 Task: Look for space in Rakovski, Bulgaria from 9th June, 2023 to 16th June, 2023 for 2 adults in price range Rs.8000 to Rs.16000. Place can be entire place with 2 bedrooms having 2 beds and 1 bathroom. Property type can be house, flat, guest house. Booking option can be shelf check-in. Required host language is English.
Action: Mouse moved to (780, 111)
Screenshot: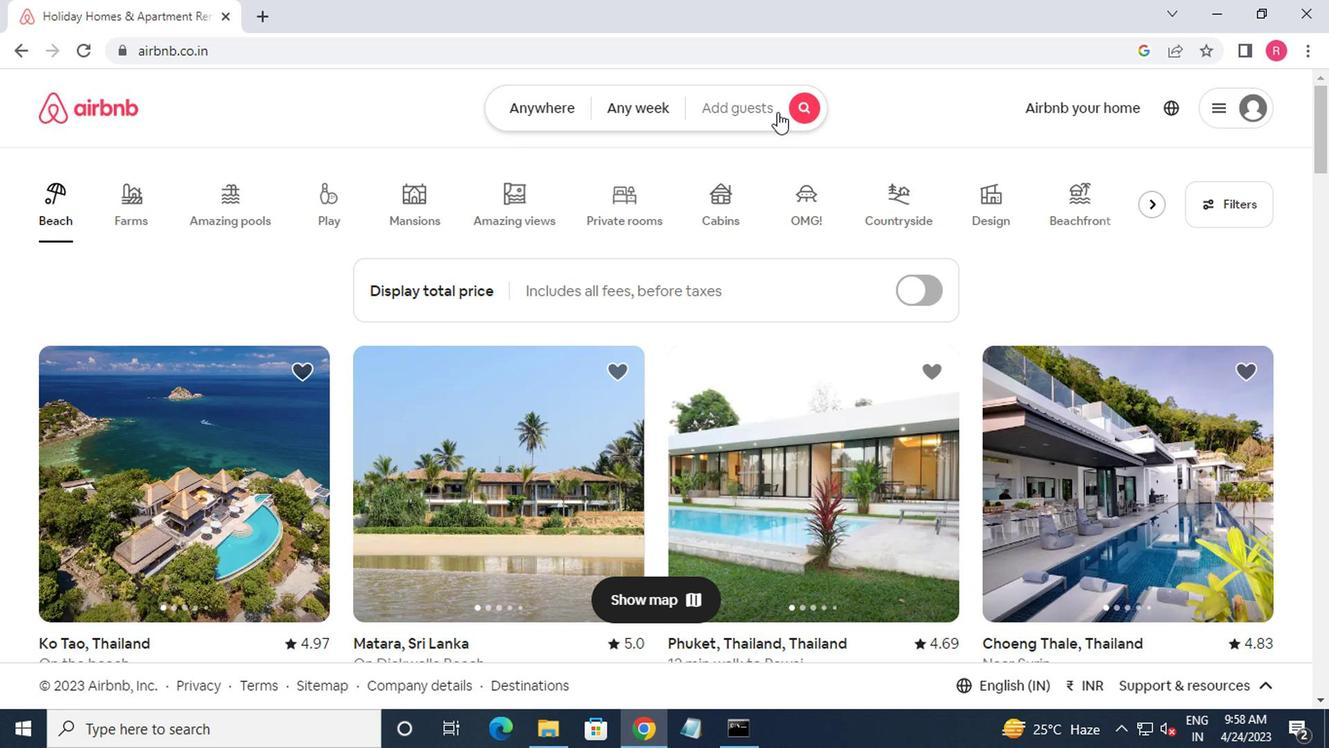 
Action: Mouse pressed left at (780, 111)
Screenshot: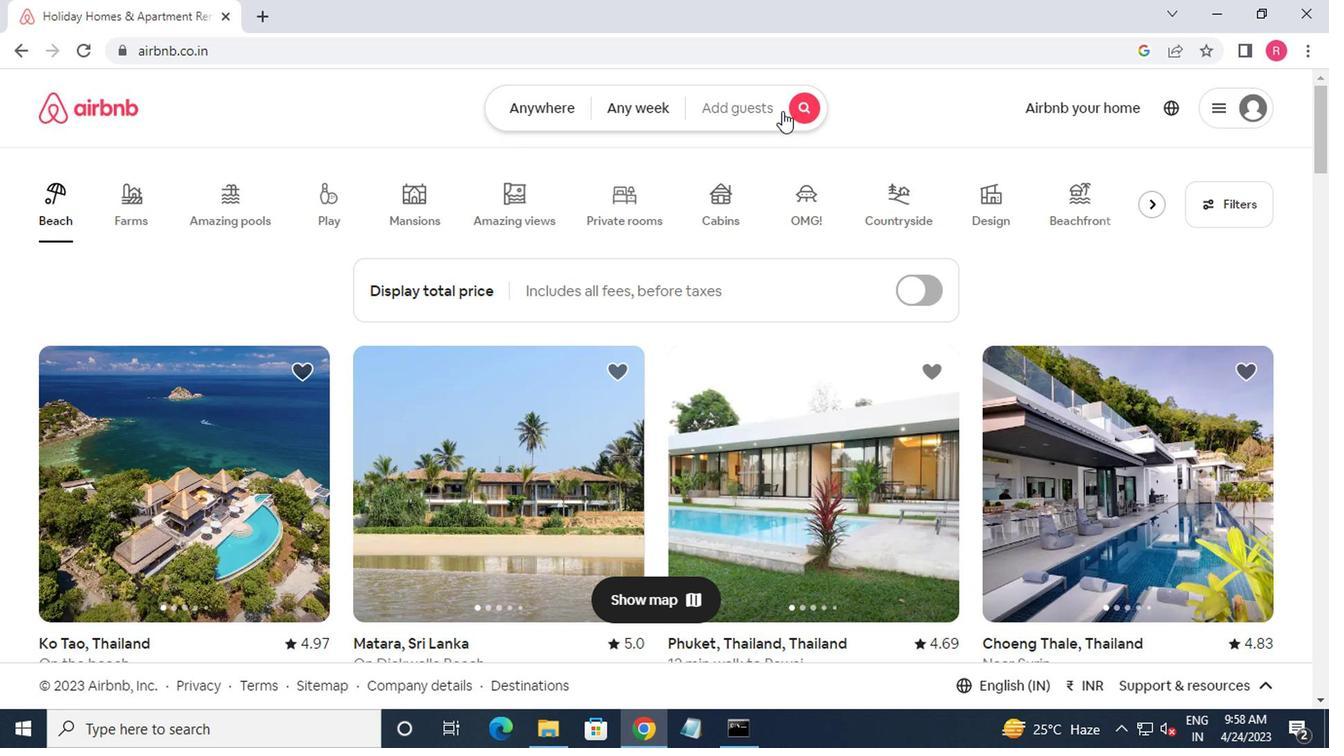 
Action: Mouse moved to (259, 175)
Screenshot: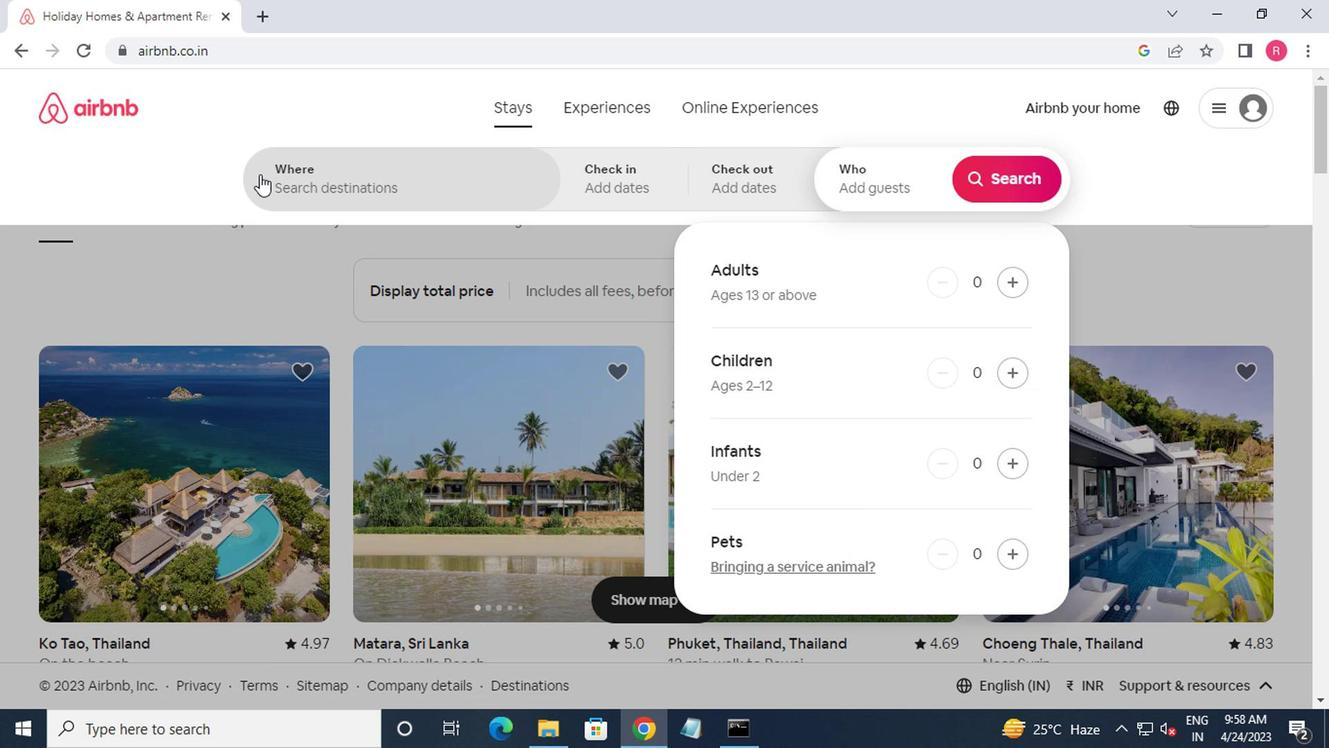 
Action: Mouse pressed left at (259, 175)
Screenshot: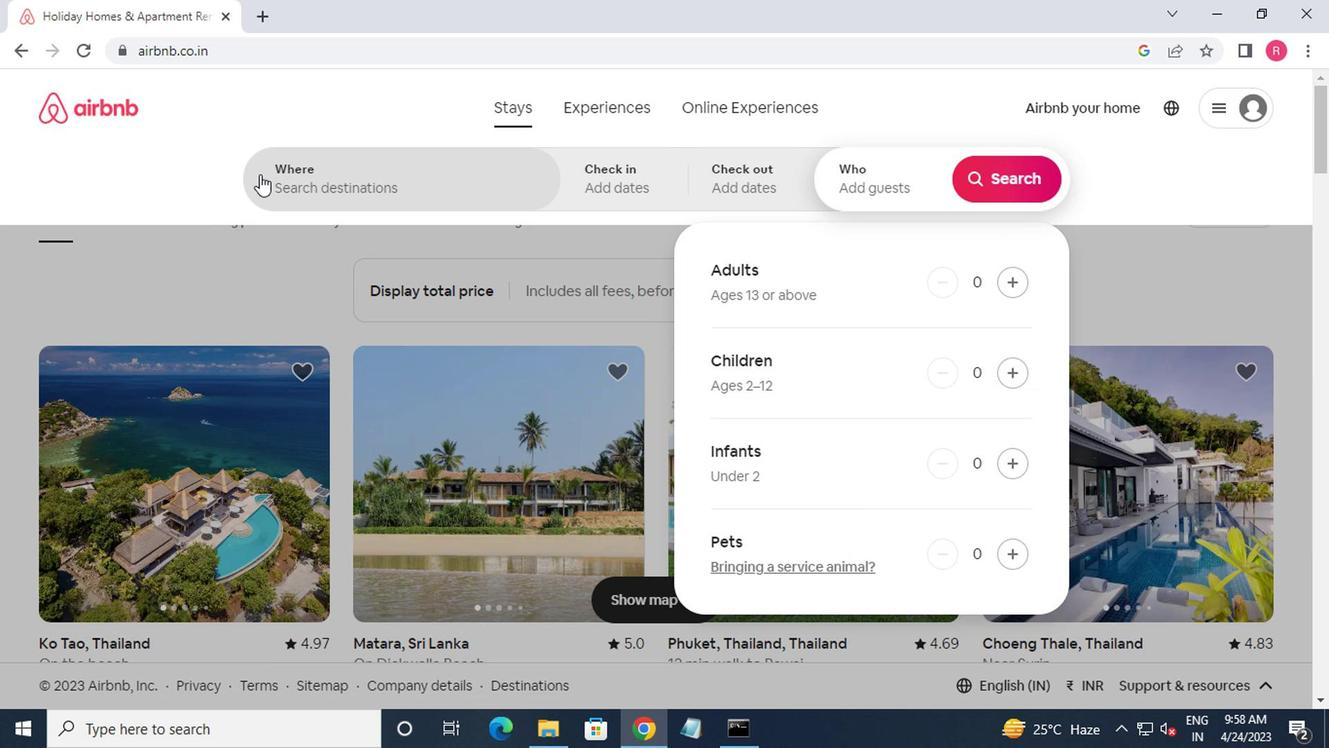 
Action: Mouse moved to (268, 178)
Screenshot: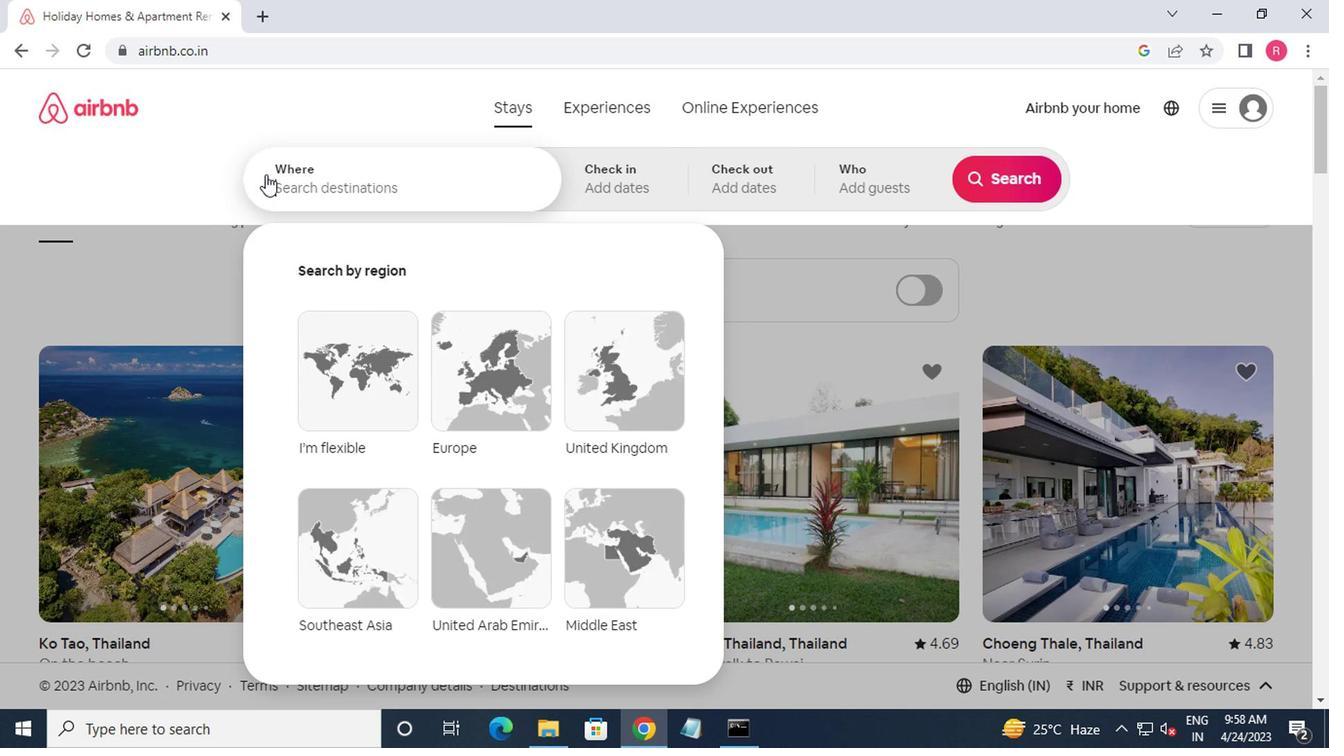 
Action: Key pressed rakovs
Screenshot: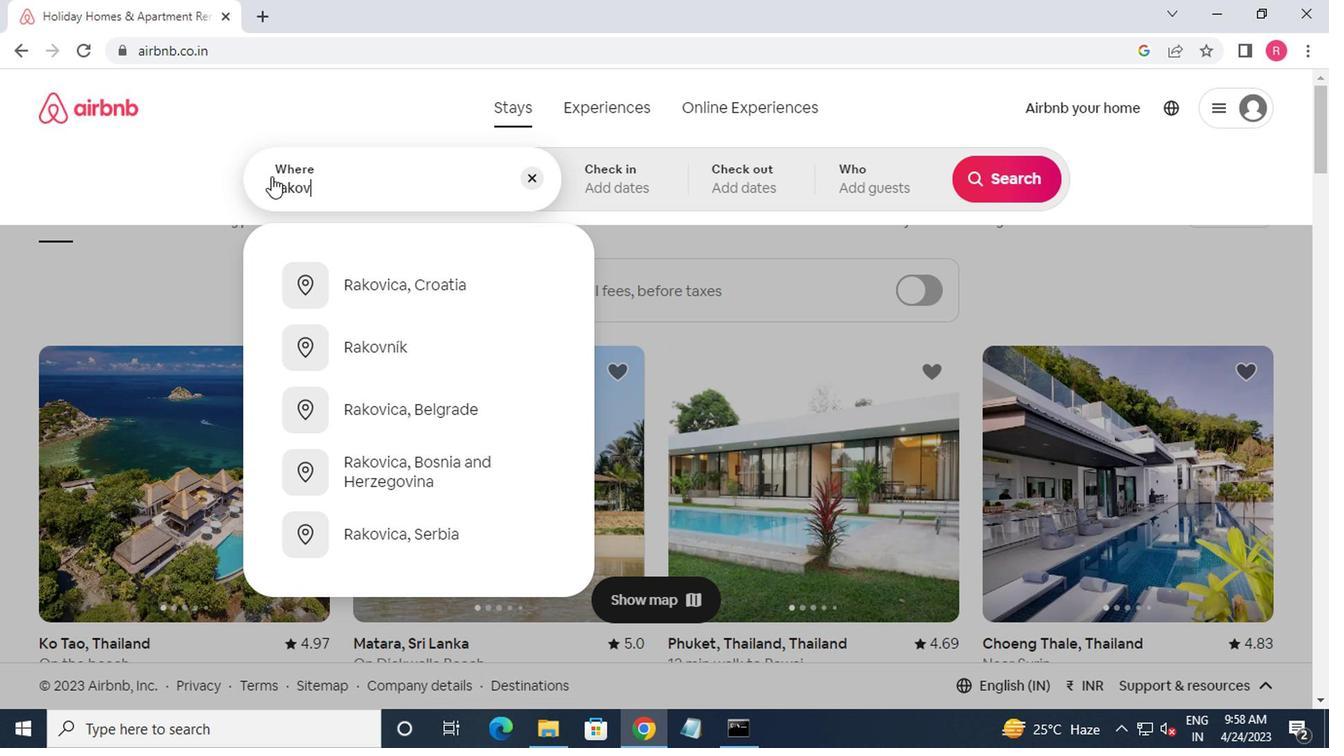 
Action: Mouse moved to (385, 271)
Screenshot: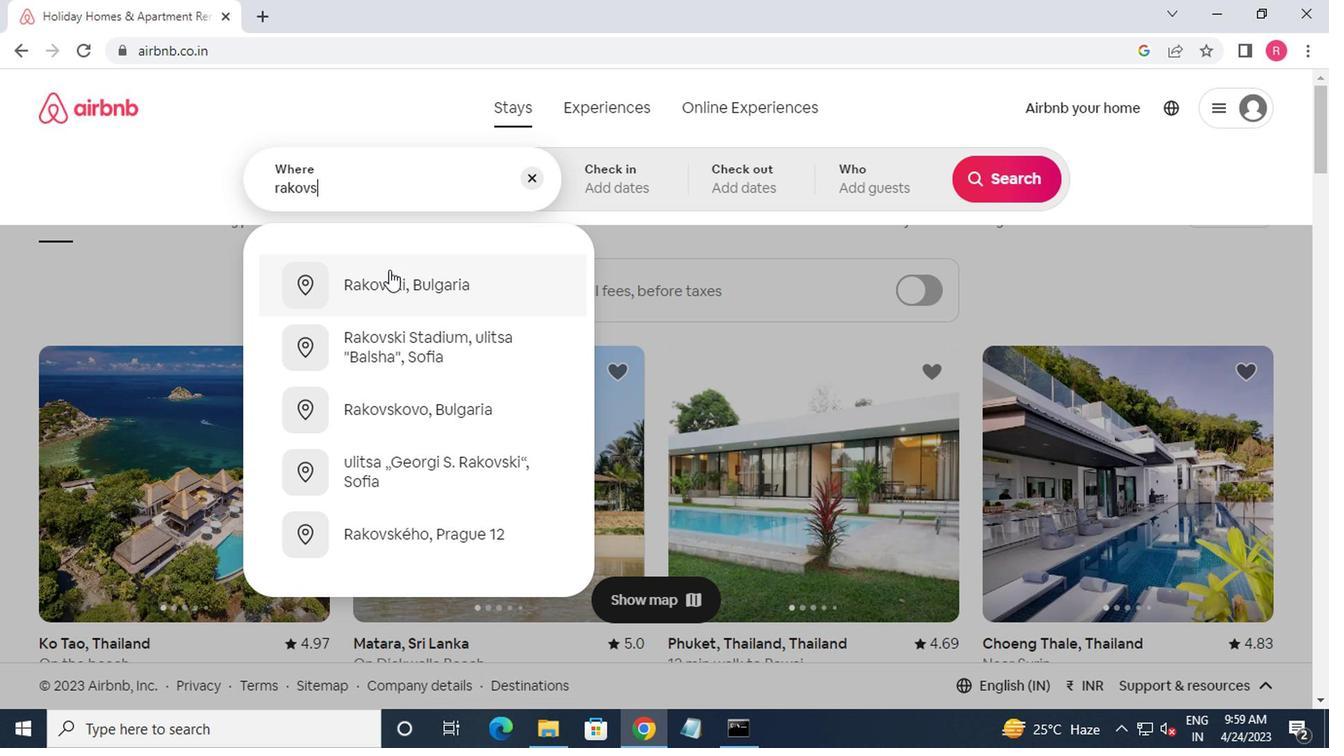 
Action: Mouse pressed left at (385, 271)
Screenshot: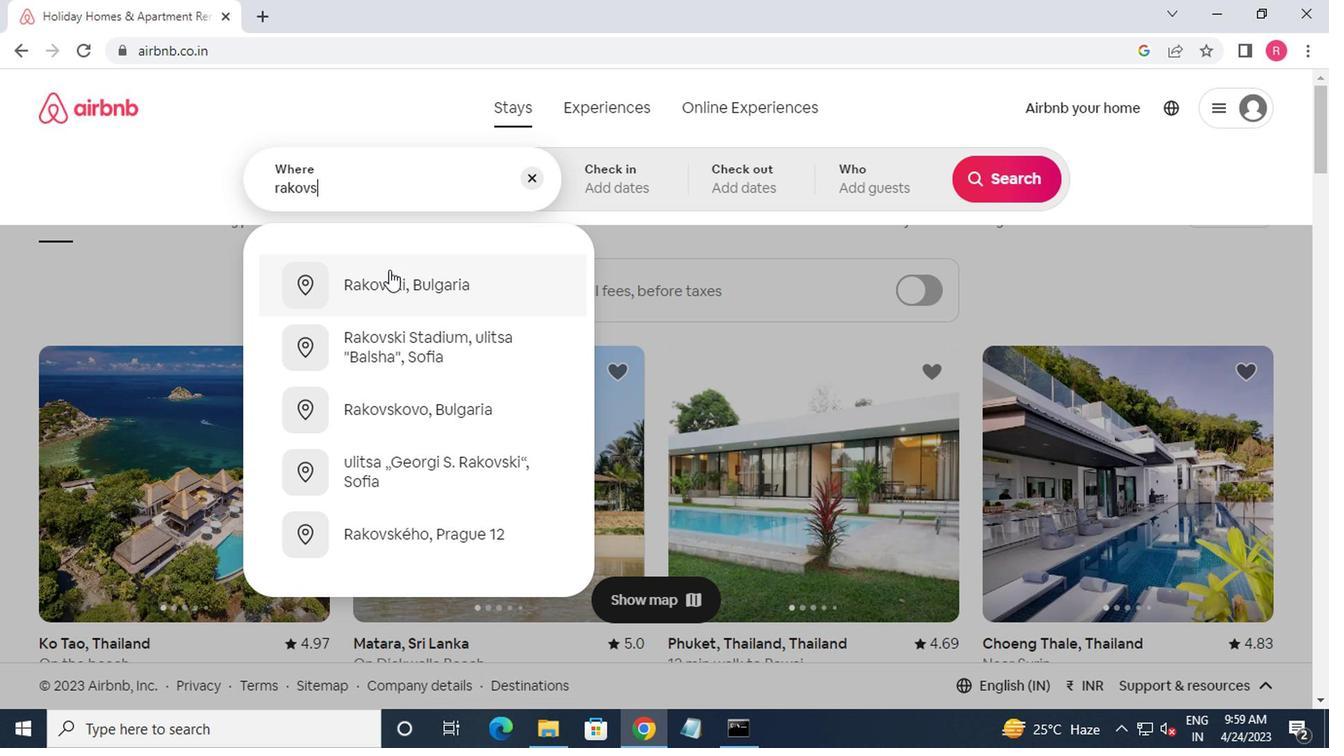 
Action: Mouse moved to (993, 327)
Screenshot: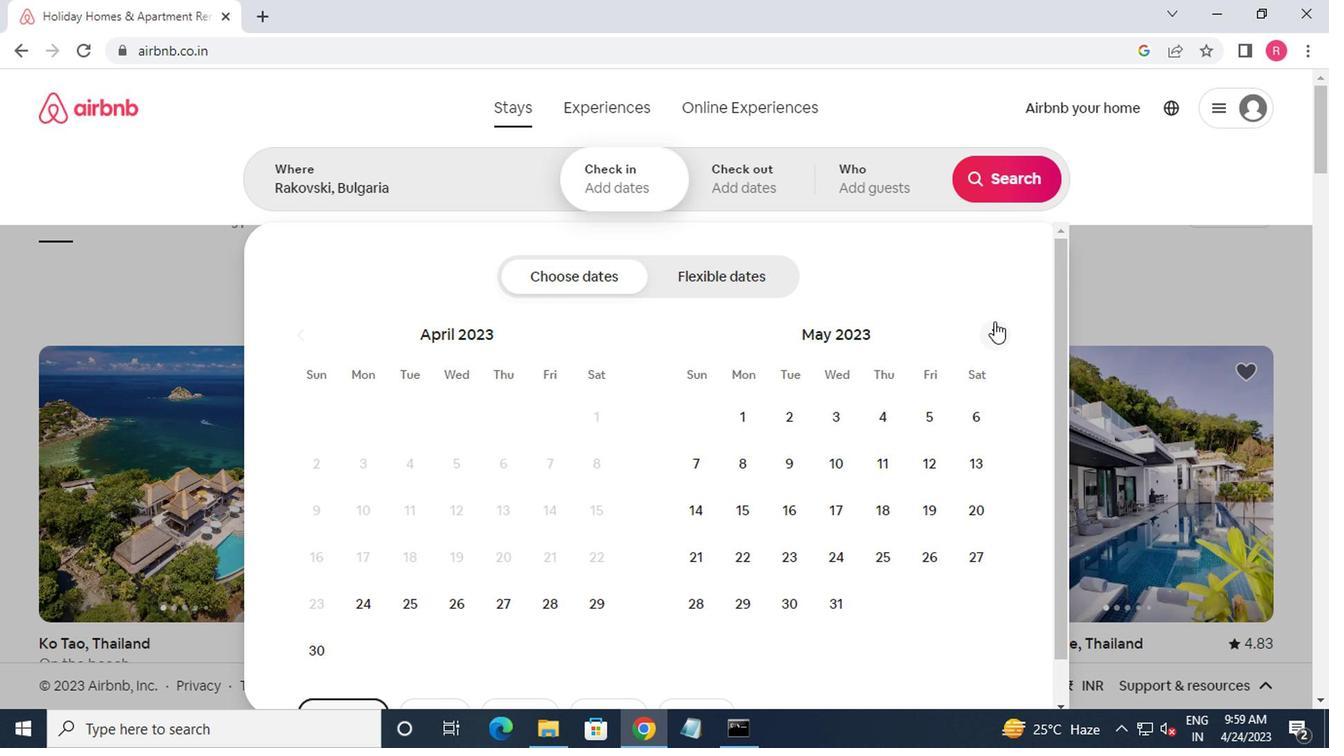 
Action: Mouse pressed left at (993, 327)
Screenshot: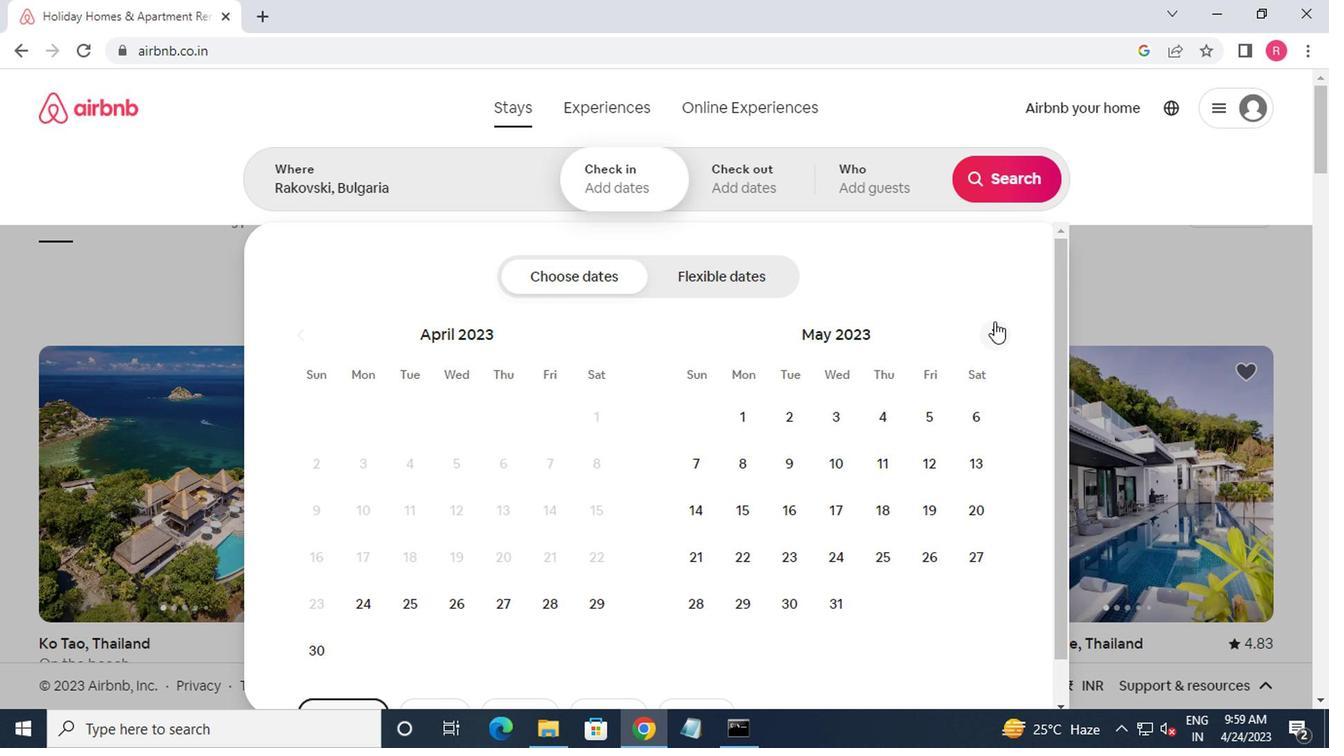 
Action: Mouse moved to (932, 478)
Screenshot: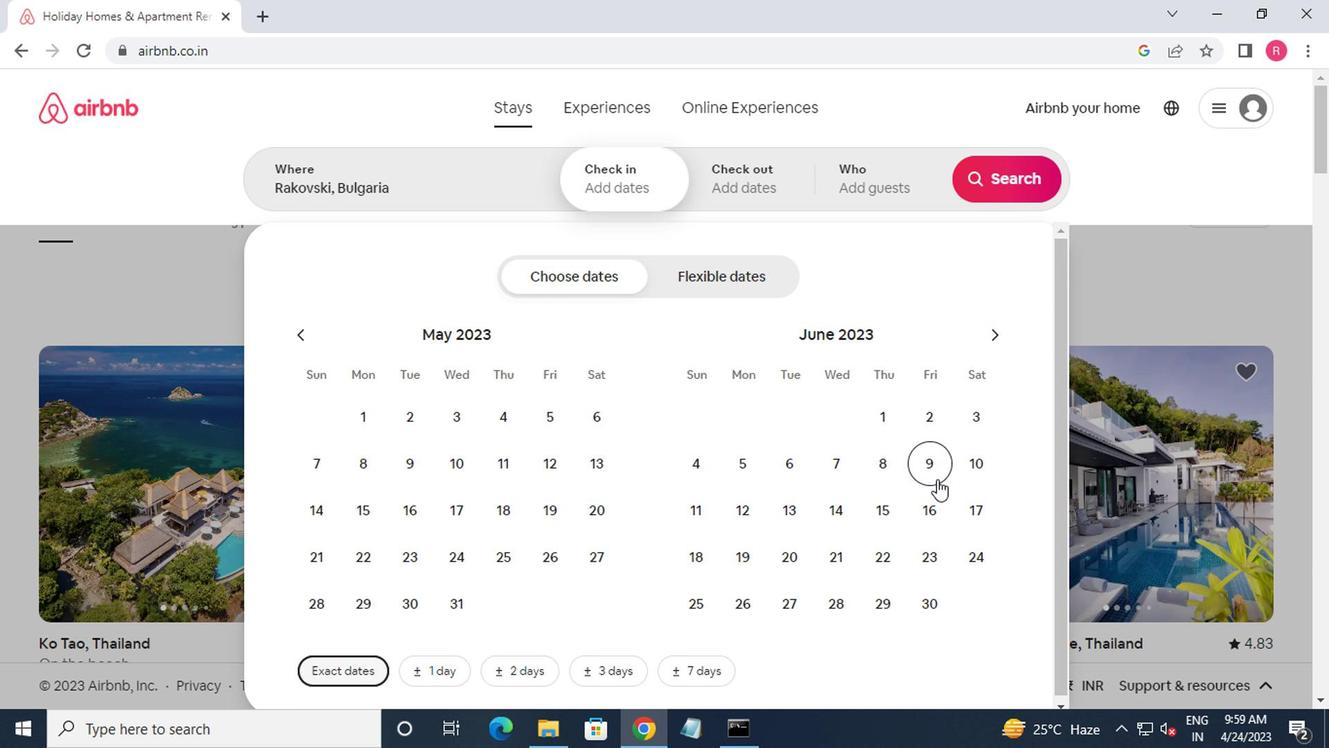 
Action: Mouse pressed left at (932, 478)
Screenshot: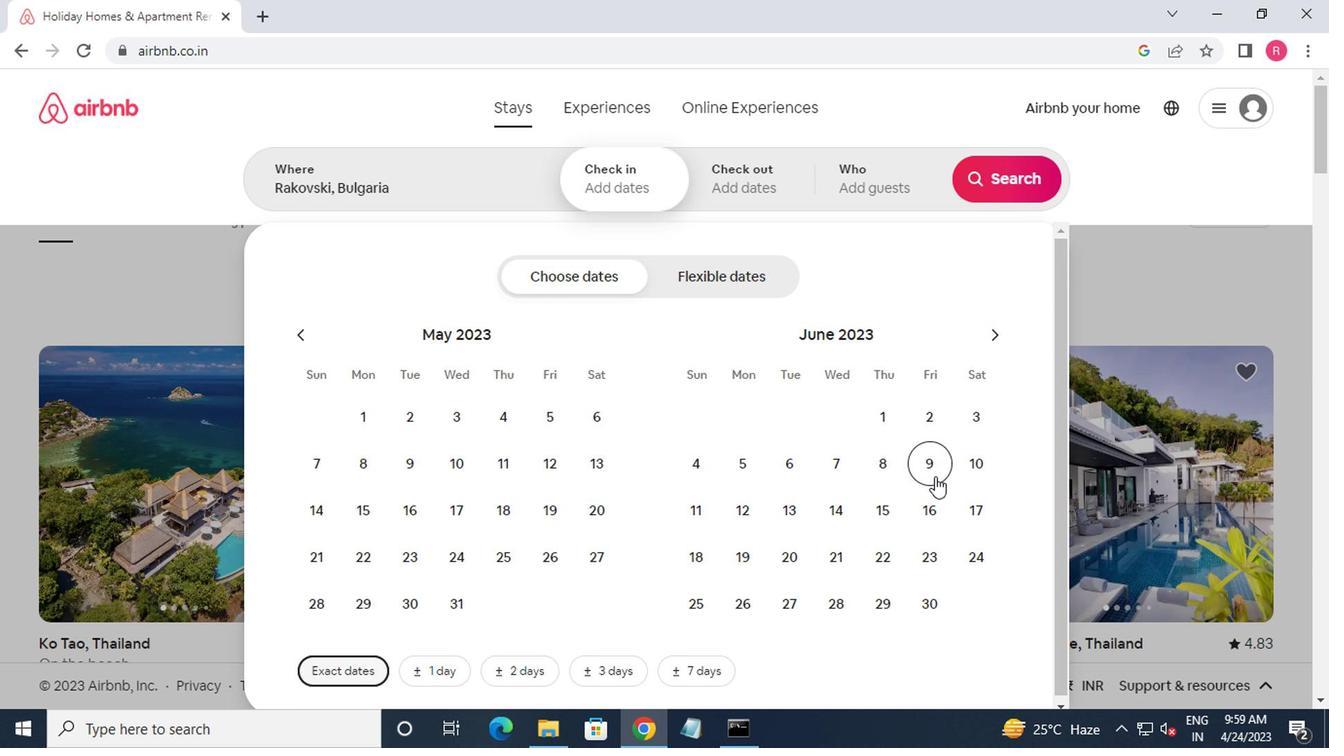 
Action: Mouse moved to (939, 520)
Screenshot: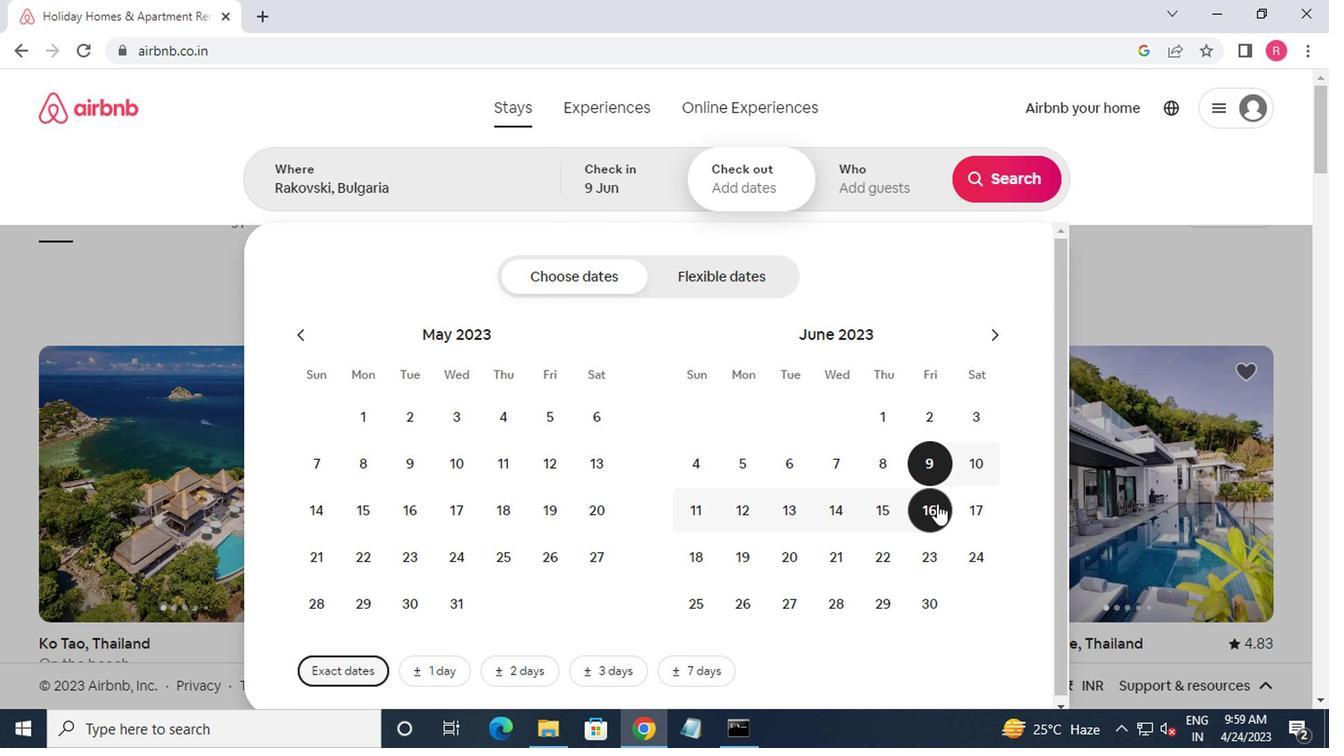 
Action: Mouse pressed left at (939, 520)
Screenshot: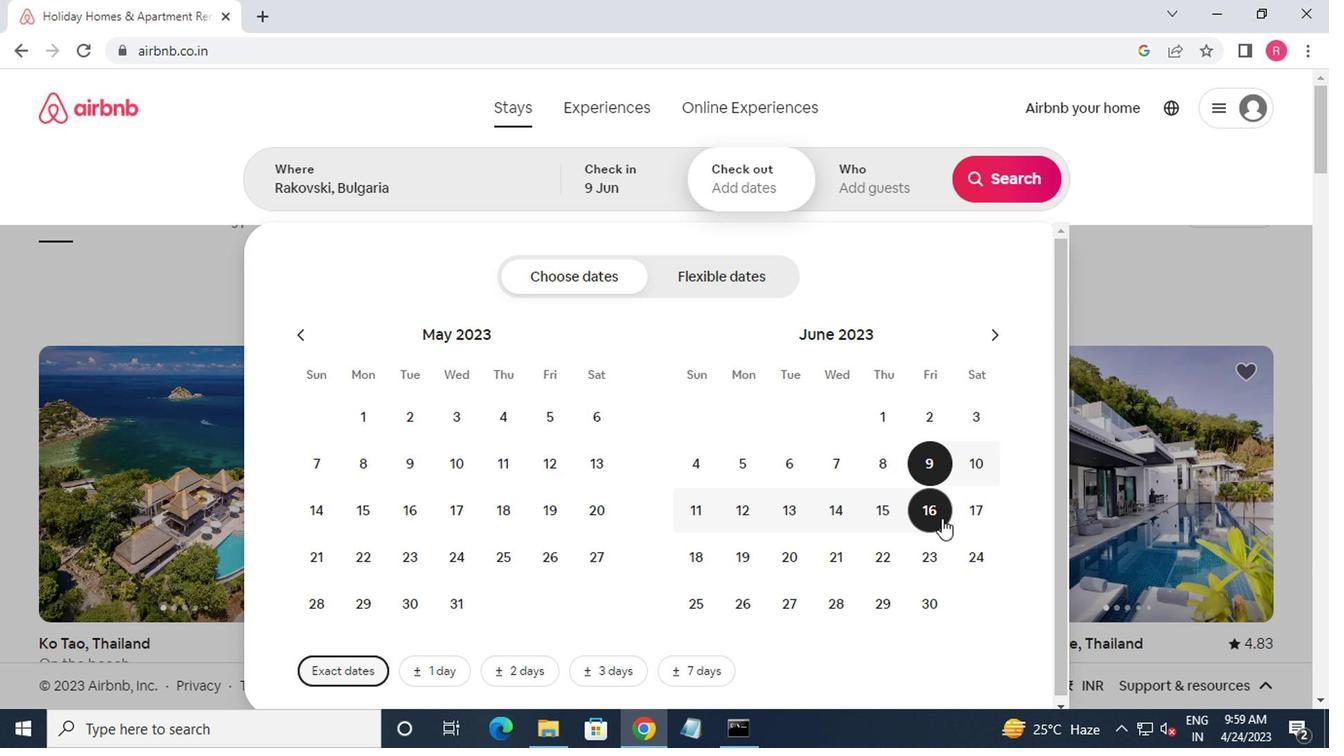 
Action: Mouse moved to (858, 198)
Screenshot: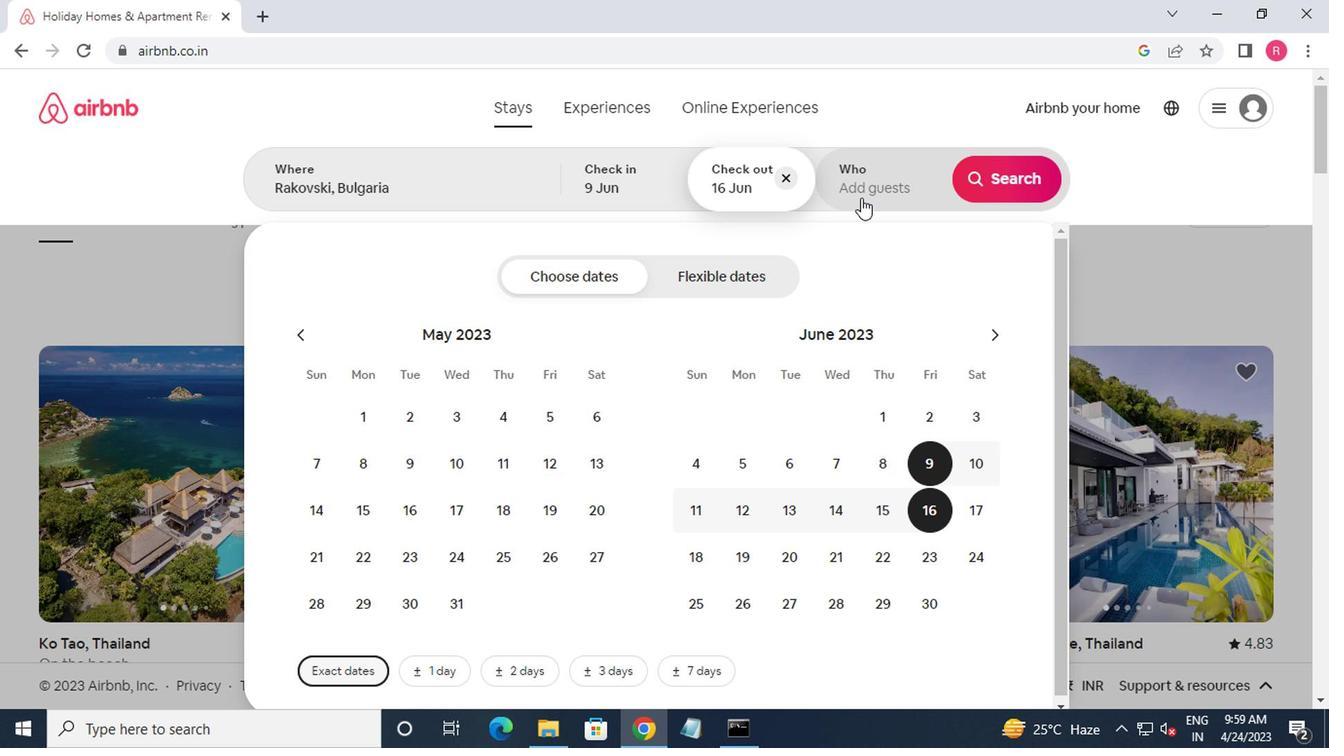 
Action: Mouse pressed left at (858, 198)
Screenshot: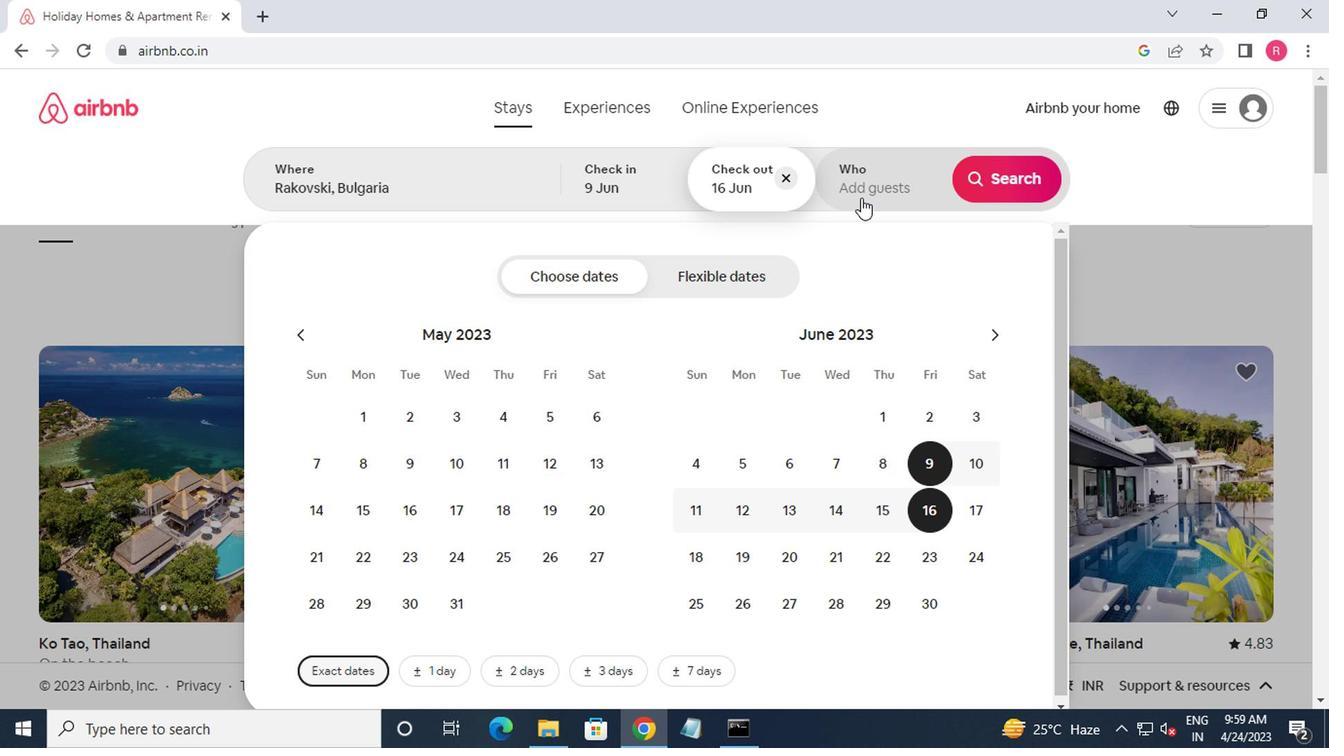 
Action: Mouse moved to (1003, 291)
Screenshot: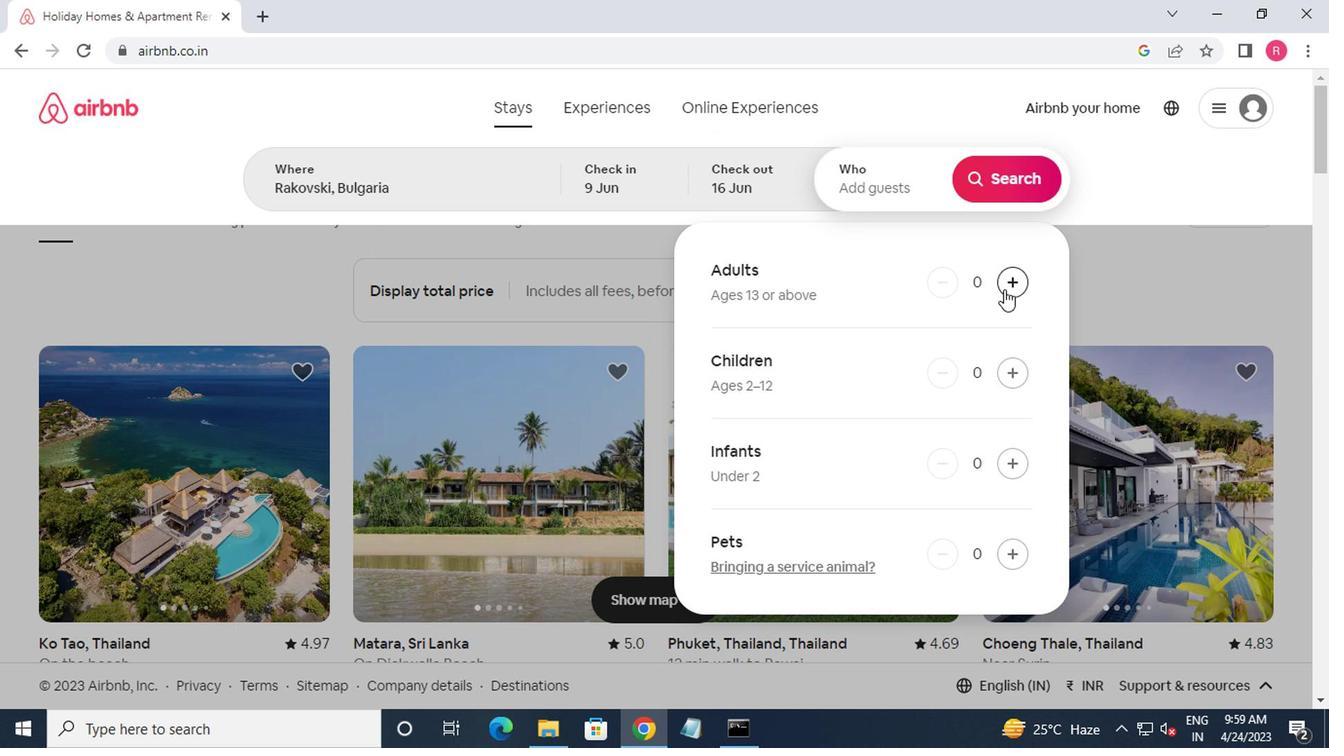 
Action: Mouse pressed left at (1003, 291)
Screenshot: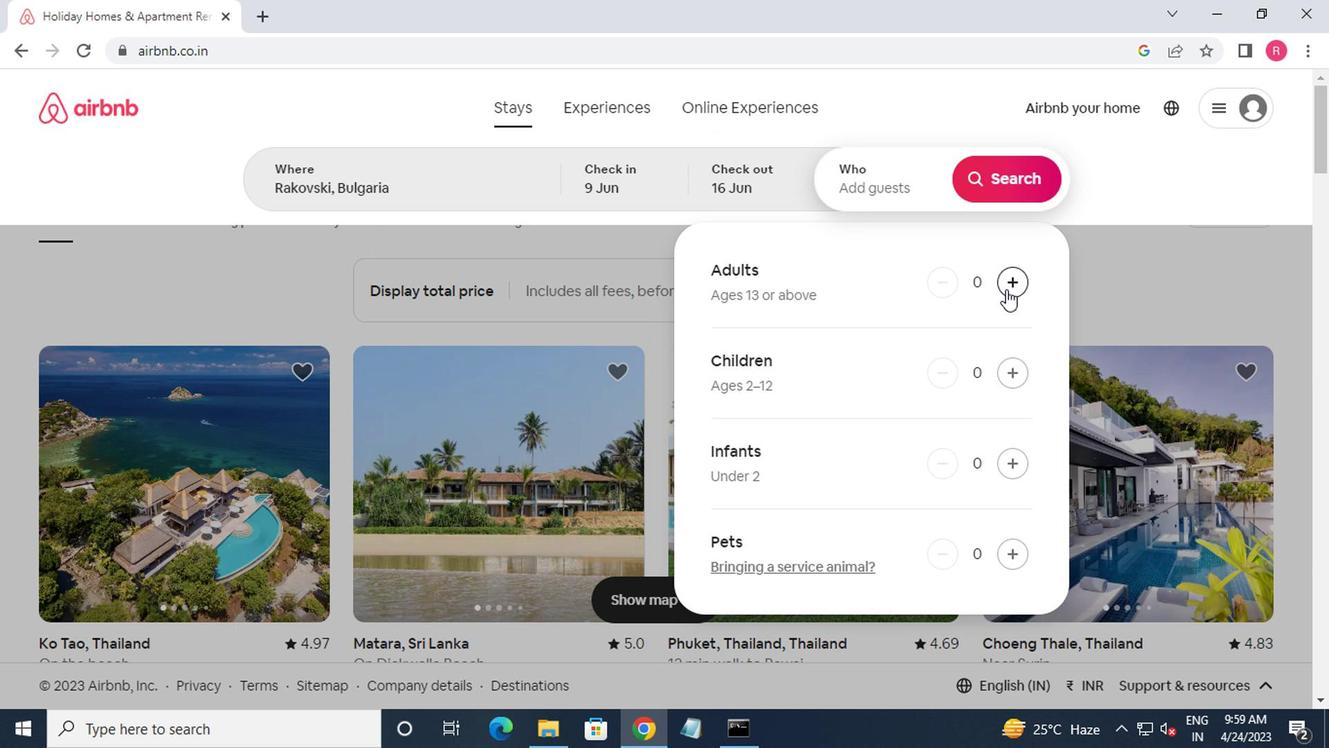 
Action: Mouse moved to (1005, 291)
Screenshot: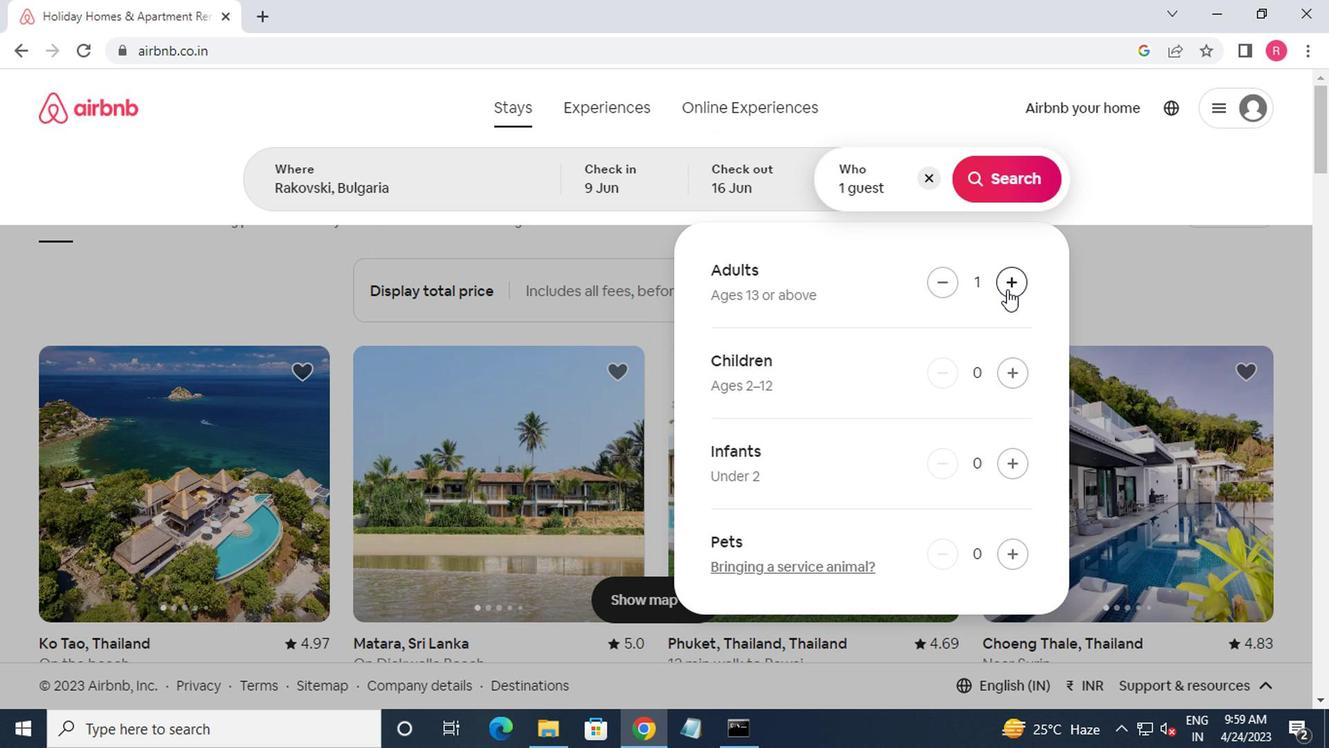 
Action: Mouse pressed left at (1005, 291)
Screenshot: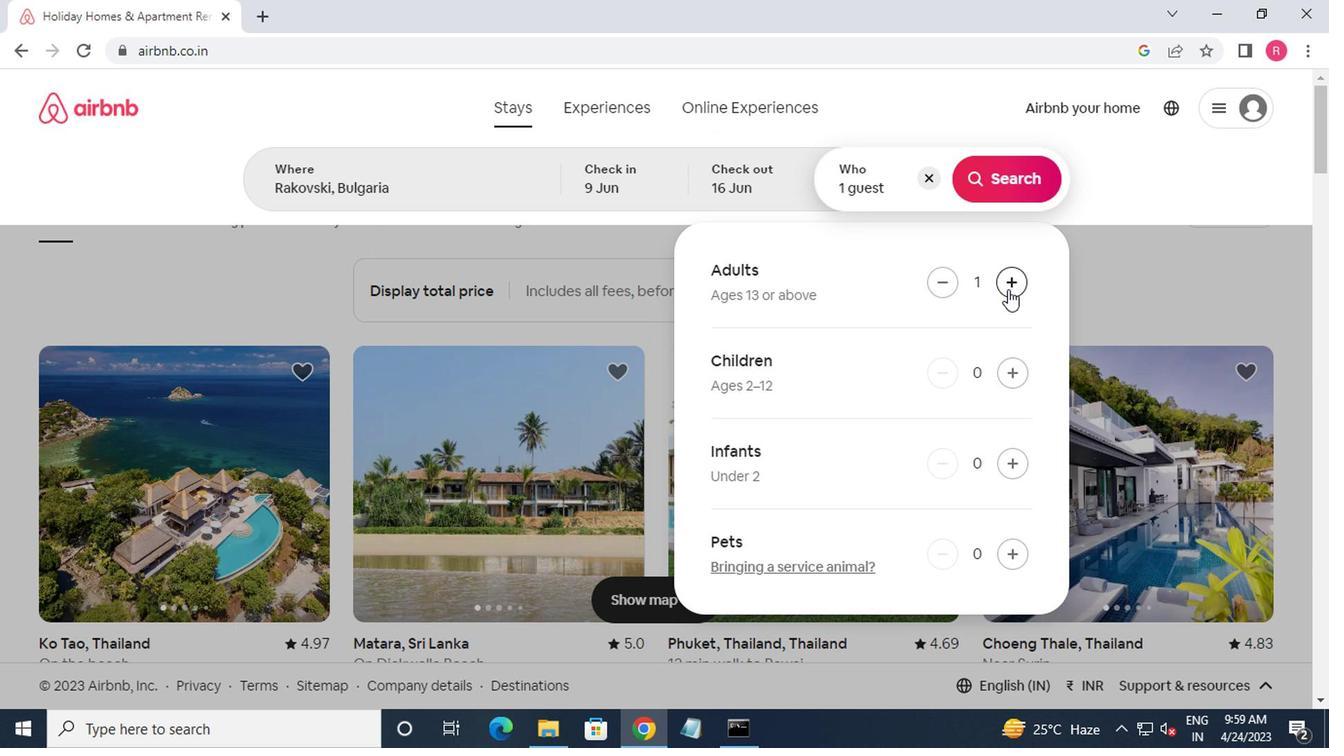 
Action: Mouse moved to (1012, 171)
Screenshot: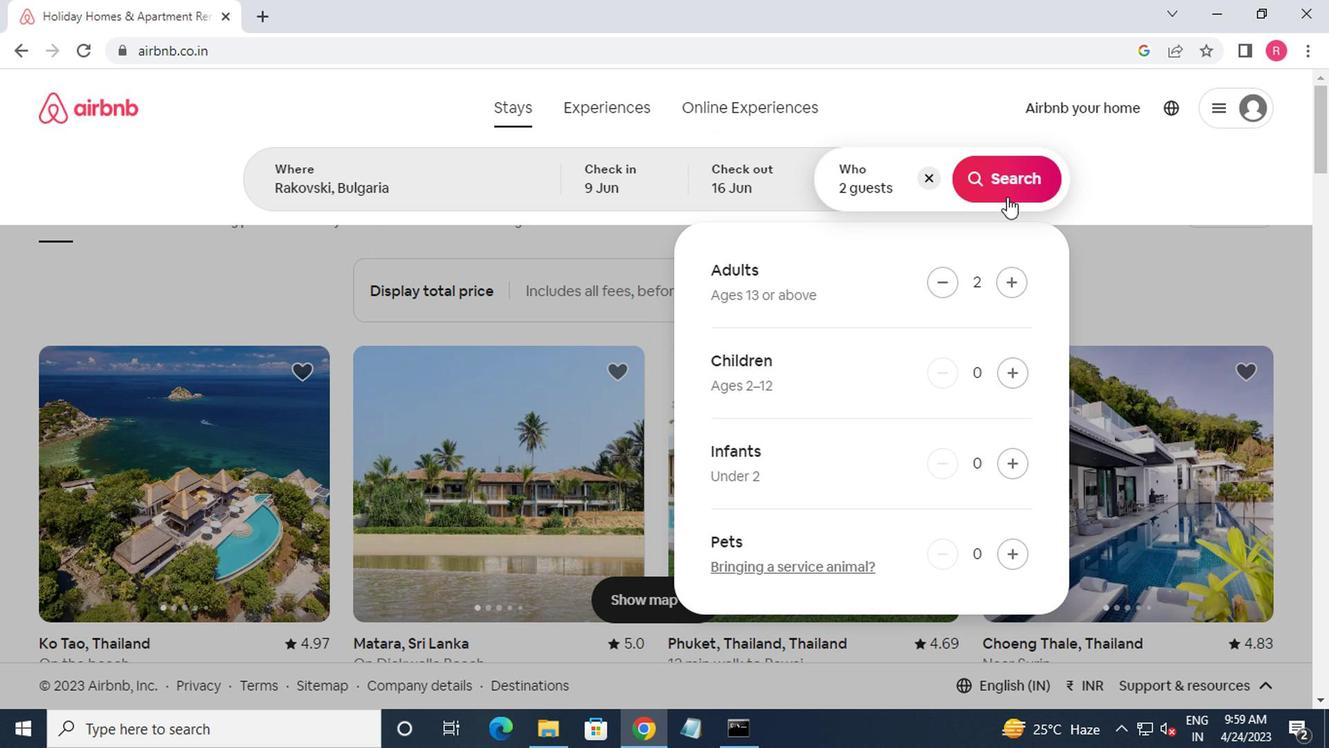 
Action: Mouse pressed left at (1012, 171)
Screenshot: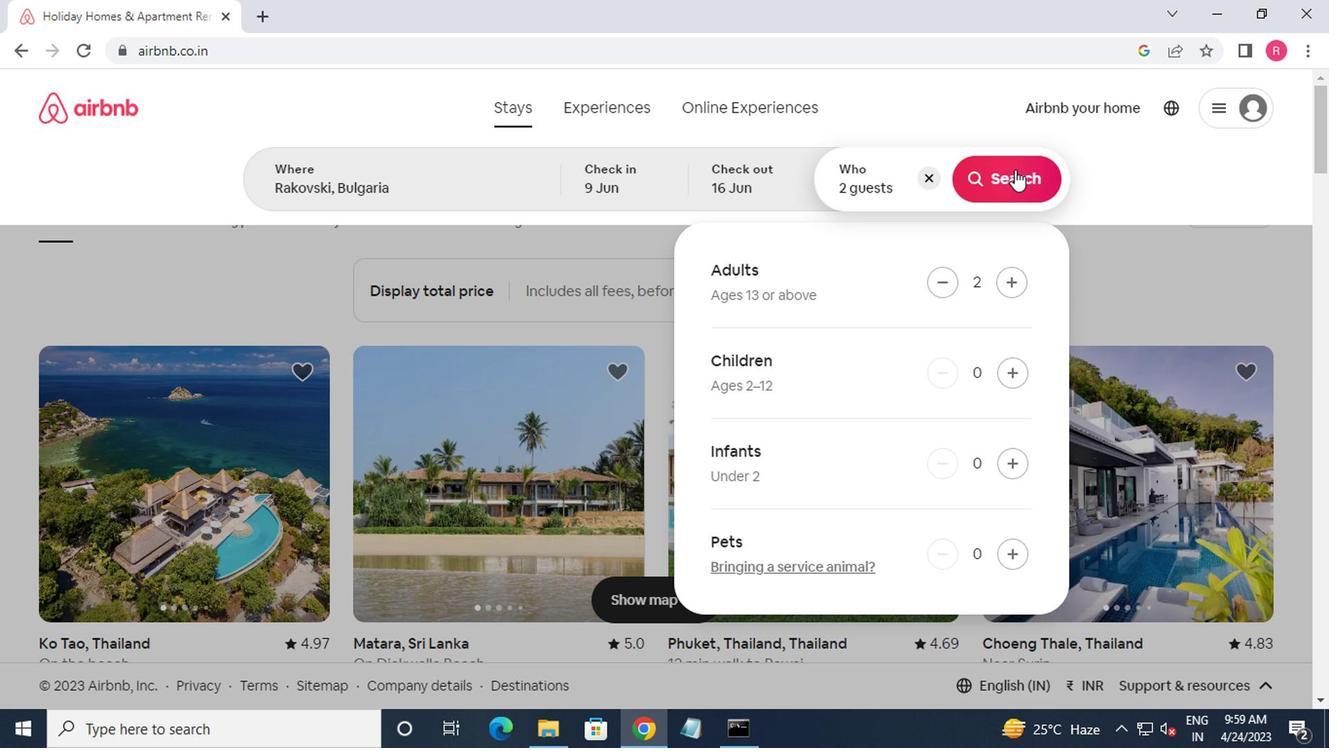 
Action: Mouse moved to (1236, 192)
Screenshot: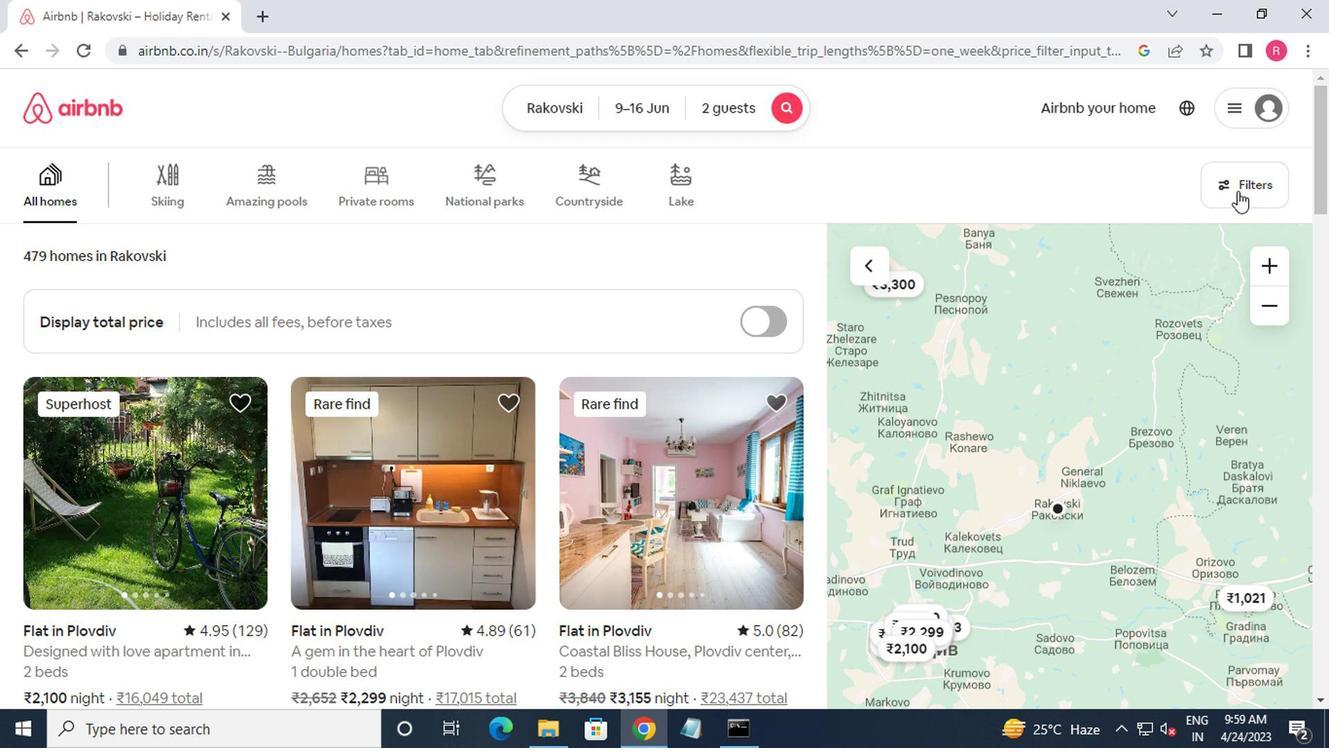 
Action: Mouse pressed left at (1236, 192)
Screenshot: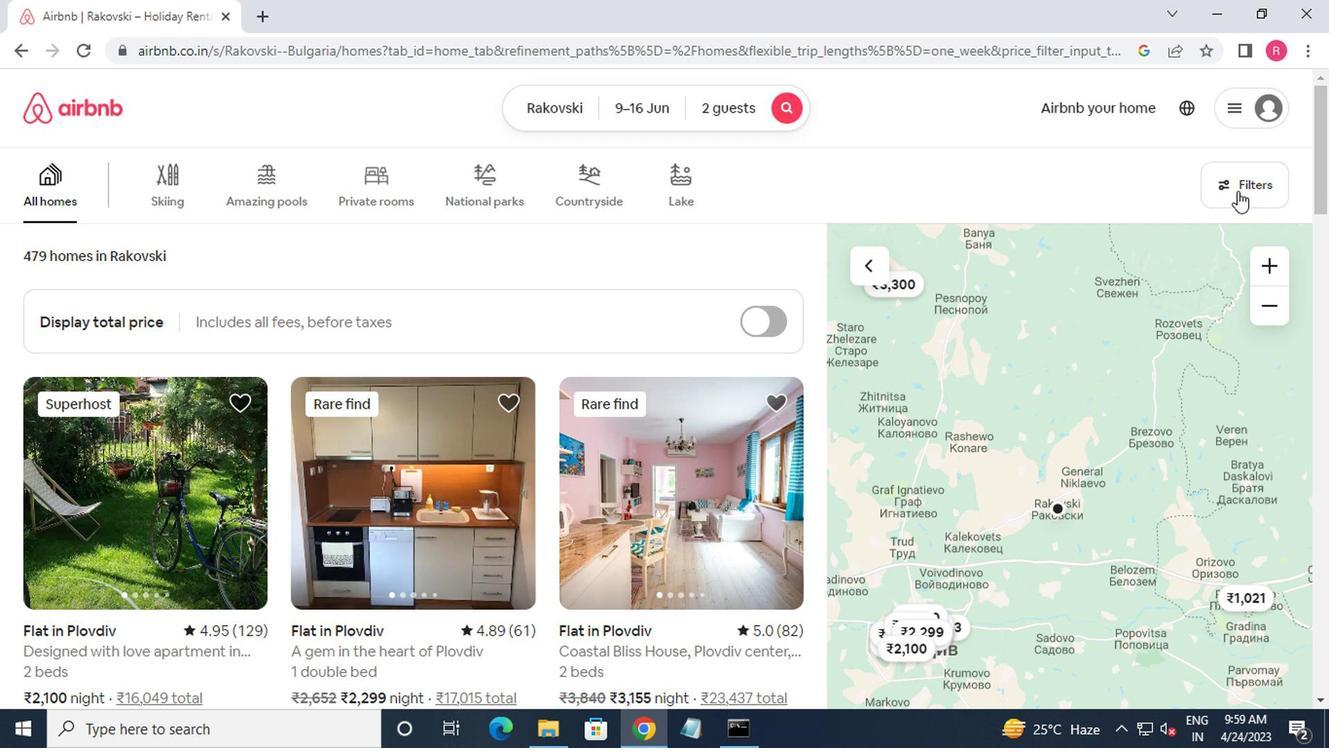 
Action: Mouse moved to (522, 430)
Screenshot: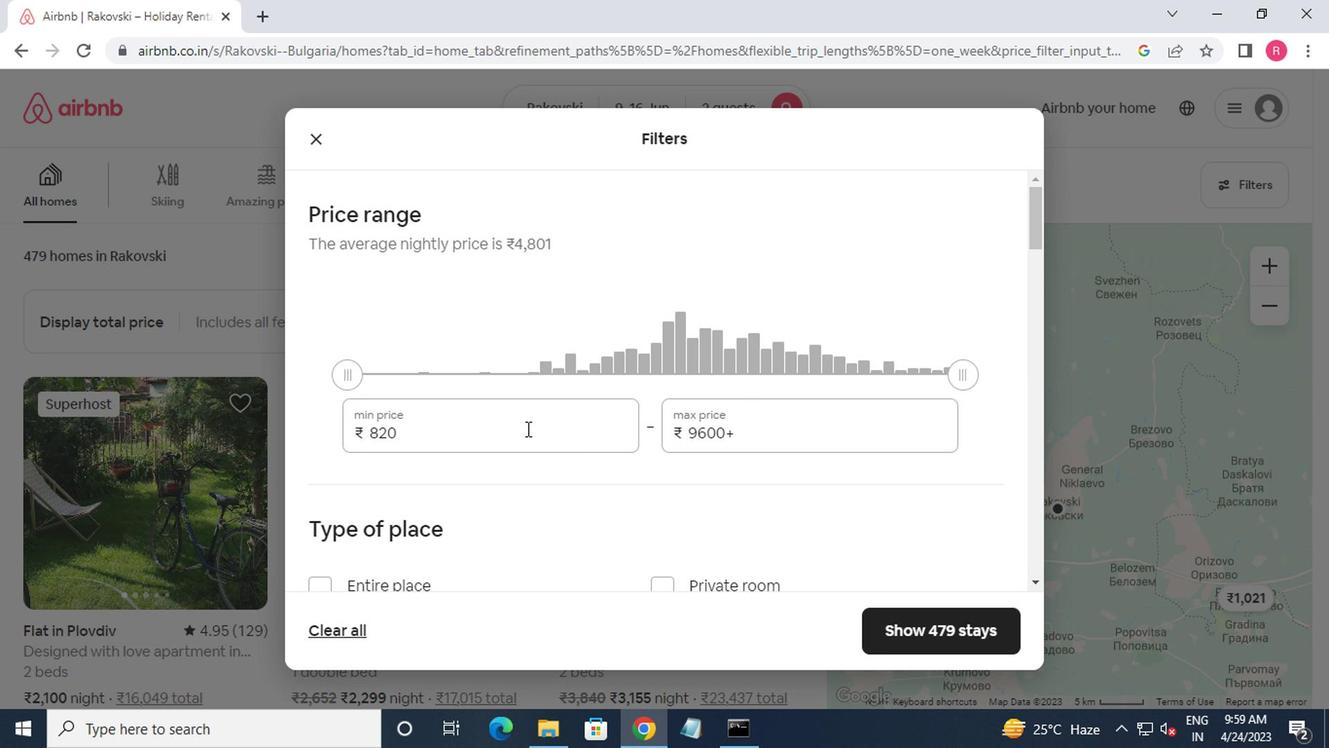 
Action: Mouse pressed left at (522, 430)
Screenshot: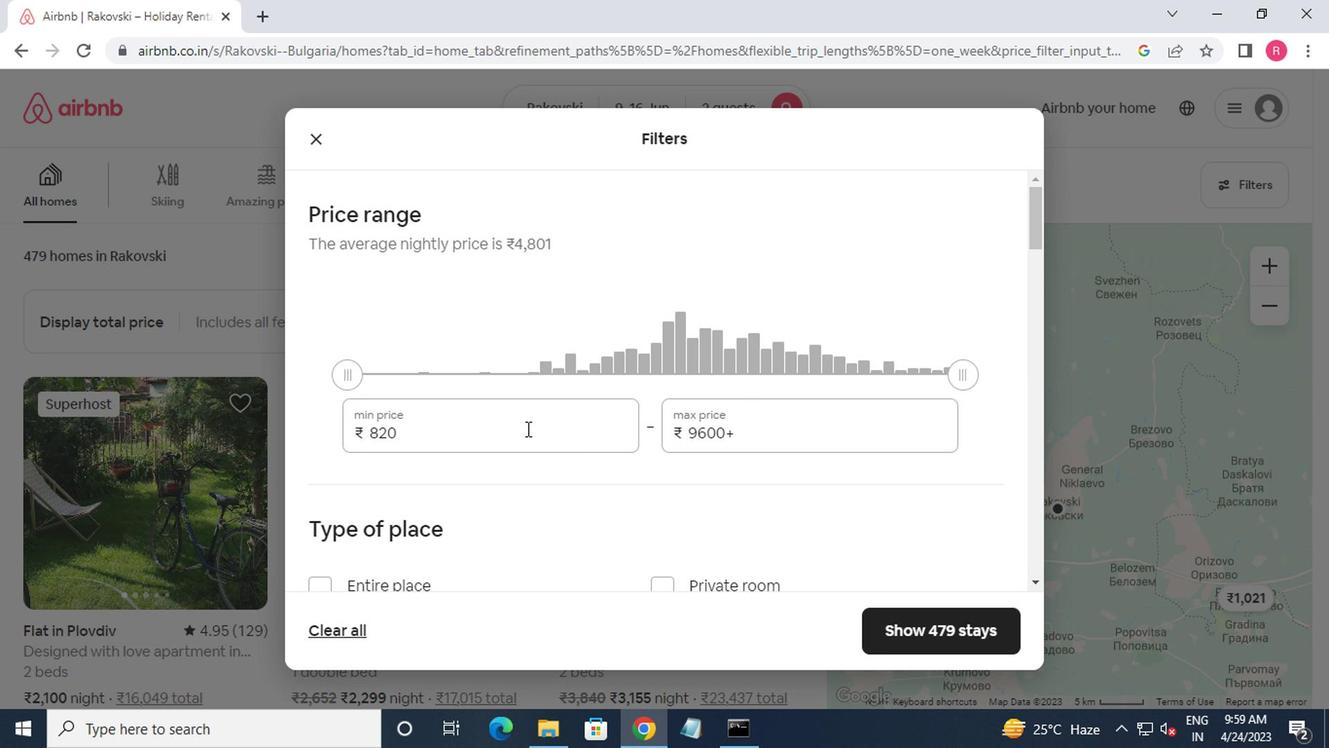 
Action: Mouse moved to (524, 428)
Screenshot: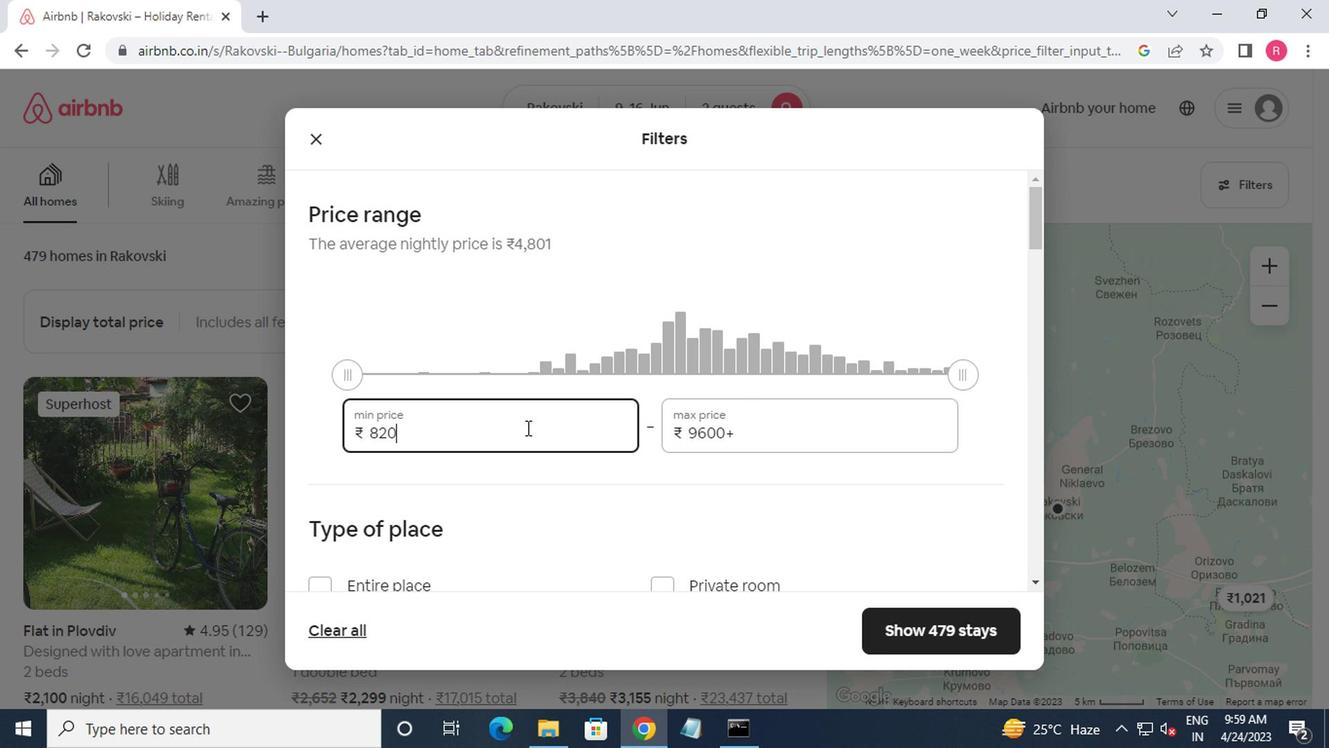 
Action: Key pressed <Key.backspace><Key.backspace><Key.backspace><Key.backspace><Key.backspace><Key.backspace><Key.backspace><Key.backspace><Key.backspace>8000<Key.tab>15<Key.backspace>6000
Screenshot: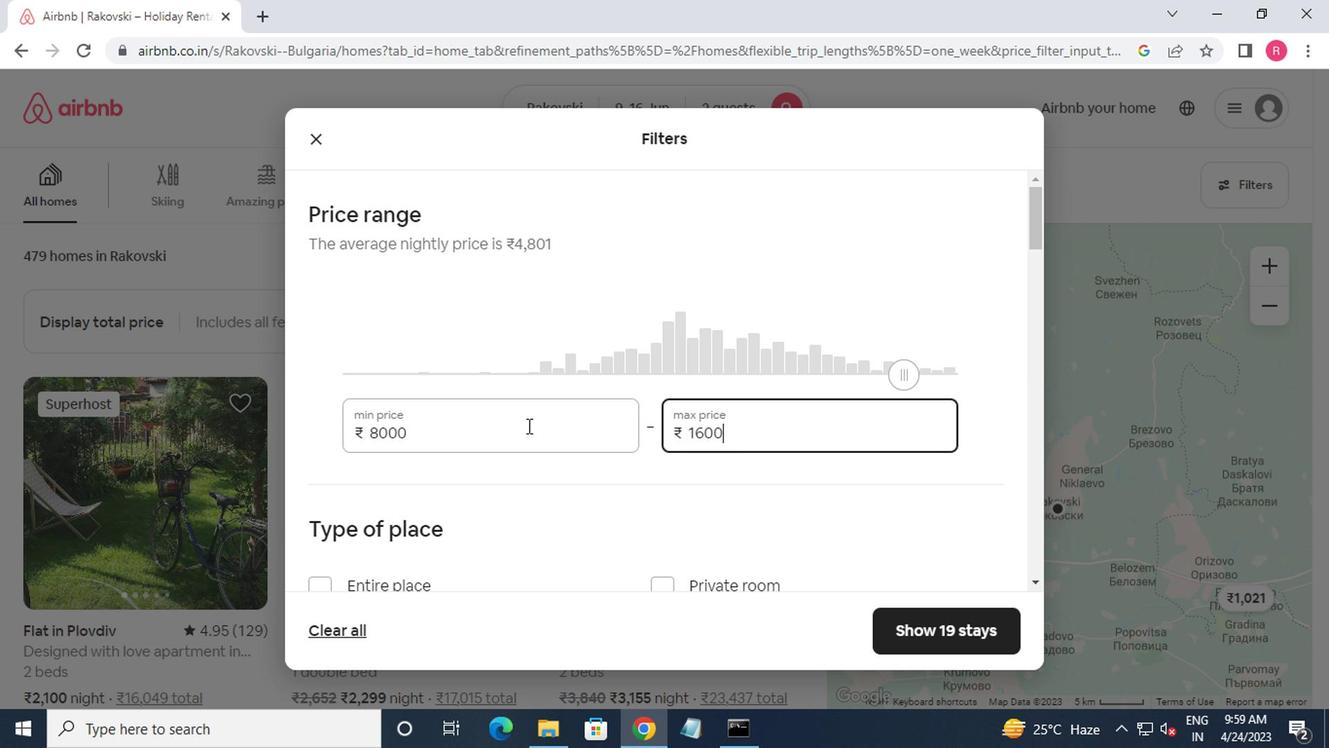 
Action: Mouse moved to (583, 473)
Screenshot: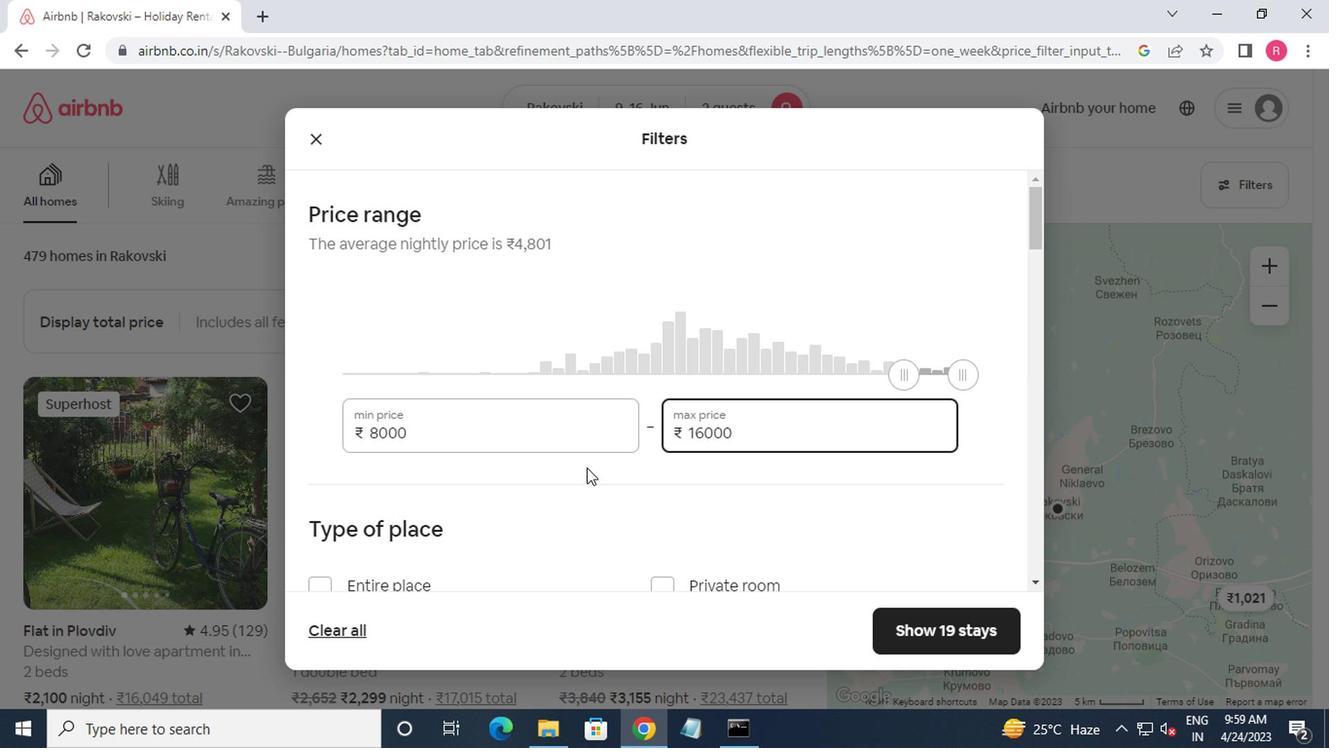 
Action: Mouse scrolled (583, 471) with delta (0, -1)
Screenshot: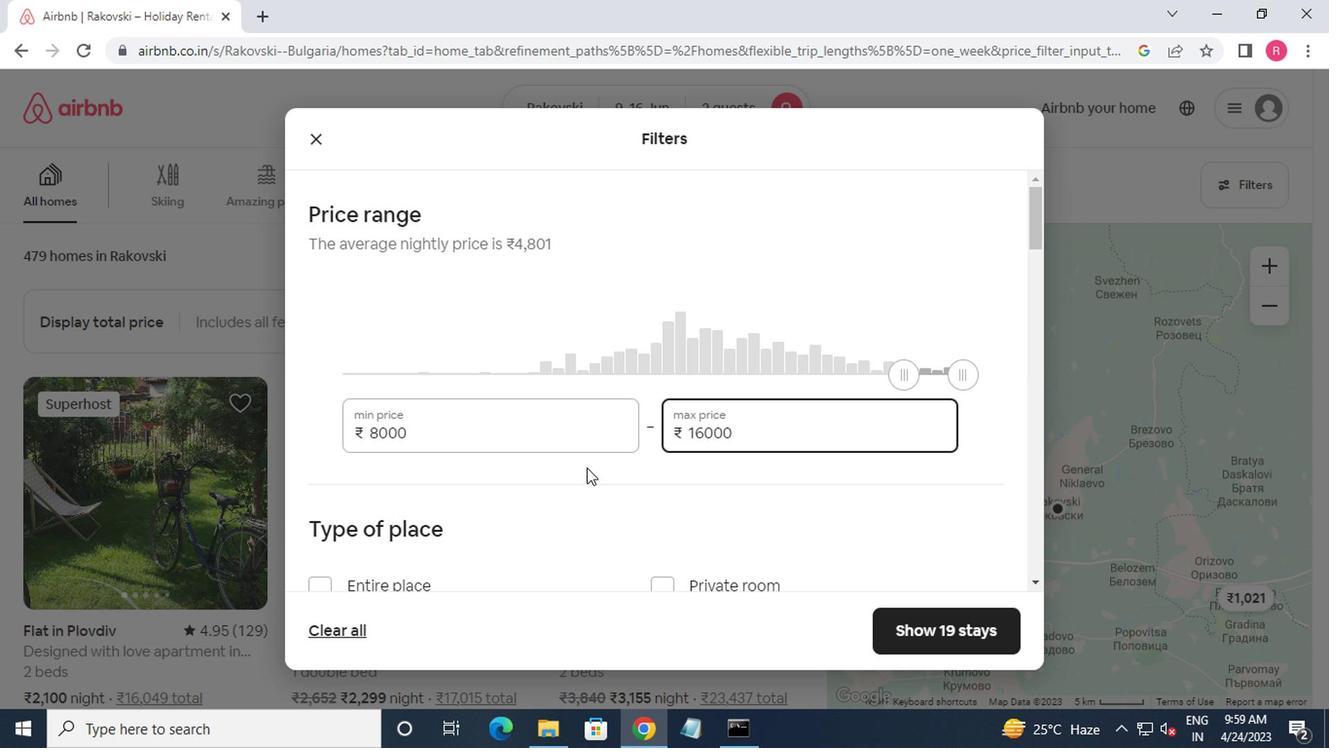 
Action: Mouse moved to (577, 484)
Screenshot: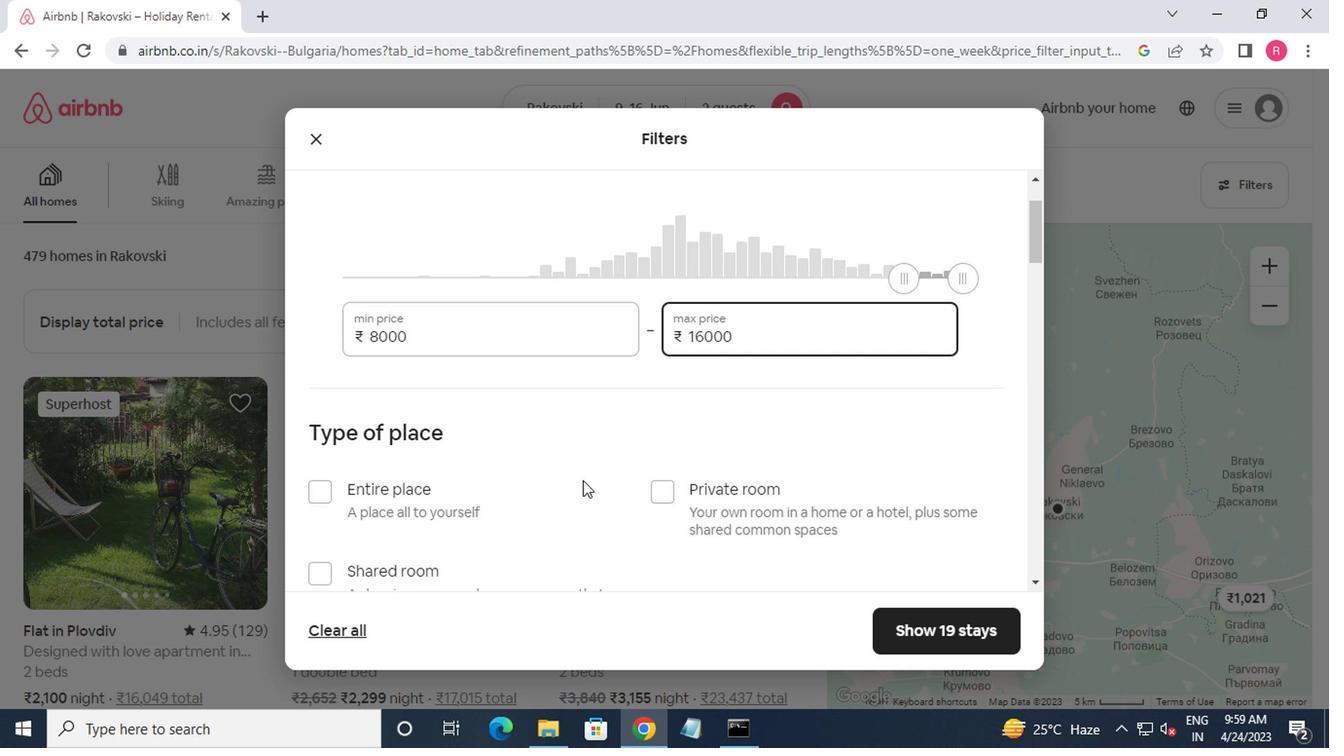 
Action: Mouse scrolled (577, 483) with delta (0, -1)
Screenshot: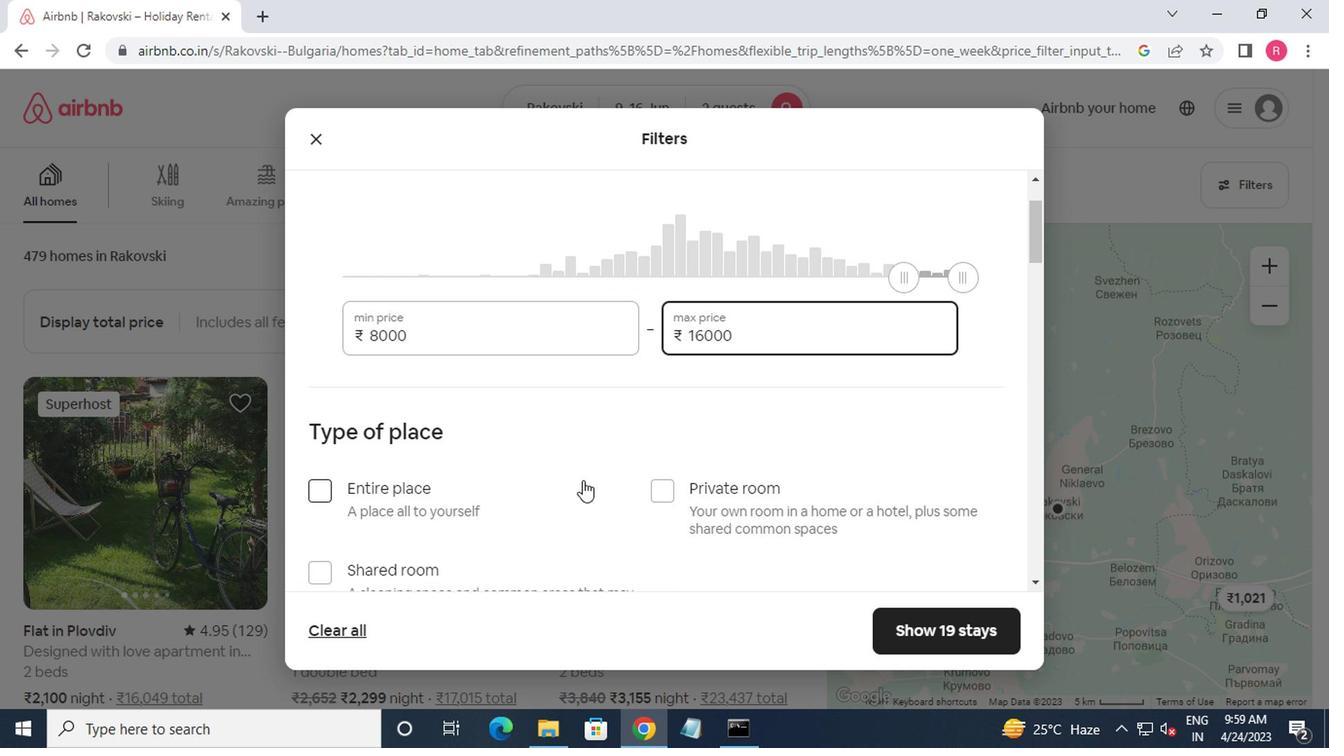 
Action: Mouse moved to (574, 494)
Screenshot: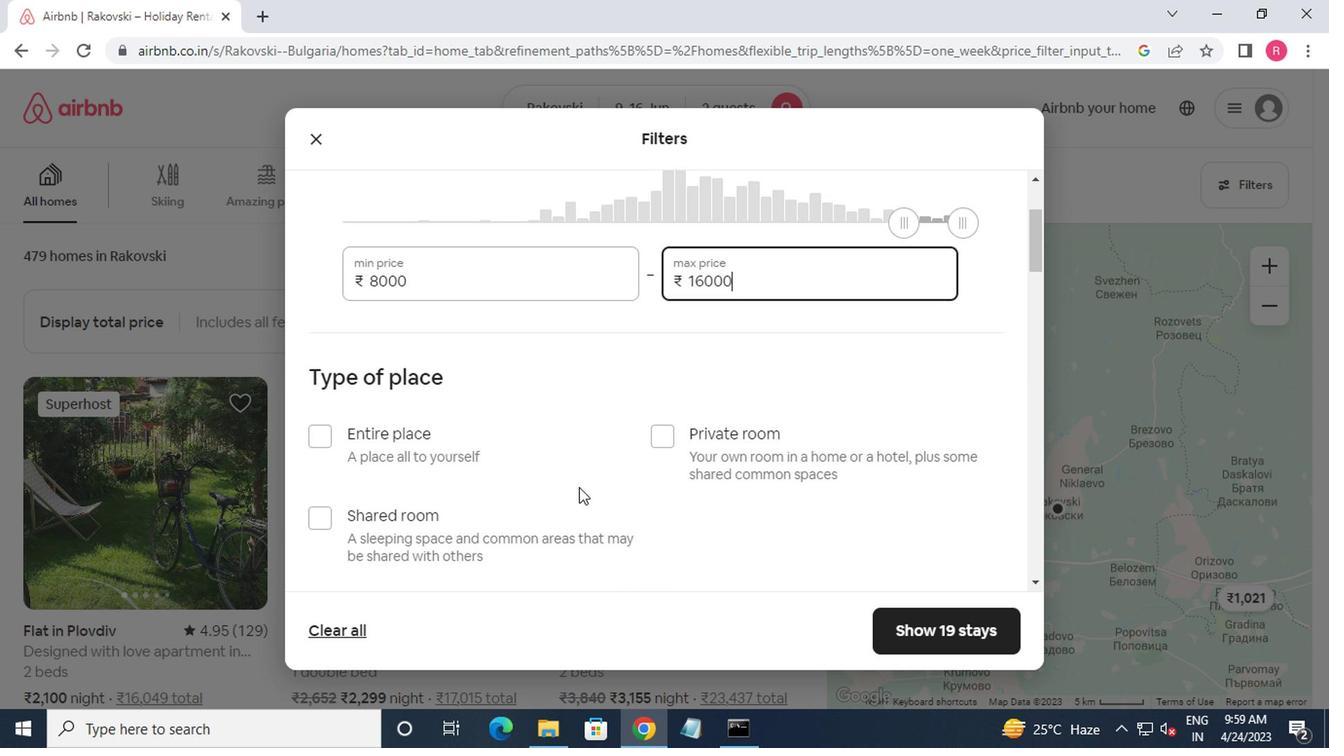 
Action: Mouse scrolled (574, 493) with delta (0, -1)
Screenshot: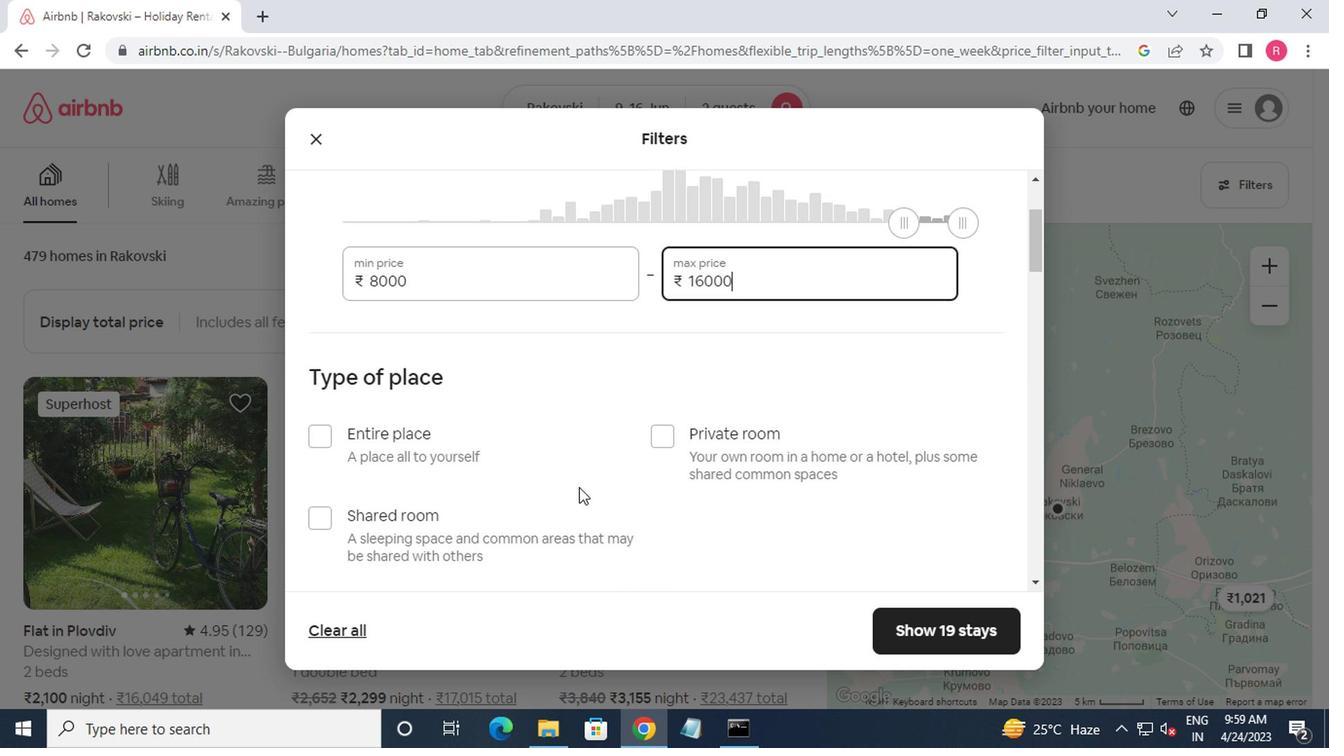 
Action: Mouse moved to (322, 311)
Screenshot: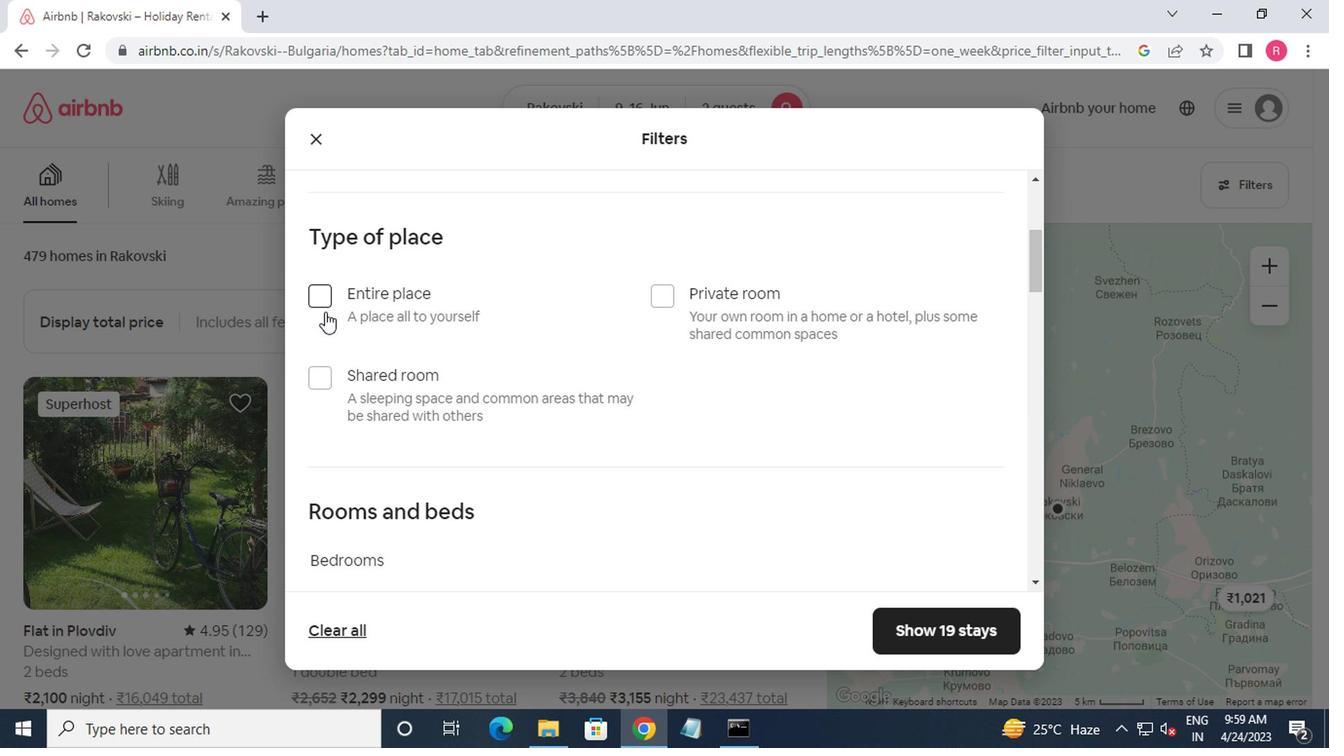 
Action: Mouse pressed left at (322, 311)
Screenshot: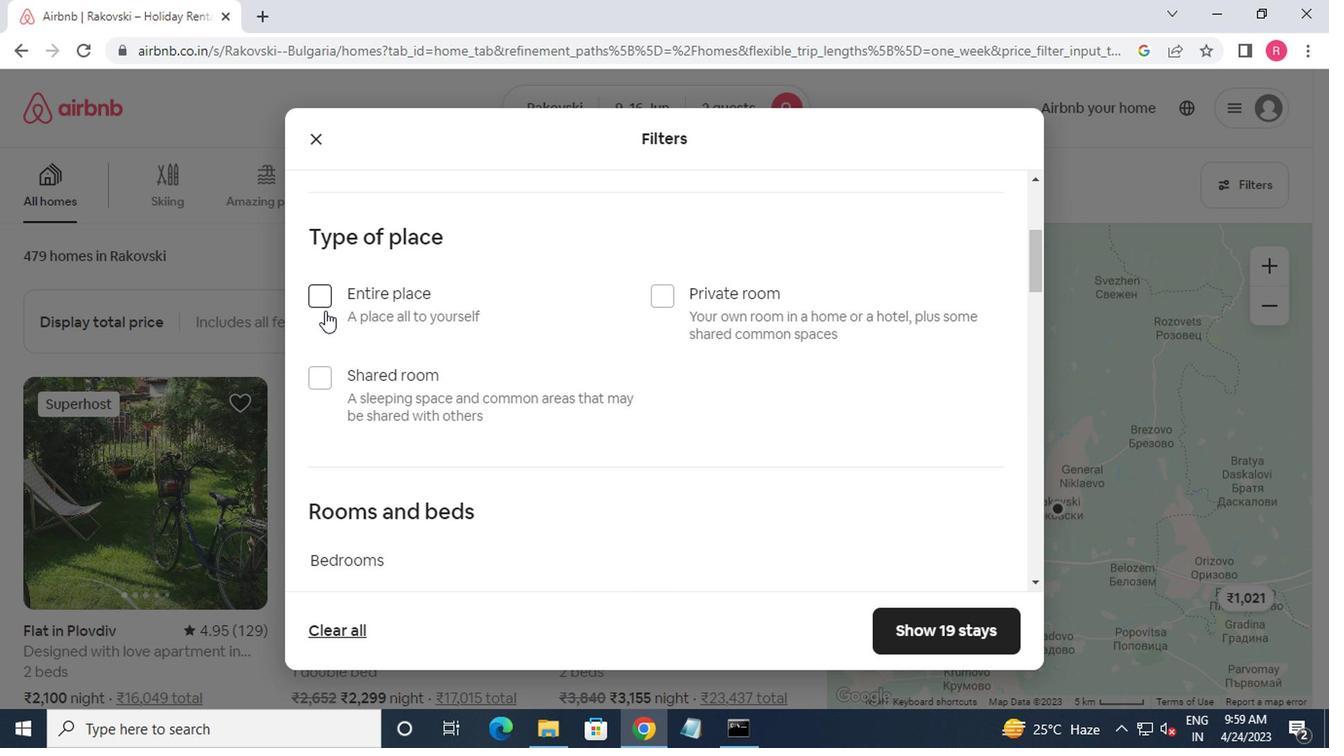 
Action: Mouse moved to (565, 468)
Screenshot: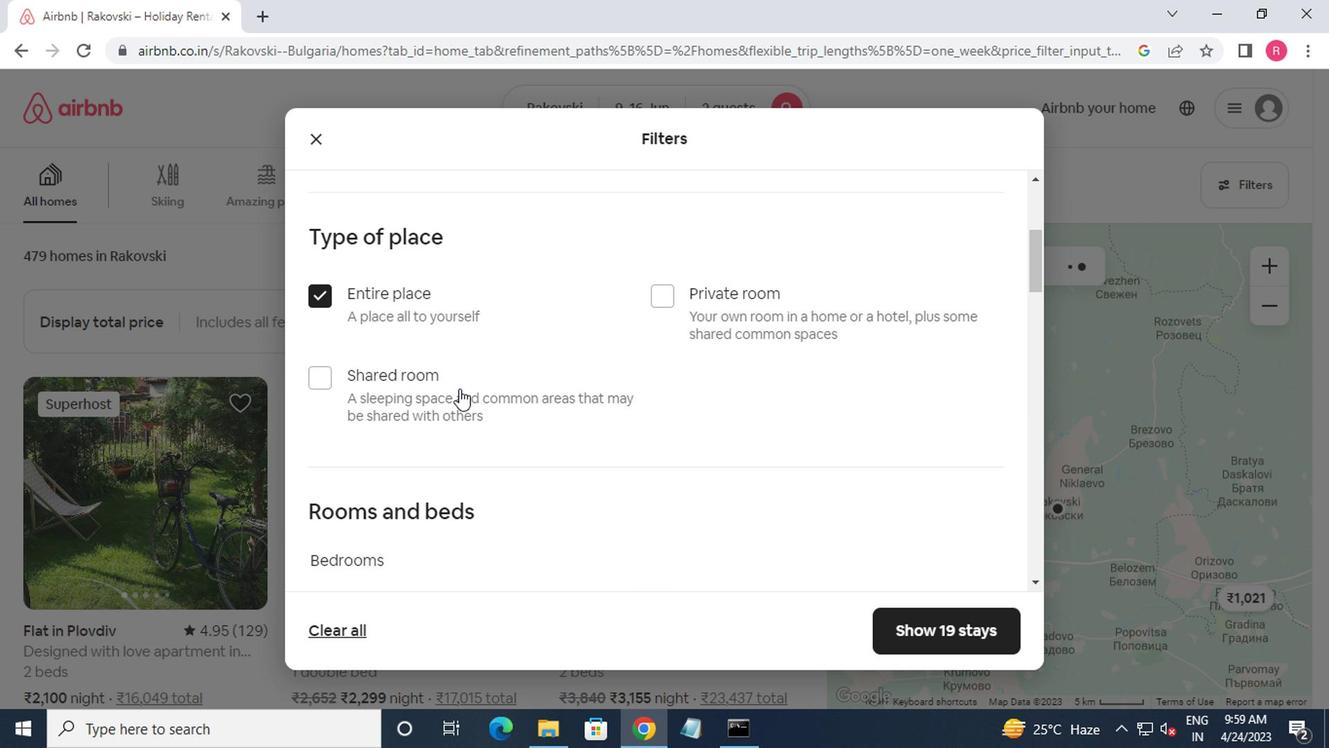
Action: Mouse scrolled (565, 466) with delta (0, -1)
Screenshot: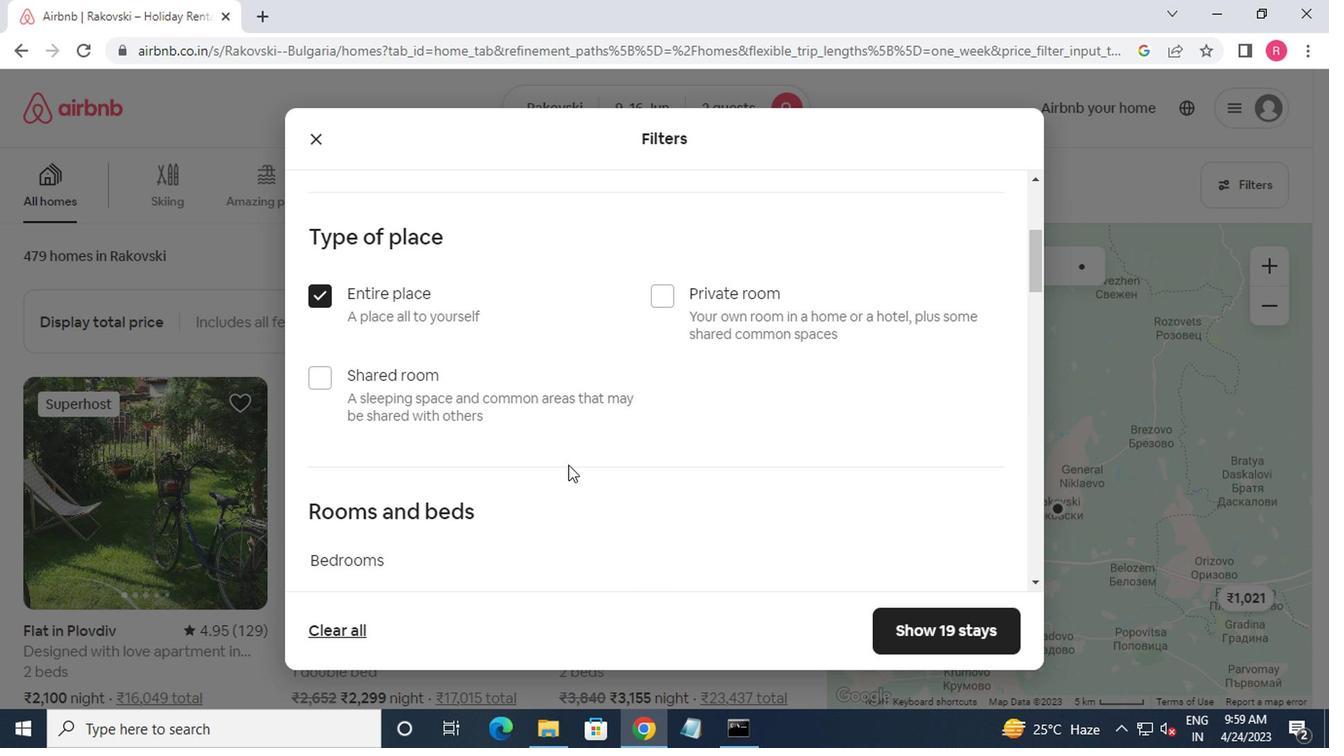 
Action: Mouse scrolled (565, 466) with delta (0, -1)
Screenshot: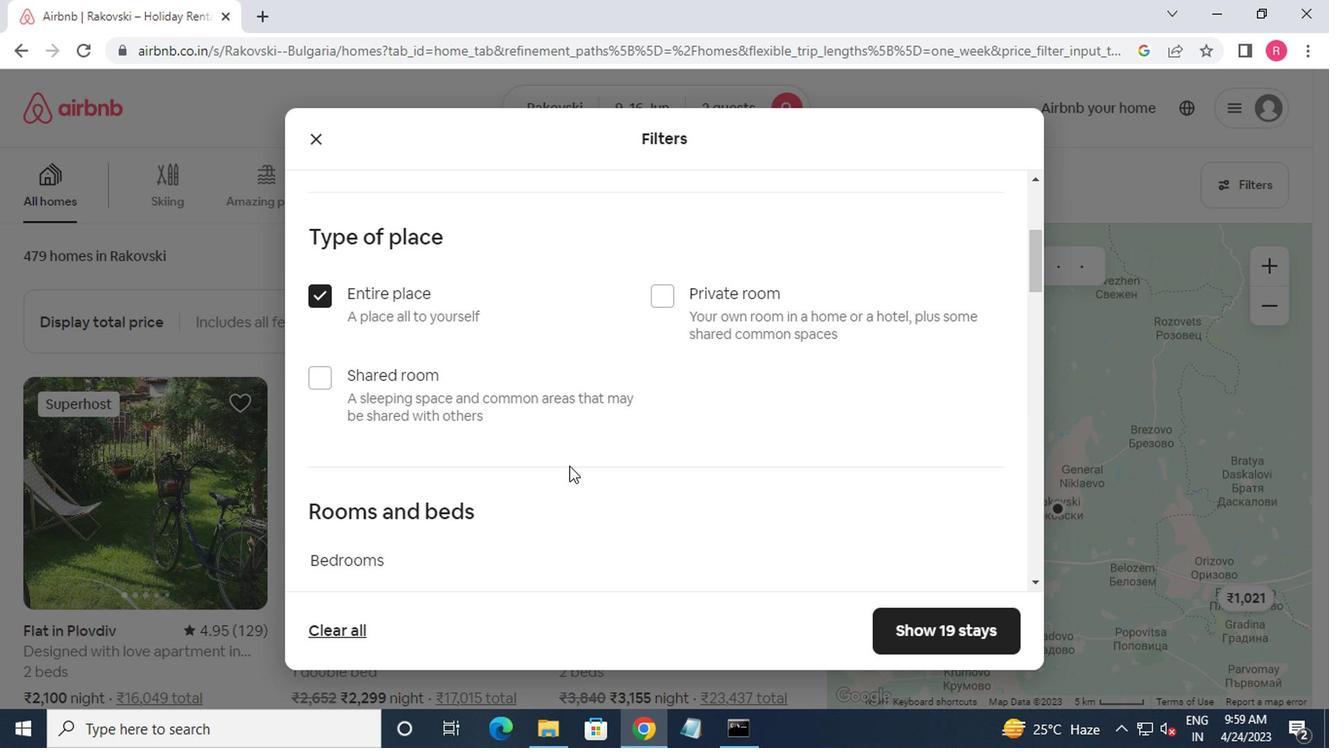 
Action: Mouse moved to (478, 433)
Screenshot: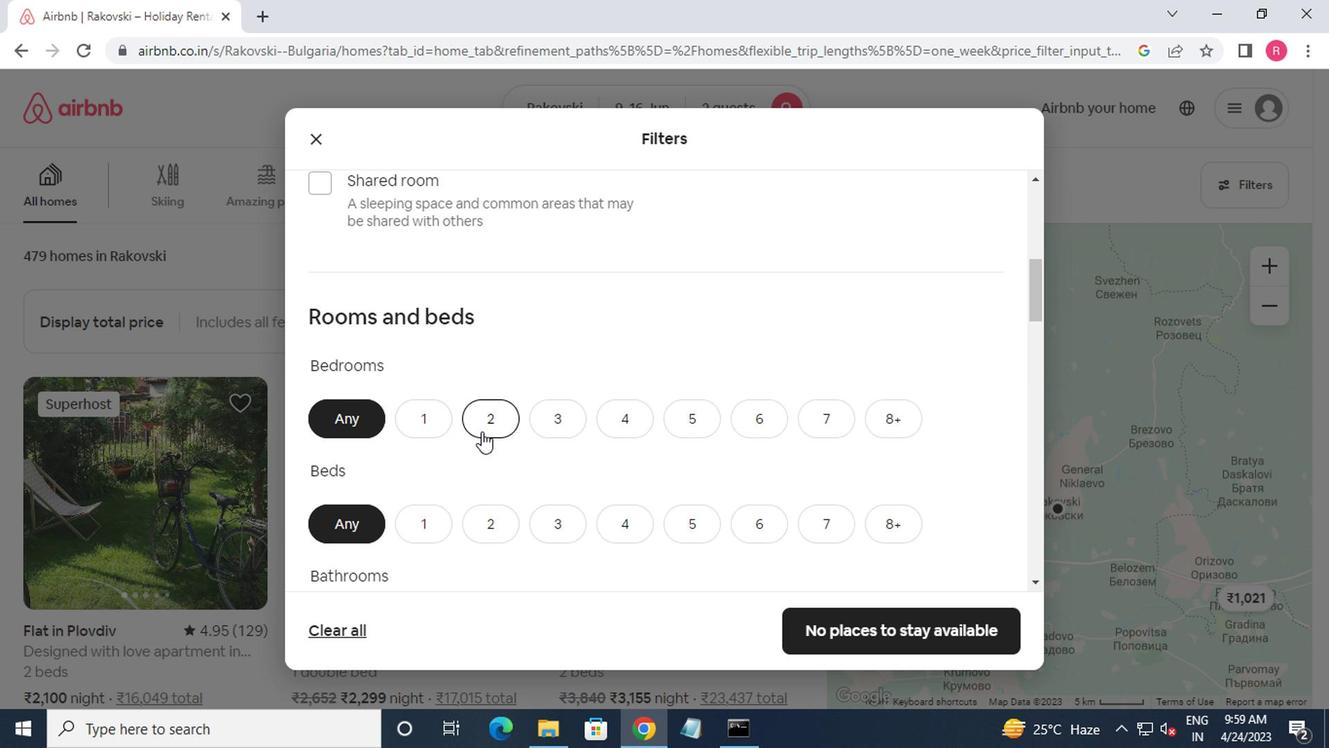 
Action: Mouse pressed left at (478, 433)
Screenshot: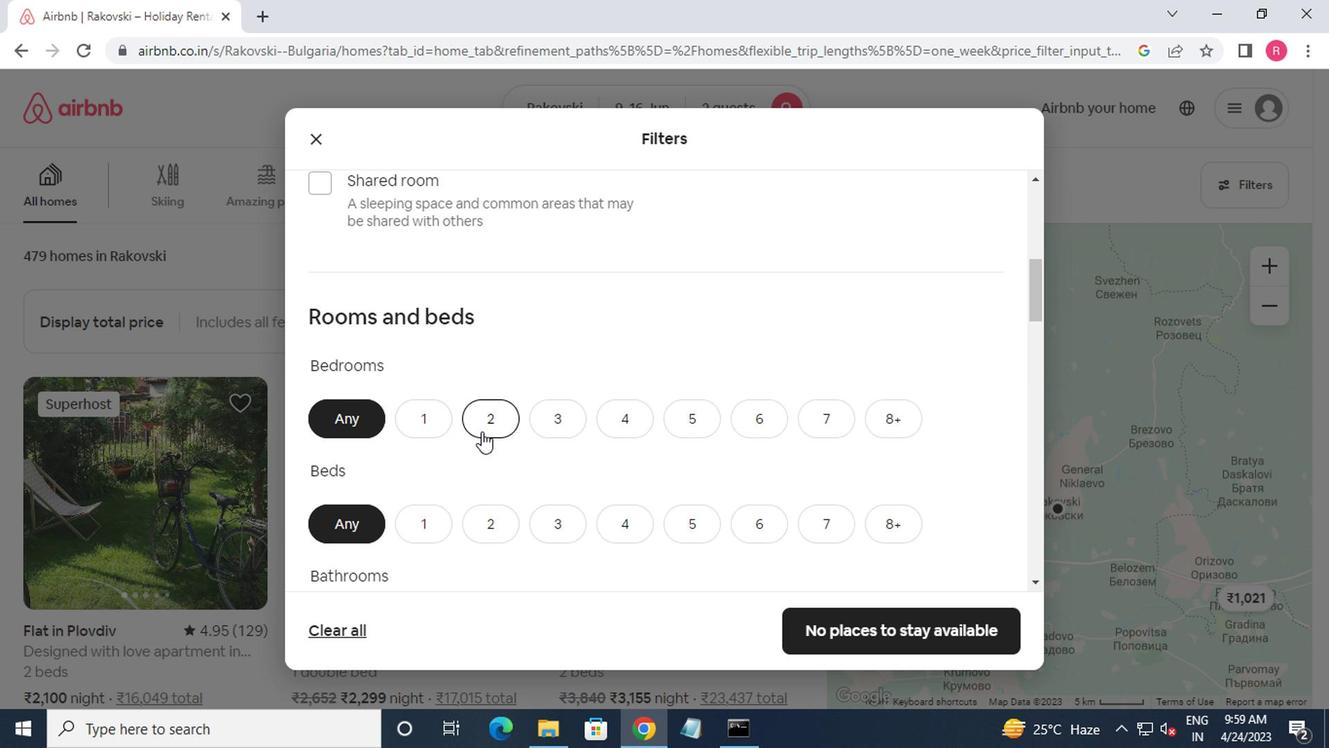 
Action: Mouse moved to (496, 530)
Screenshot: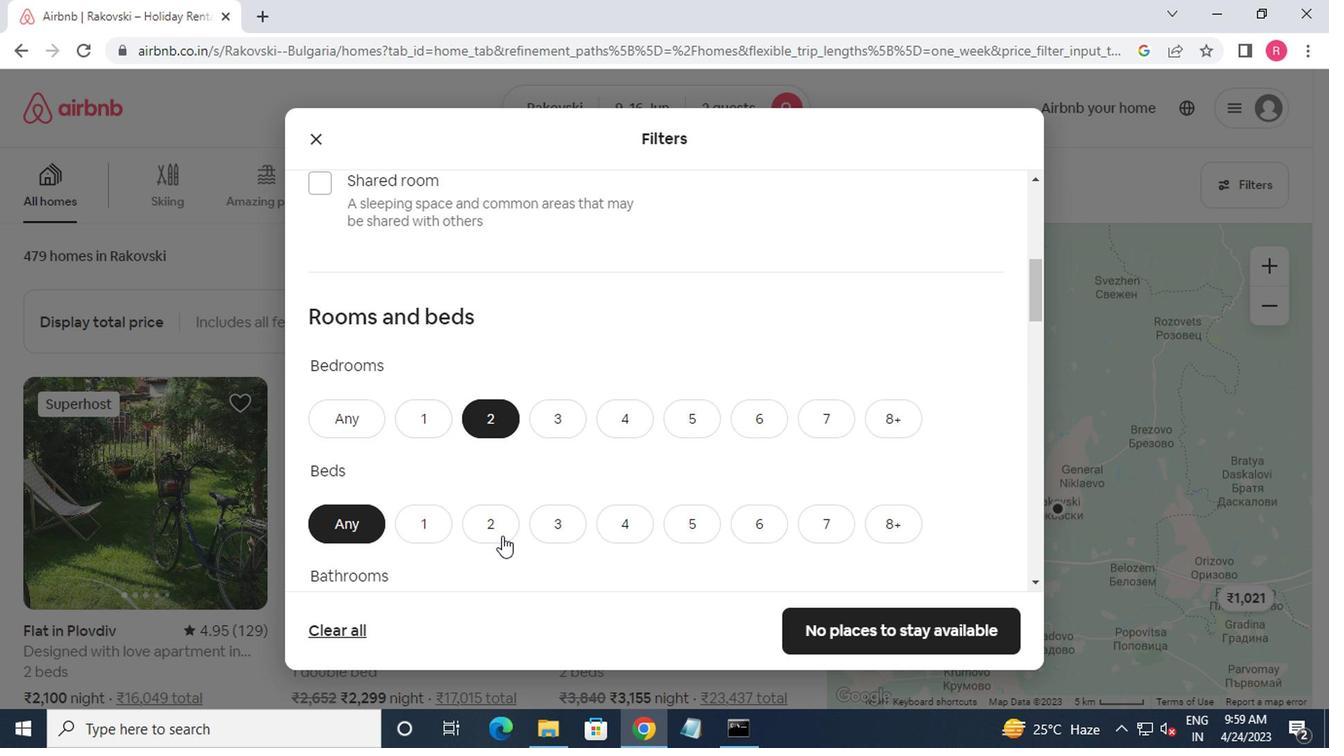 
Action: Mouse pressed left at (496, 530)
Screenshot: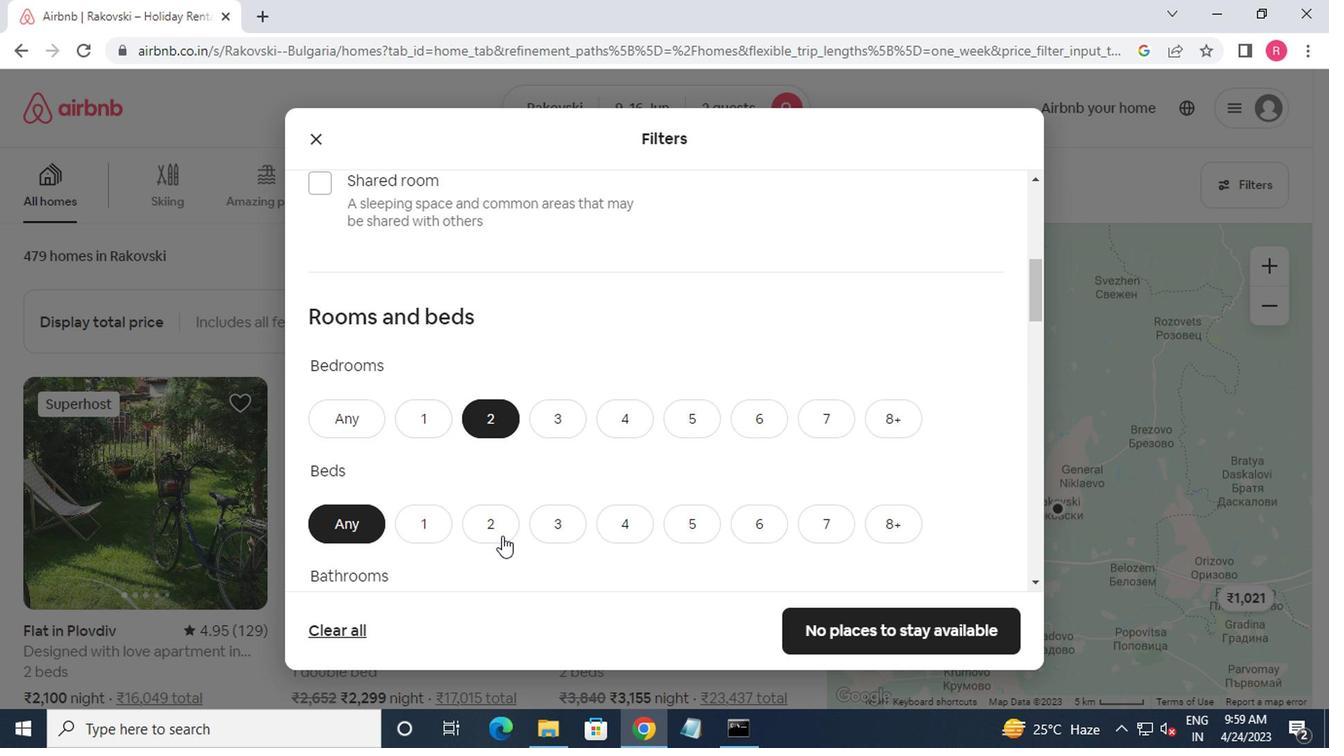 
Action: Mouse moved to (498, 529)
Screenshot: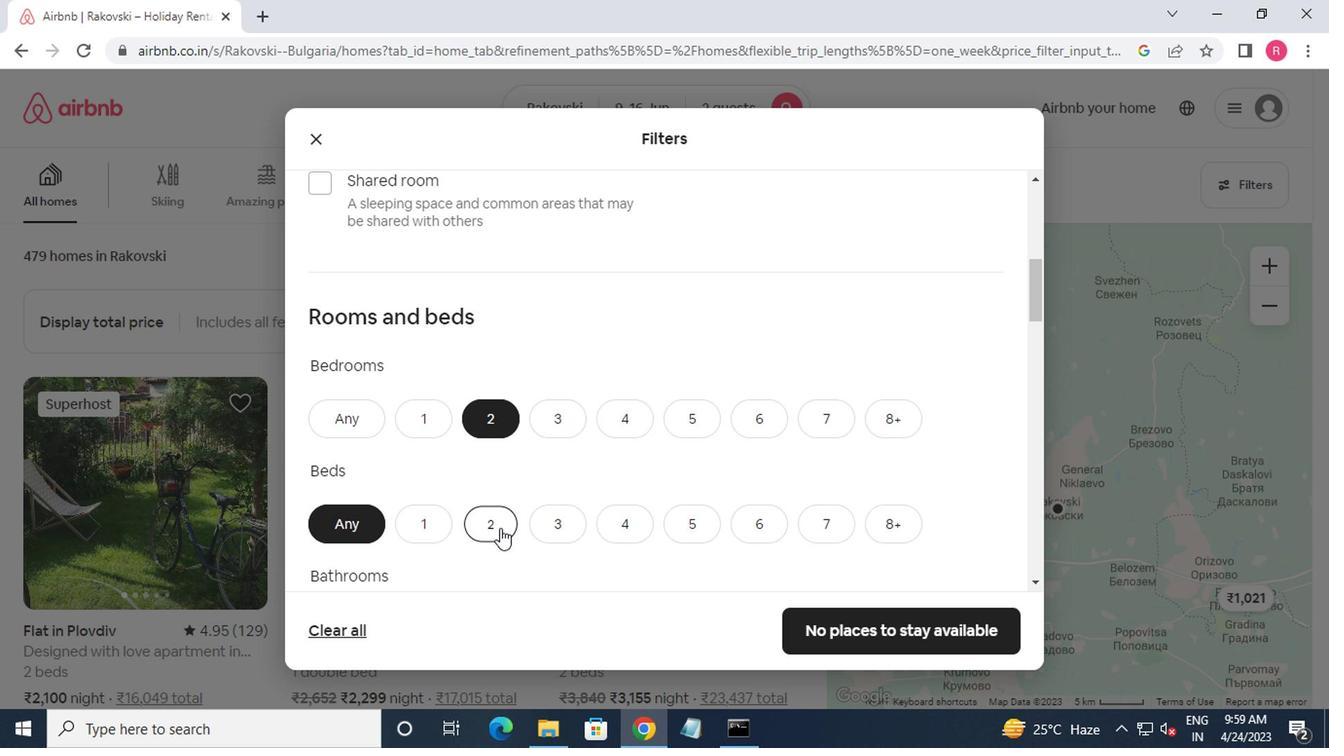 
Action: Mouse scrolled (498, 528) with delta (0, 0)
Screenshot: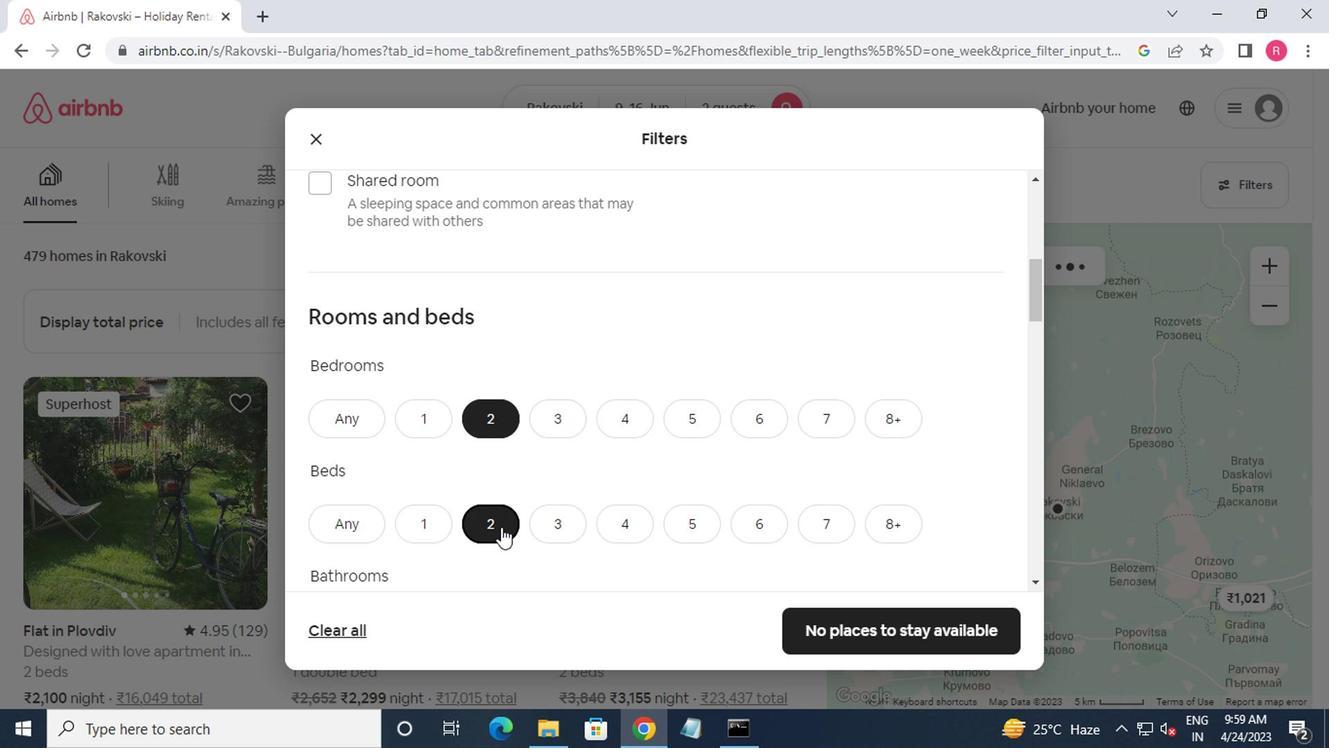 
Action: Mouse moved to (438, 542)
Screenshot: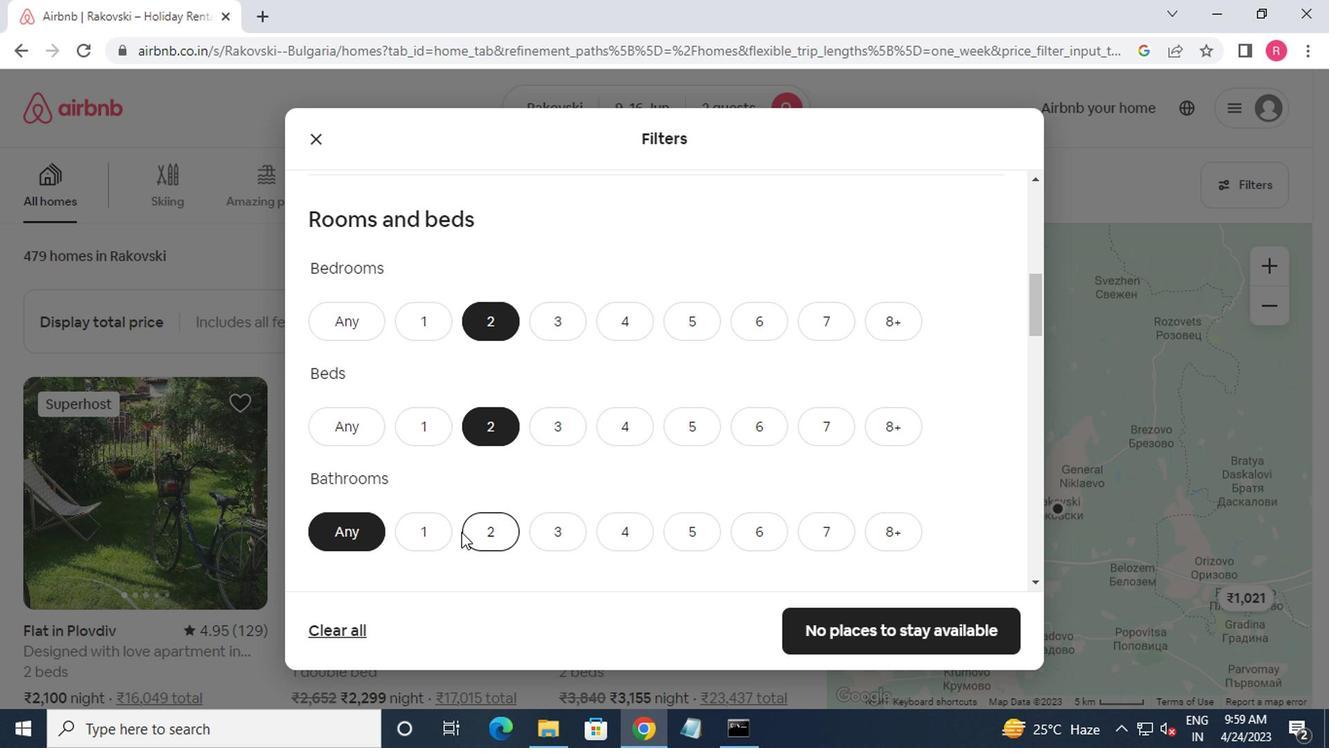 
Action: Mouse pressed left at (438, 542)
Screenshot: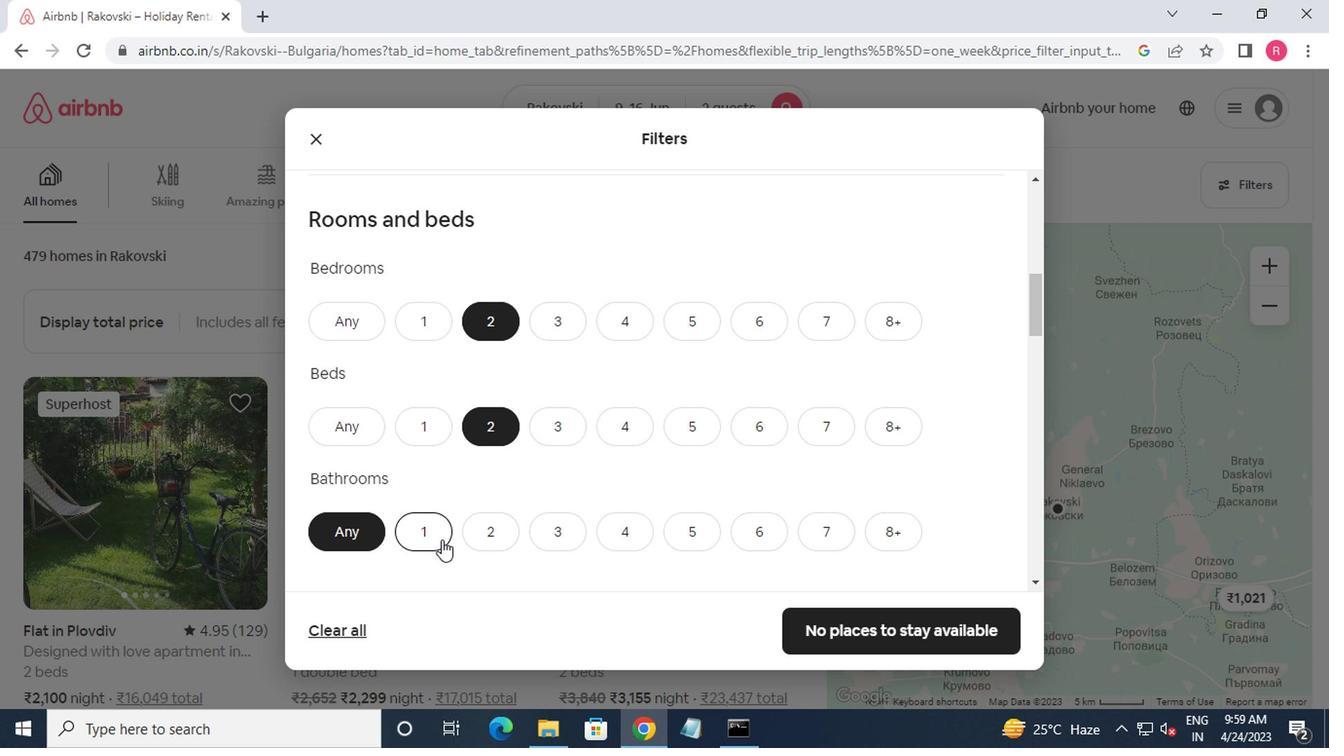 
Action: Mouse moved to (529, 530)
Screenshot: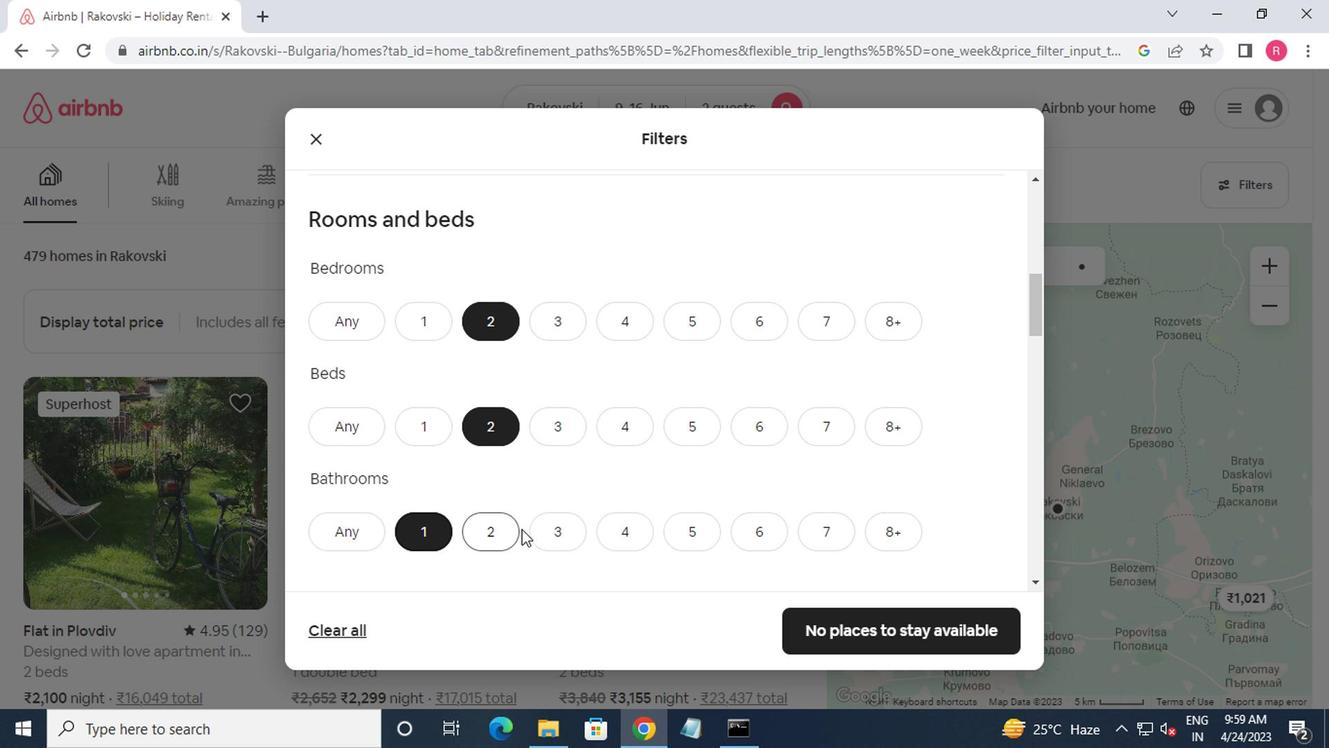 
Action: Mouse scrolled (529, 529) with delta (0, -1)
Screenshot: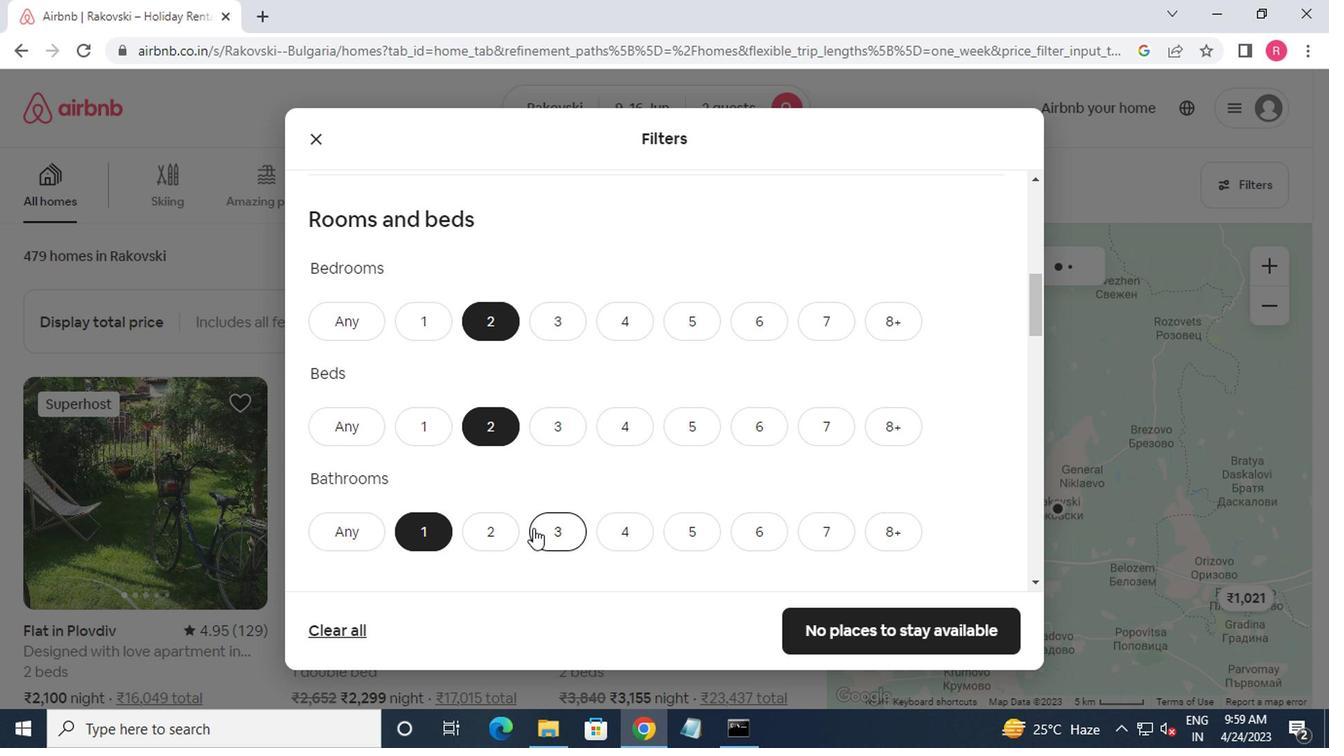
Action: Mouse scrolled (529, 529) with delta (0, -1)
Screenshot: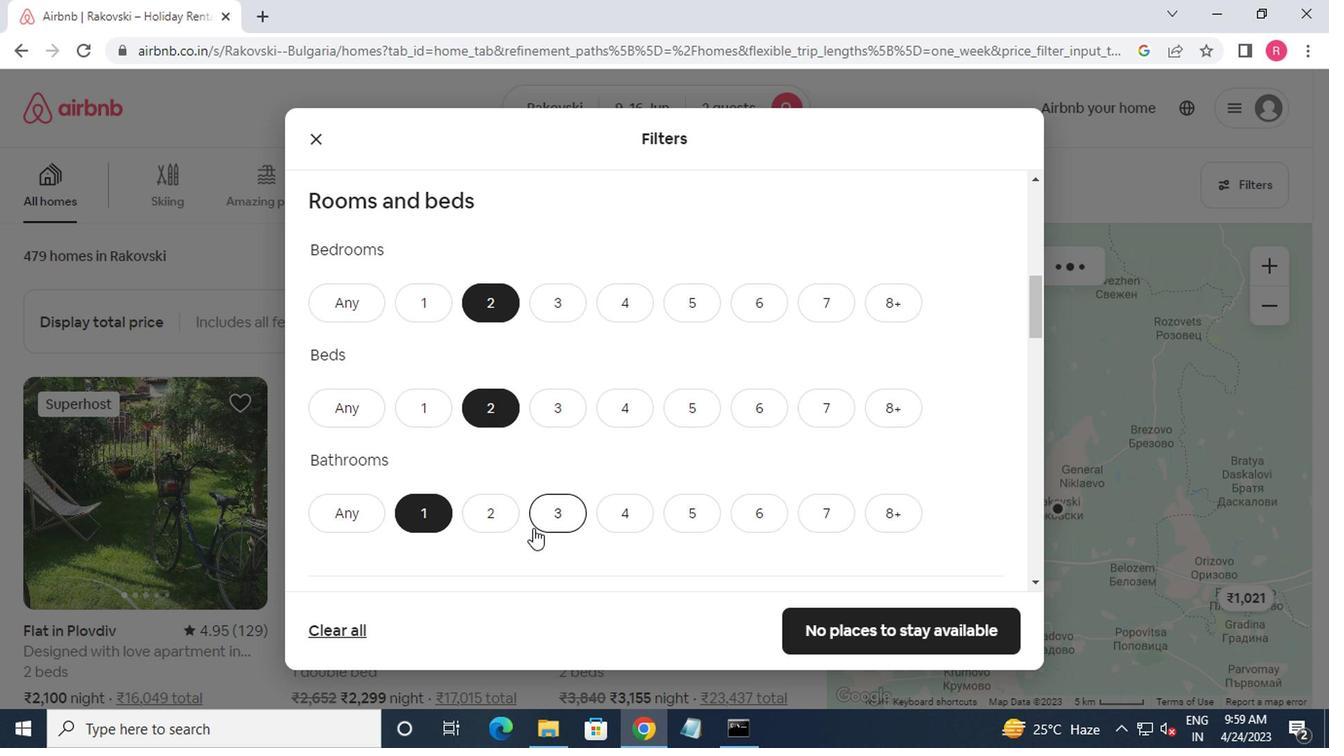 
Action: Mouse scrolled (529, 529) with delta (0, -1)
Screenshot: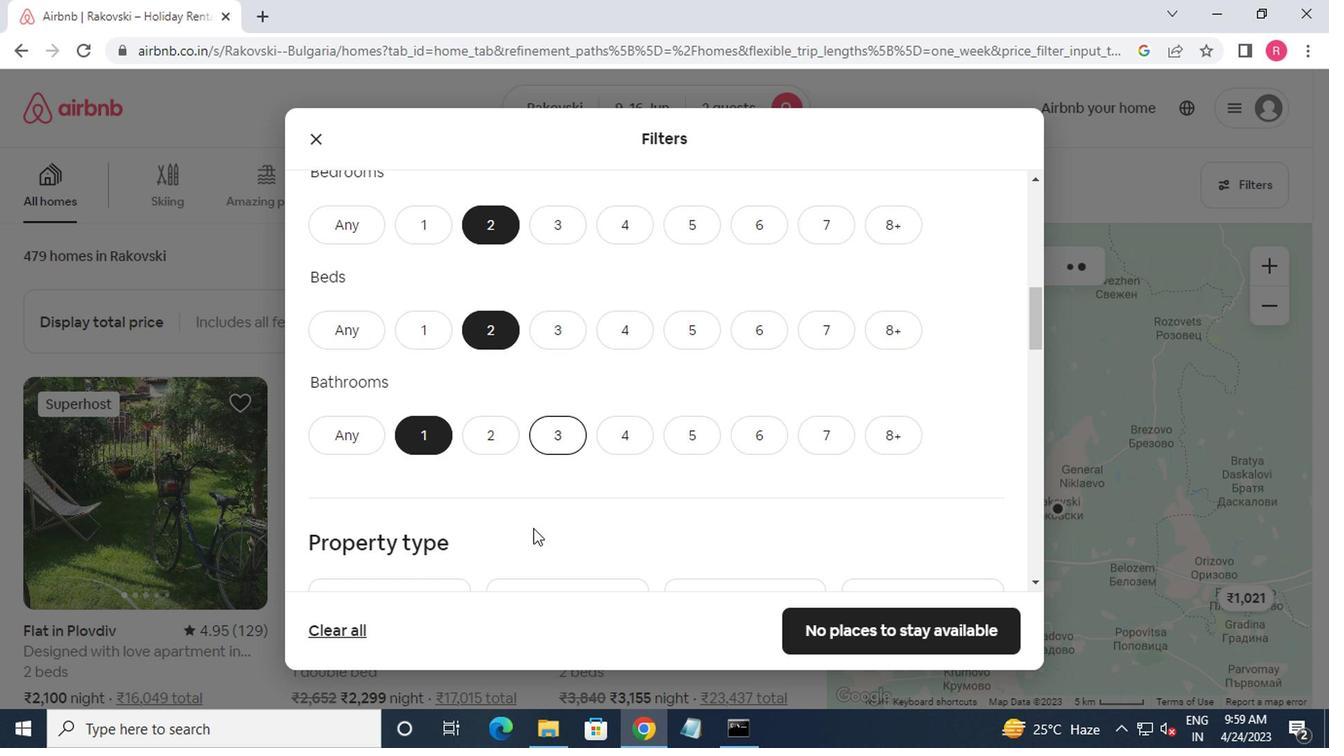 
Action: Mouse moved to (438, 489)
Screenshot: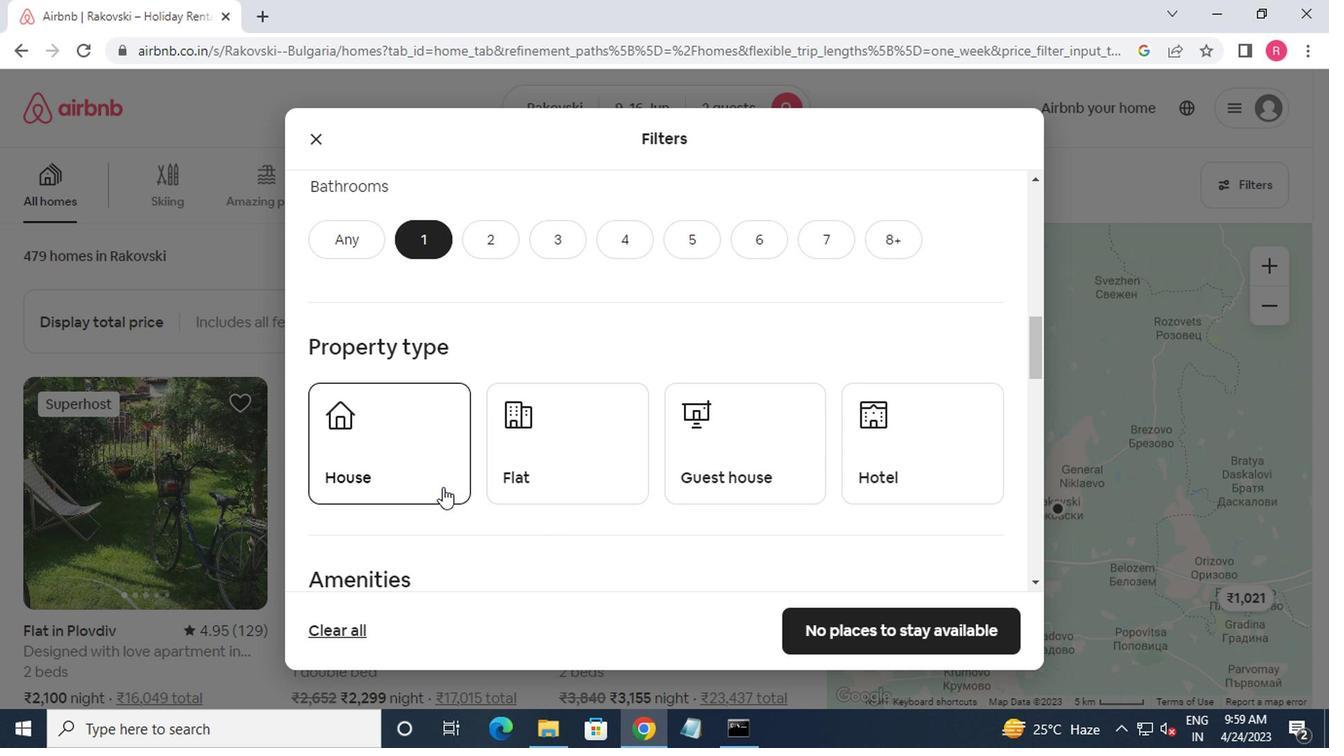 
Action: Mouse pressed left at (438, 489)
Screenshot: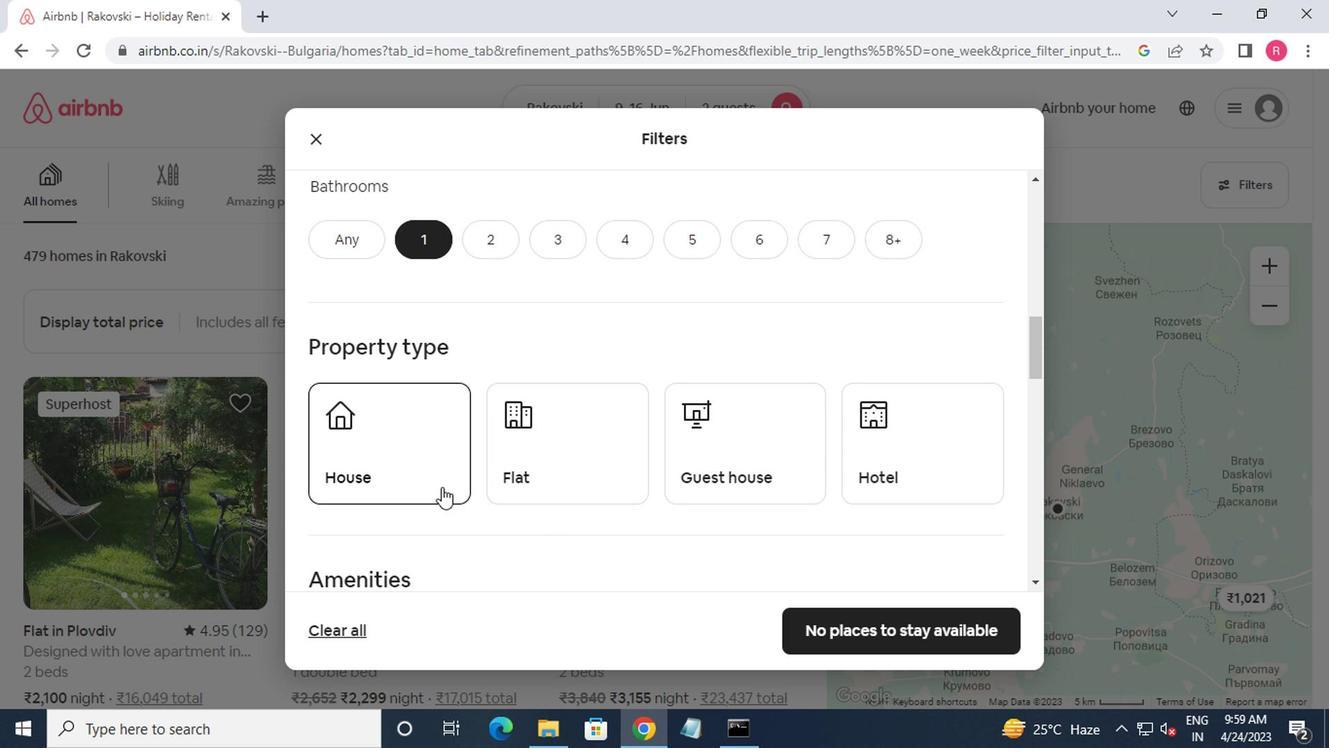 
Action: Mouse moved to (526, 477)
Screenshot: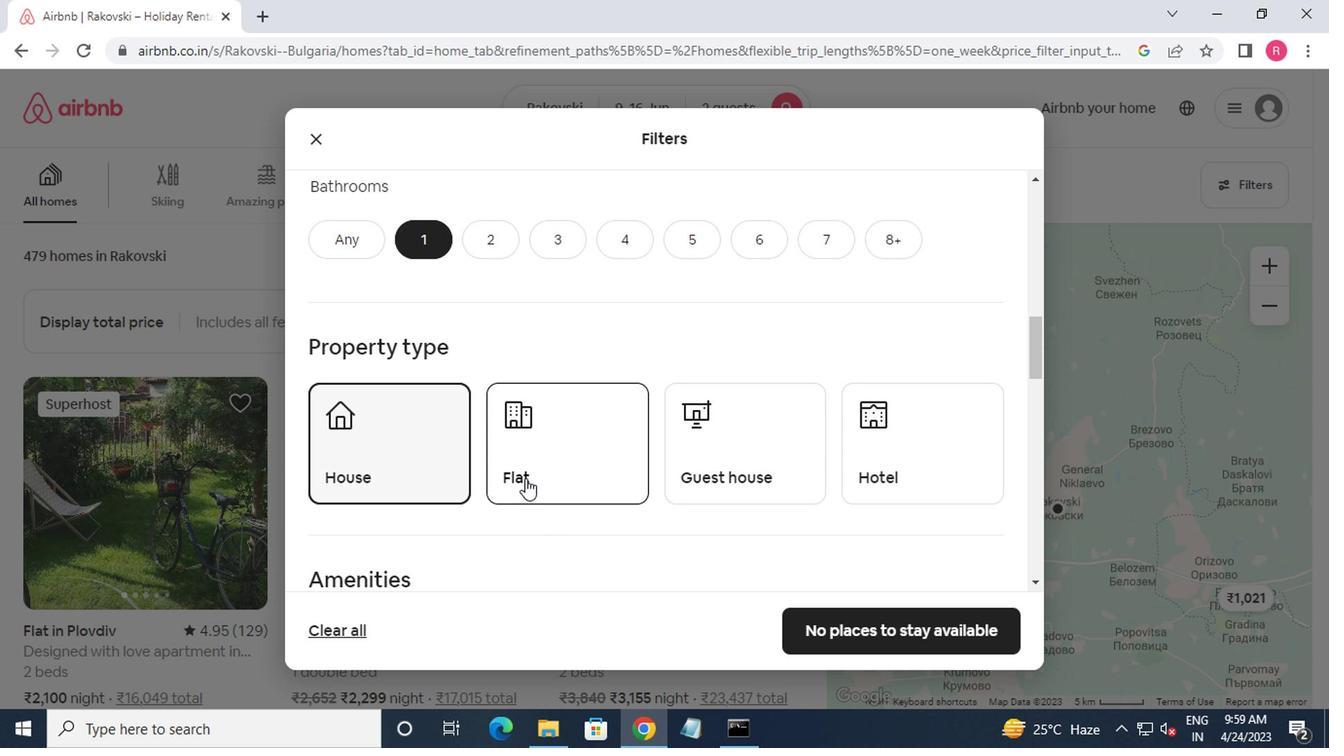 
Action: Mouse pressed left at (526, 477)
Screenshot: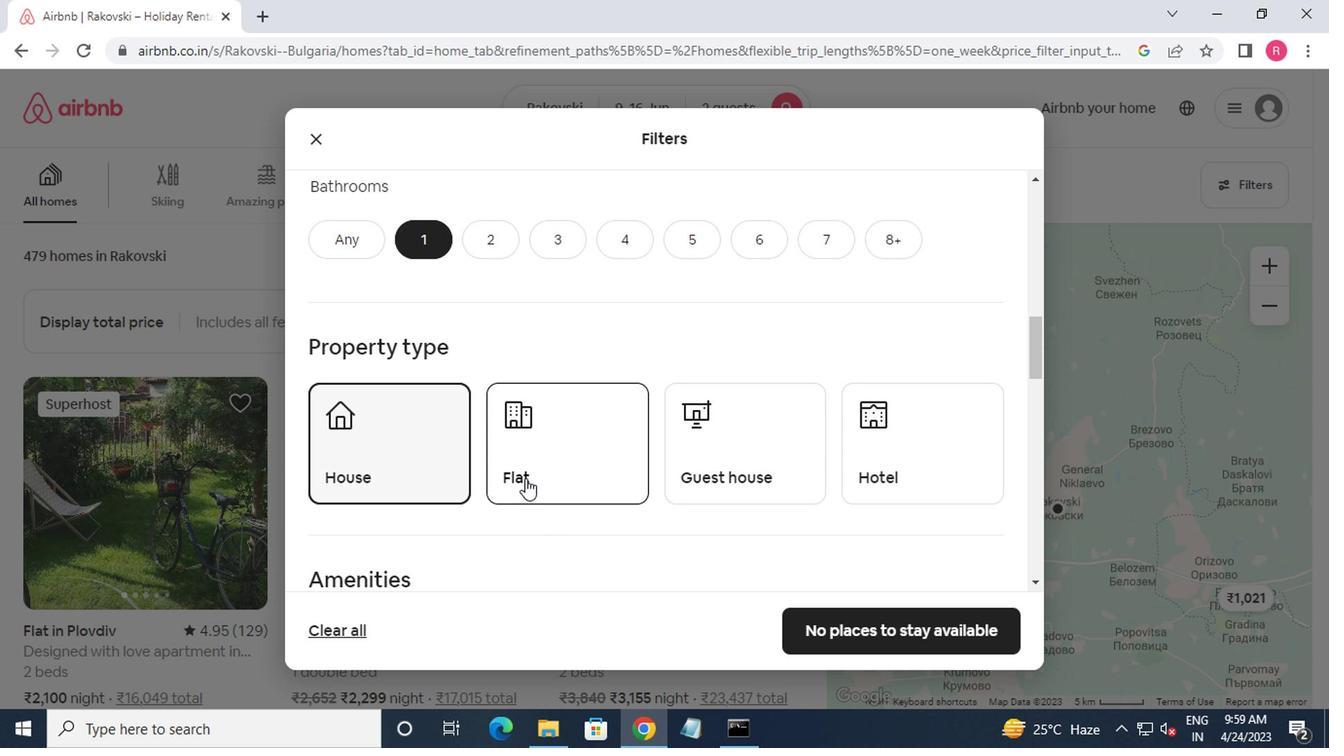 
Action: Mouse moved to (685, 468)
Screenshot: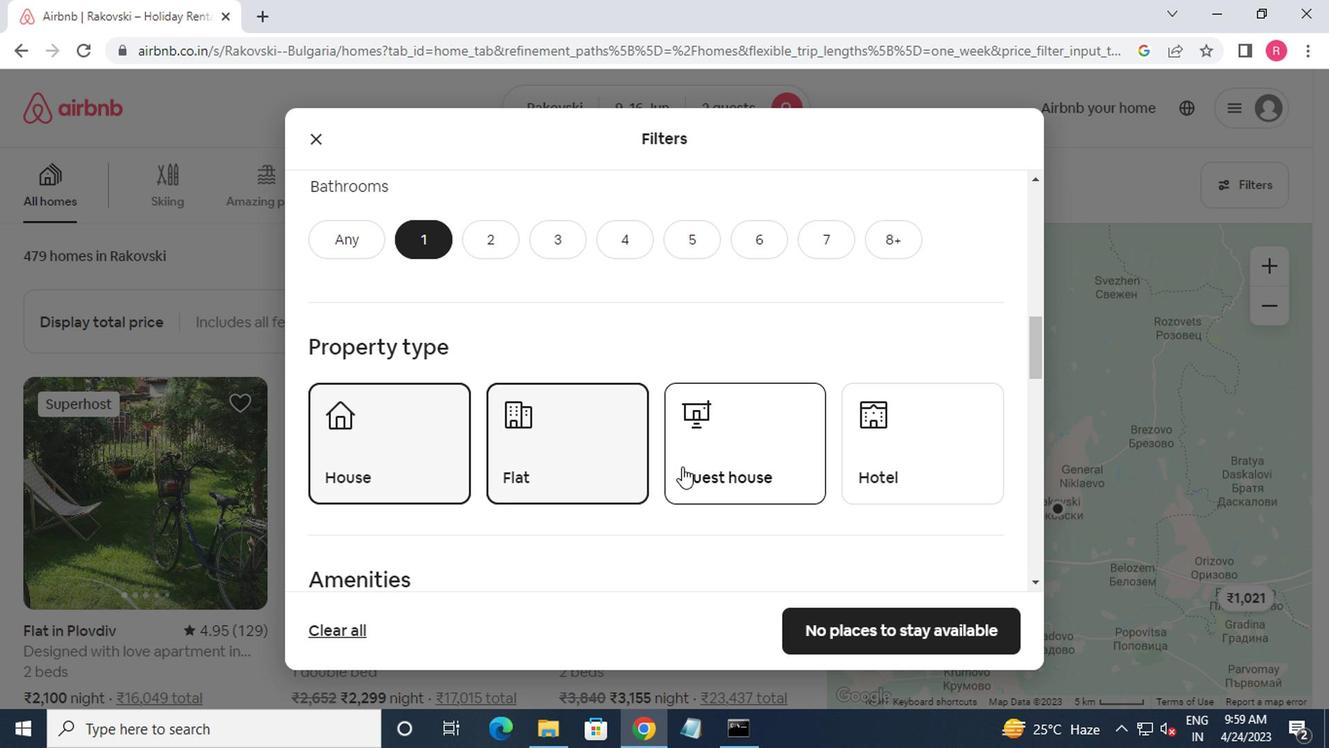 
Action: Mouse pressed left at (685, 468)
Screenshot: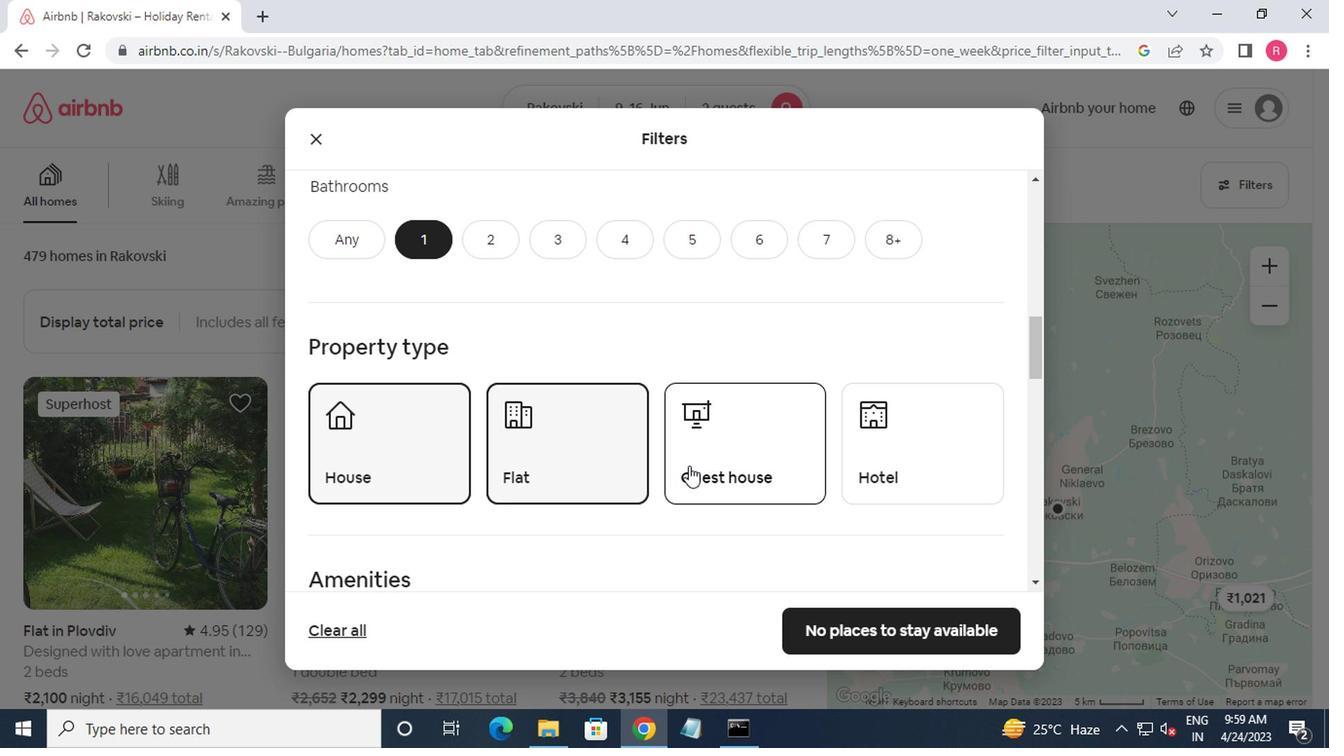 
Action: Mouse scrolled (685, 466) with delta (0, -1)
Screenshot: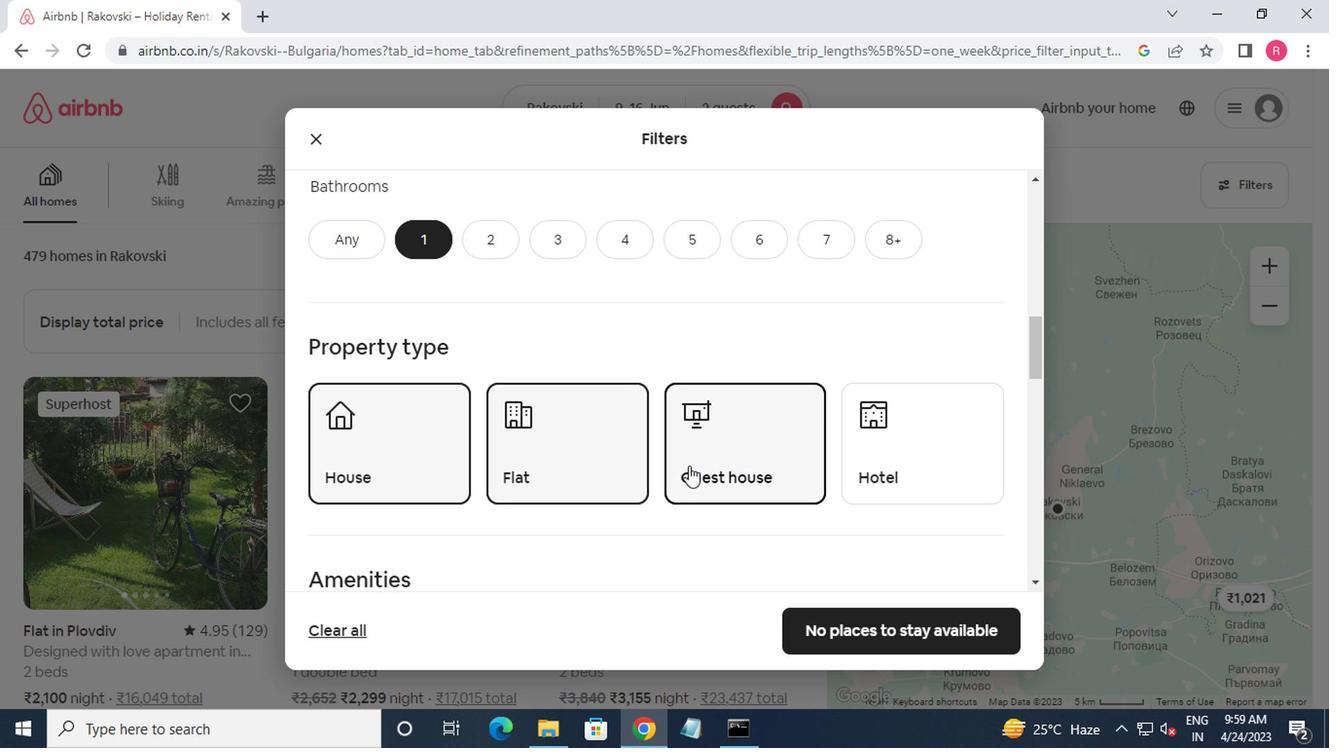 
Action: Mouse moved to (685, 471)
Screenshot: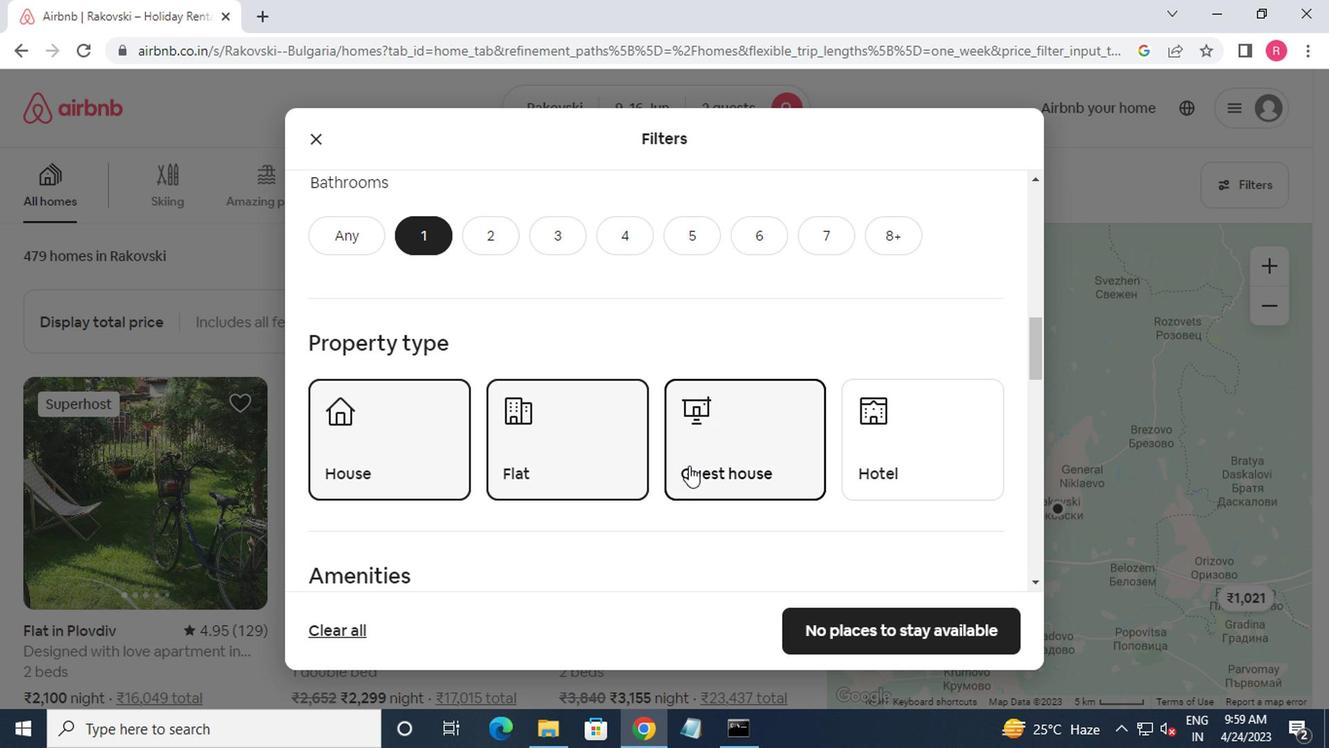 
Action: Mouse scrolled (685, 469) with delta (0, -1)
Screenshot: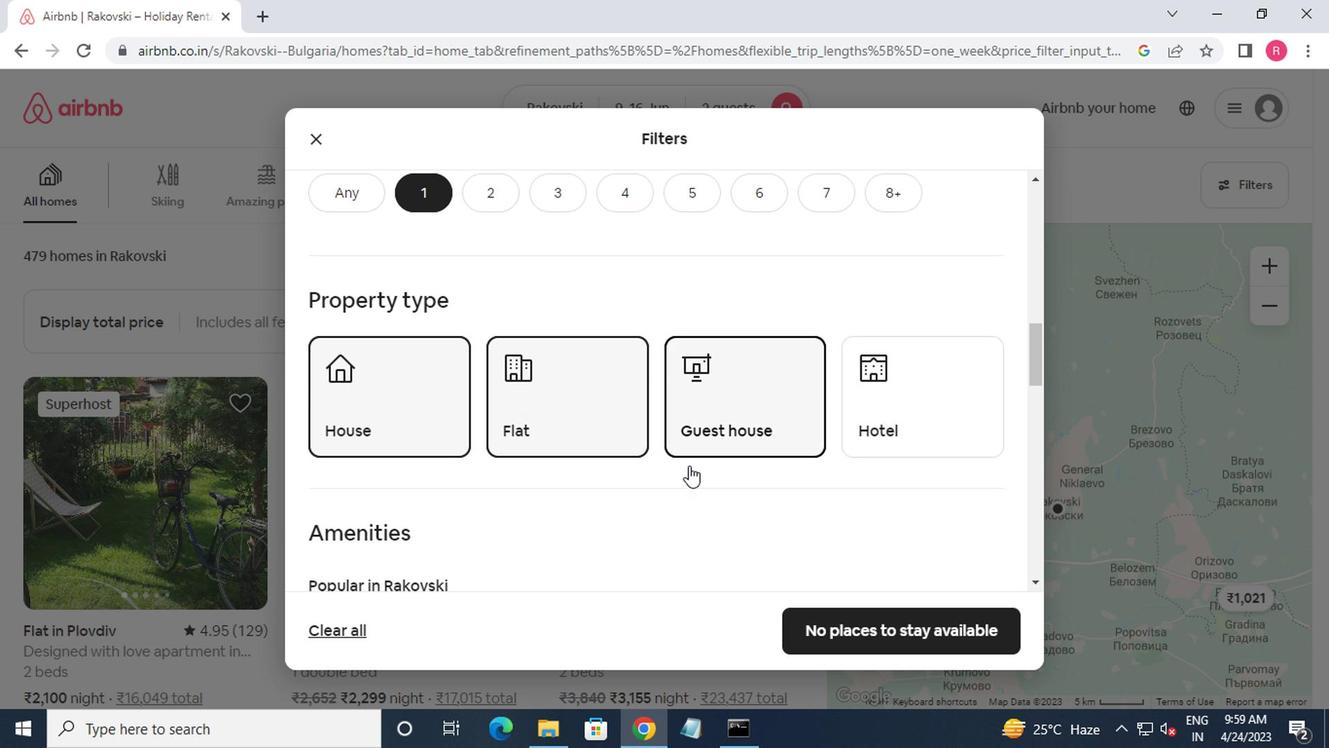 
Action: Mouse moved to (685, 471)
Screenshot: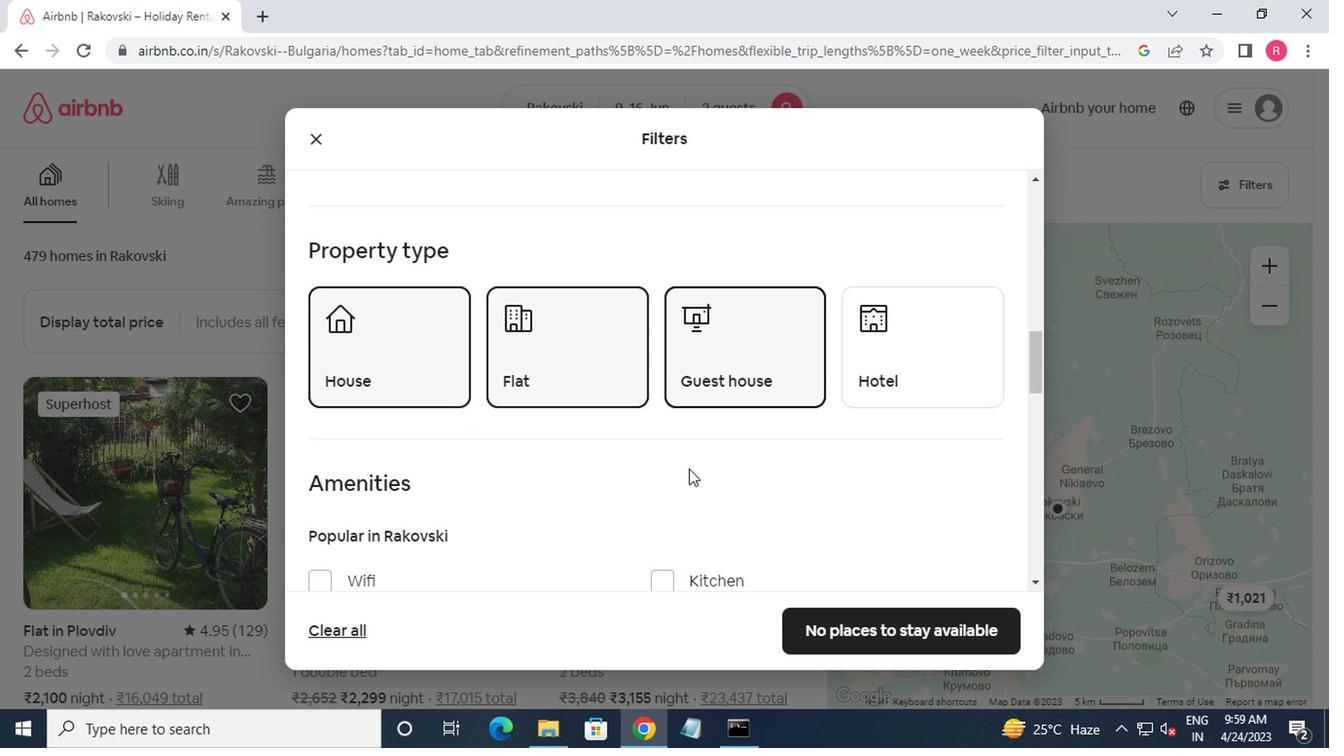 
Action: Mouse scrolled (685, 471) with delta (0, 0)
Screenshot: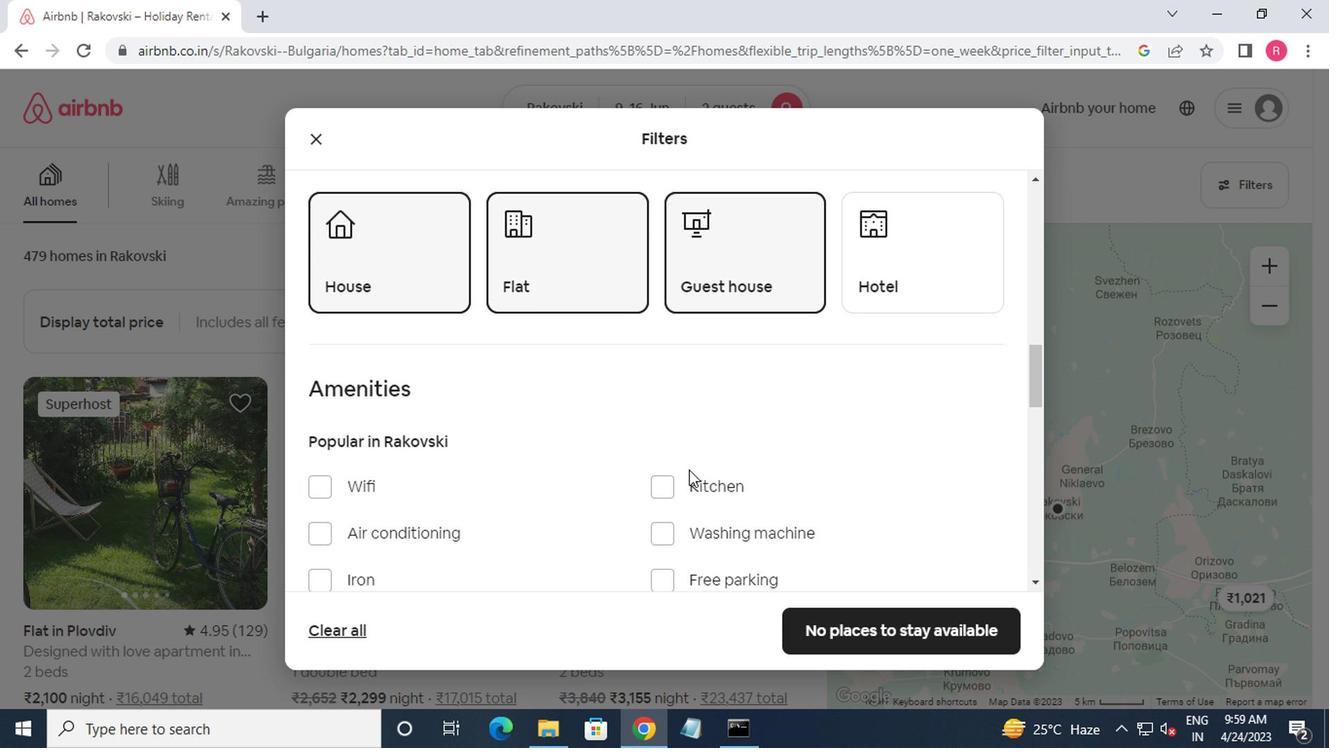
Action: Mouse moved to (685, 471)
Screenshot: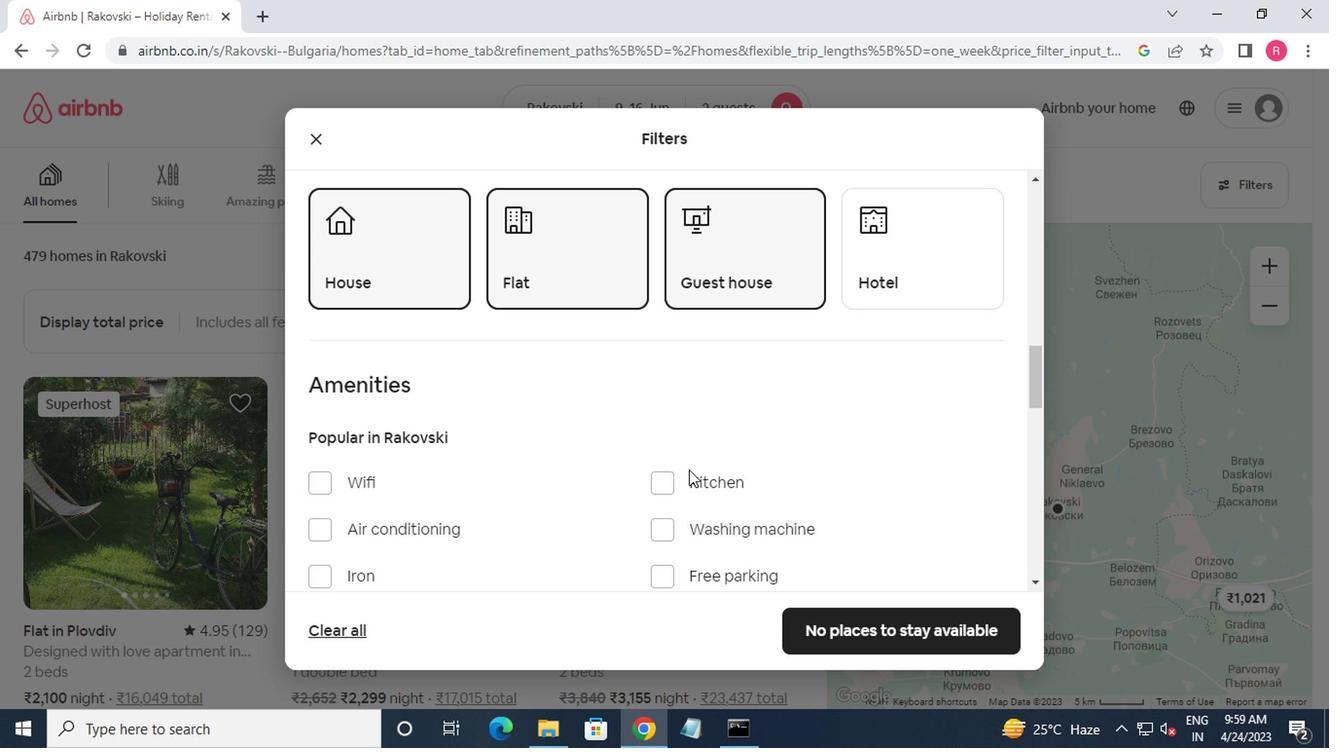 
Action: Mouse scrolled (685, 471) with delta (0, 0)
Screenshot: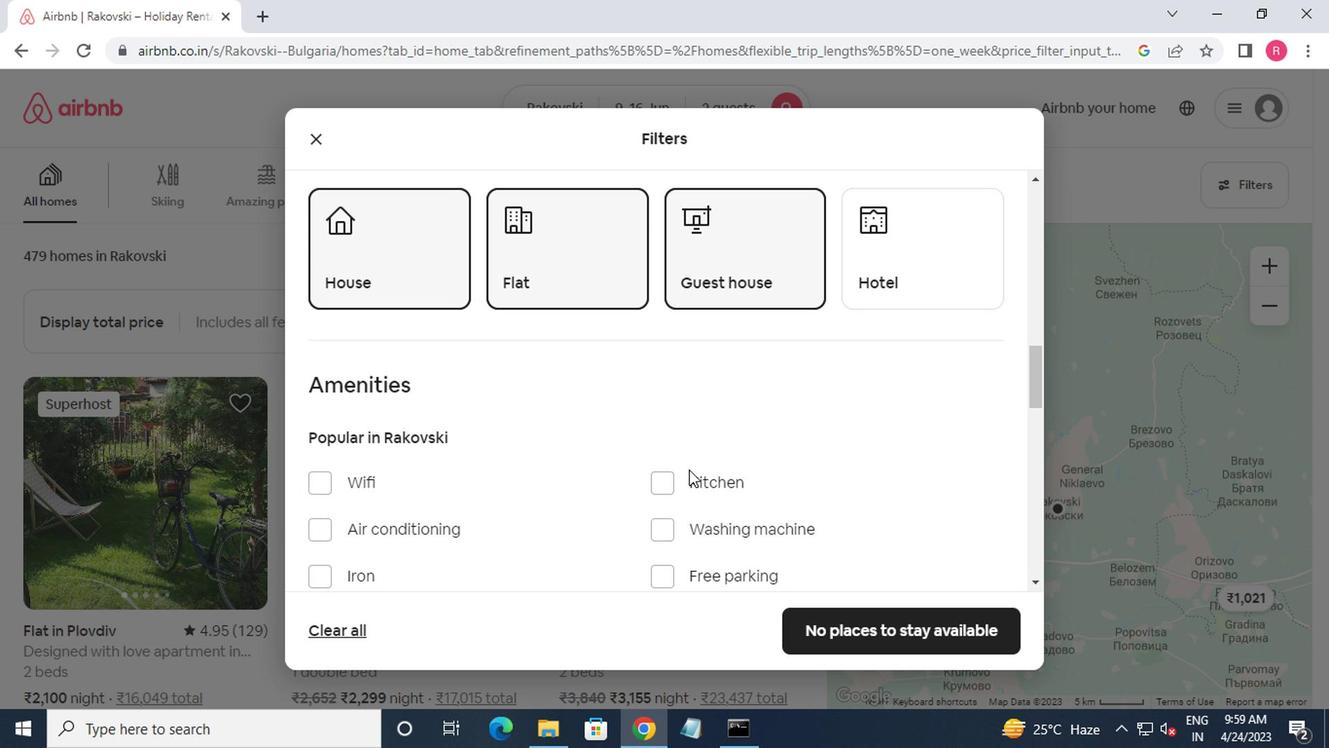 
Action: Mouse scrolled (685, 471) with delta (0, 0)
Screenshot: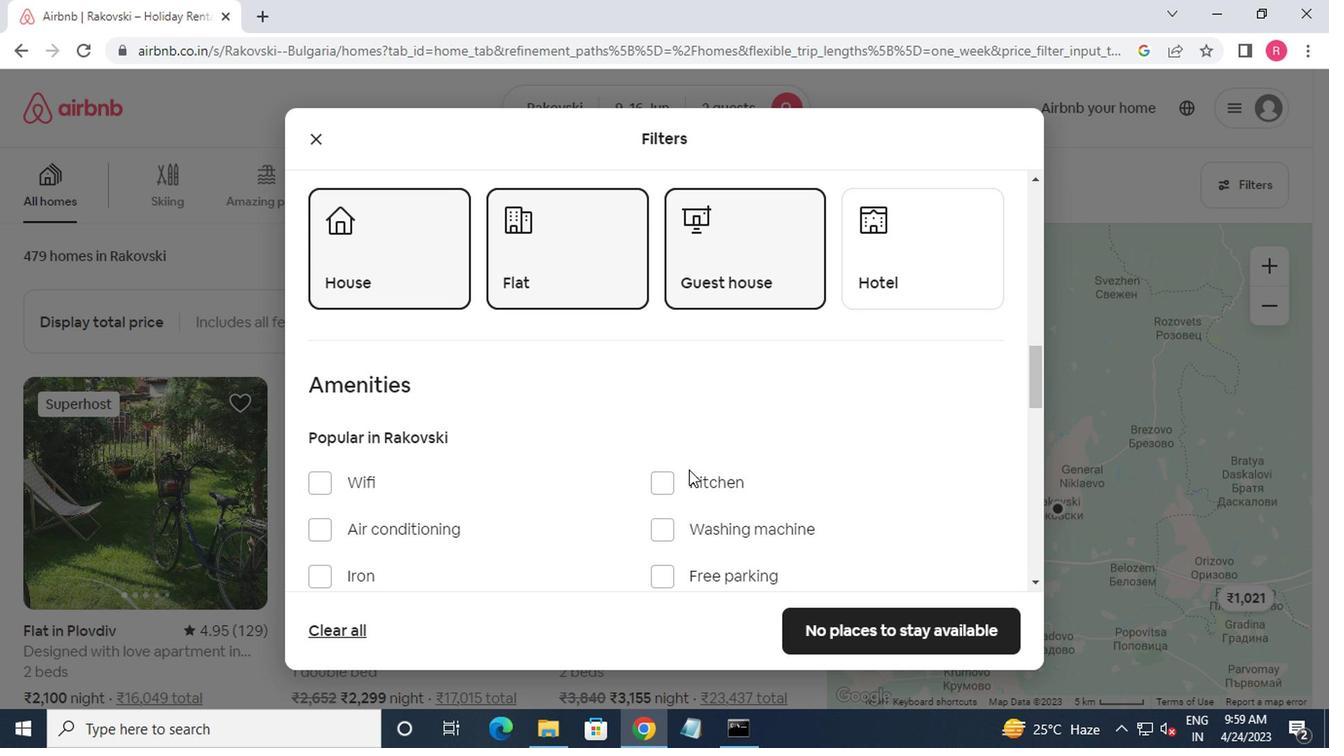 
Action: Mouse moved to (747, 482)
Screenshot: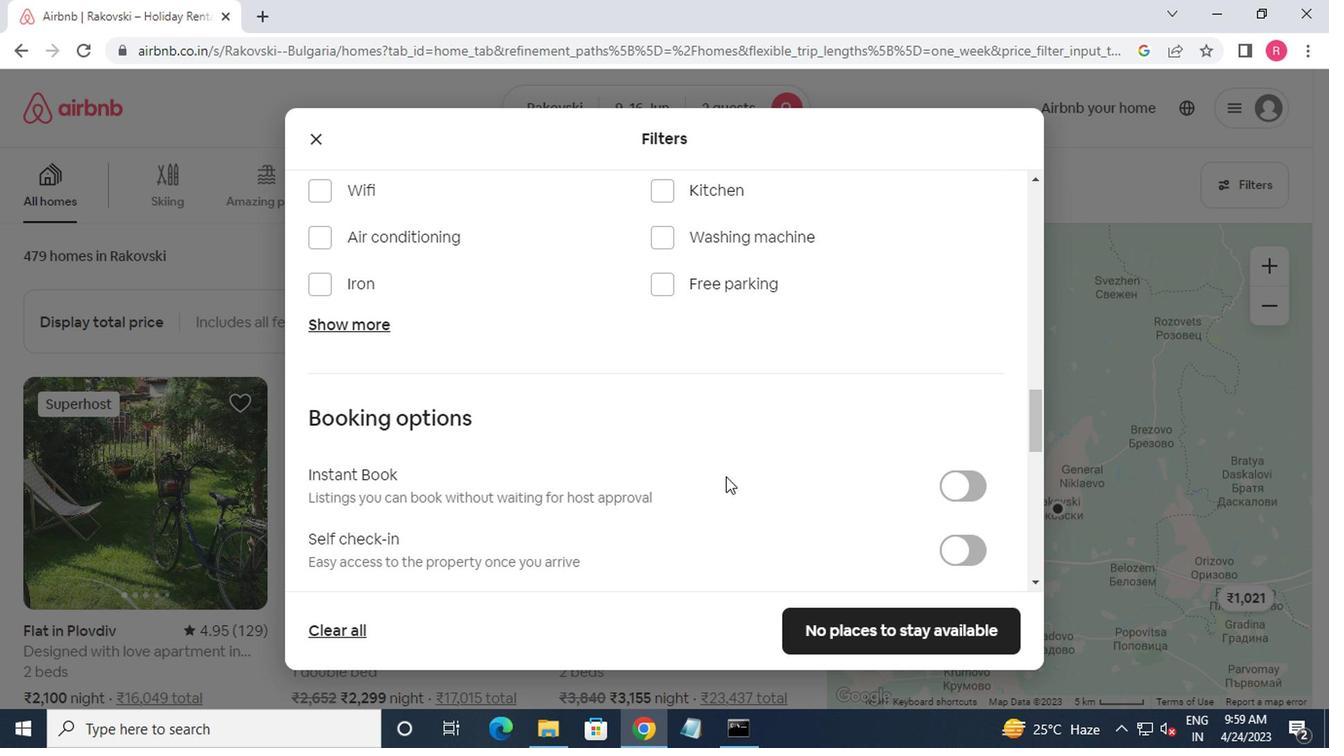 
Action: Mouse scrolled (747, 481) with delta (0, -1)
Screenshot: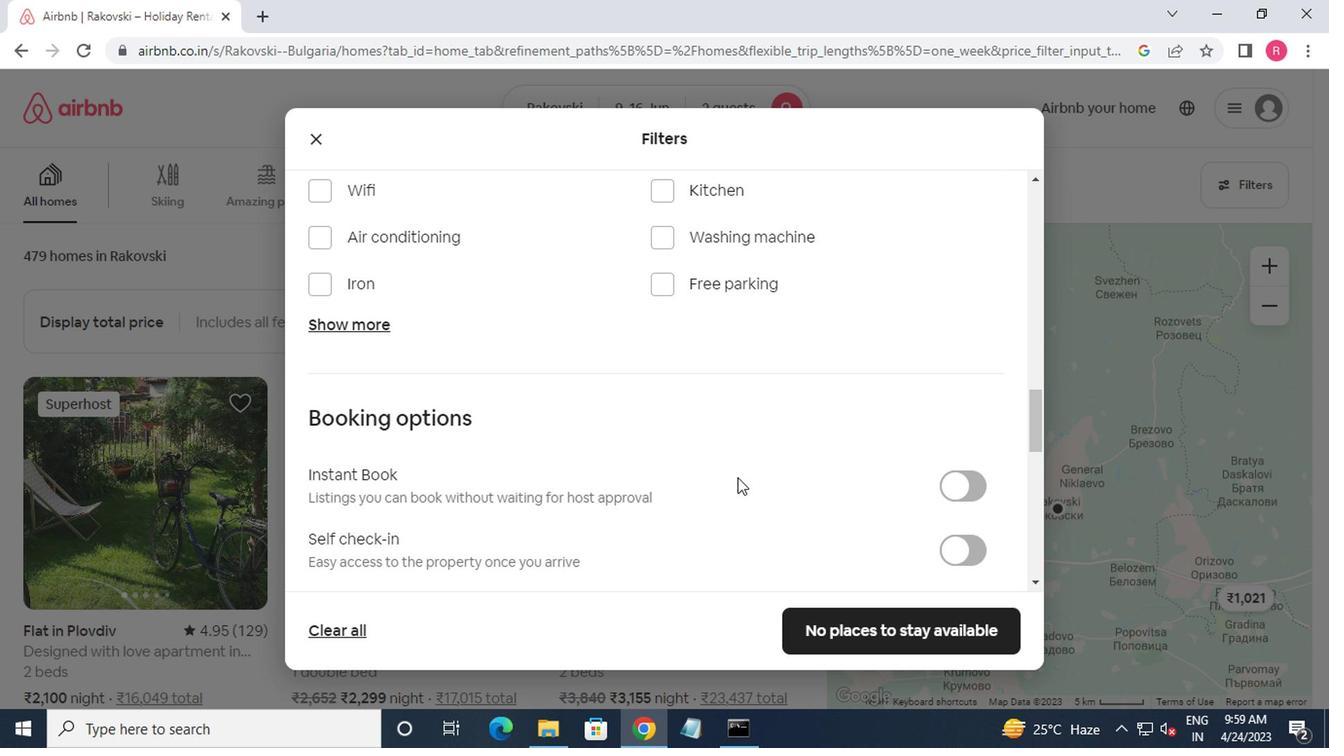 
Action: Mouse scrolled (747, 481) with delta (0, -1)
Screenshot: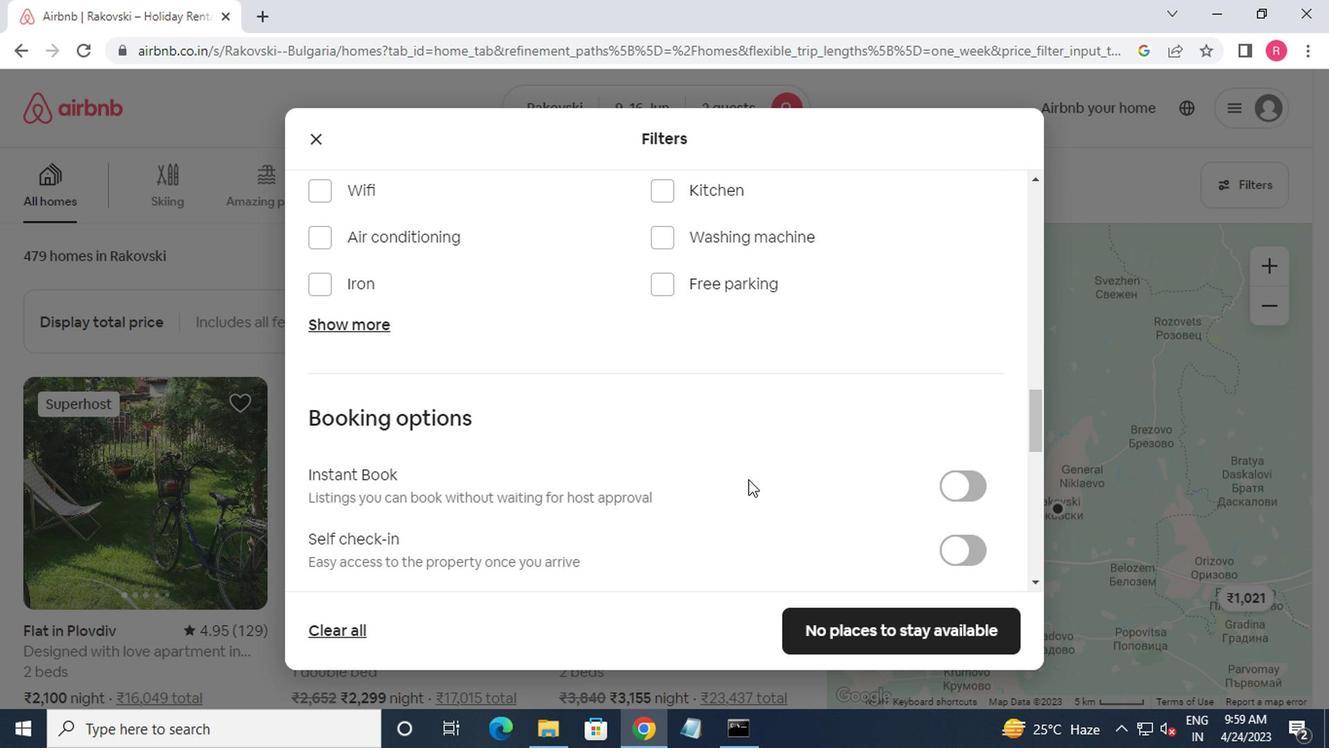 
Action: Mouse moved to (941, 369)
Screenshot: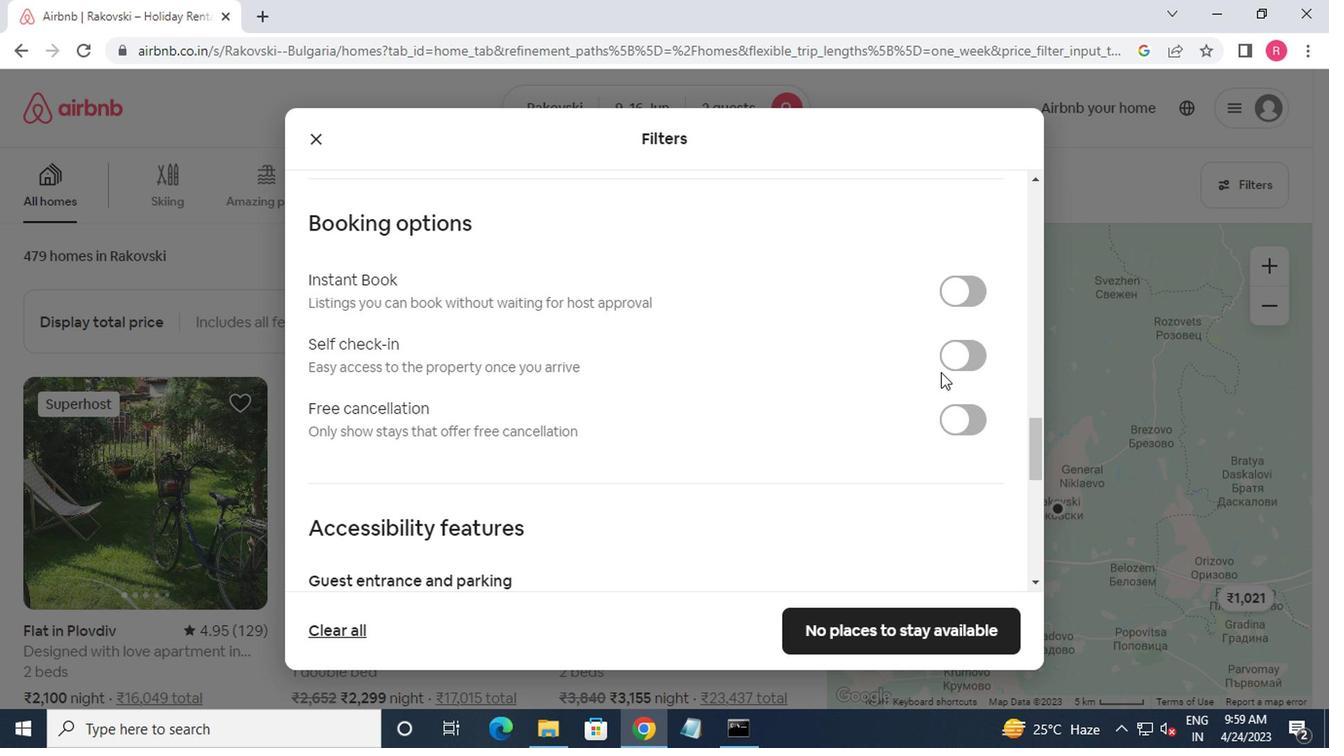 
Action: Mouse pressed left at (941, 369)
Screenshot: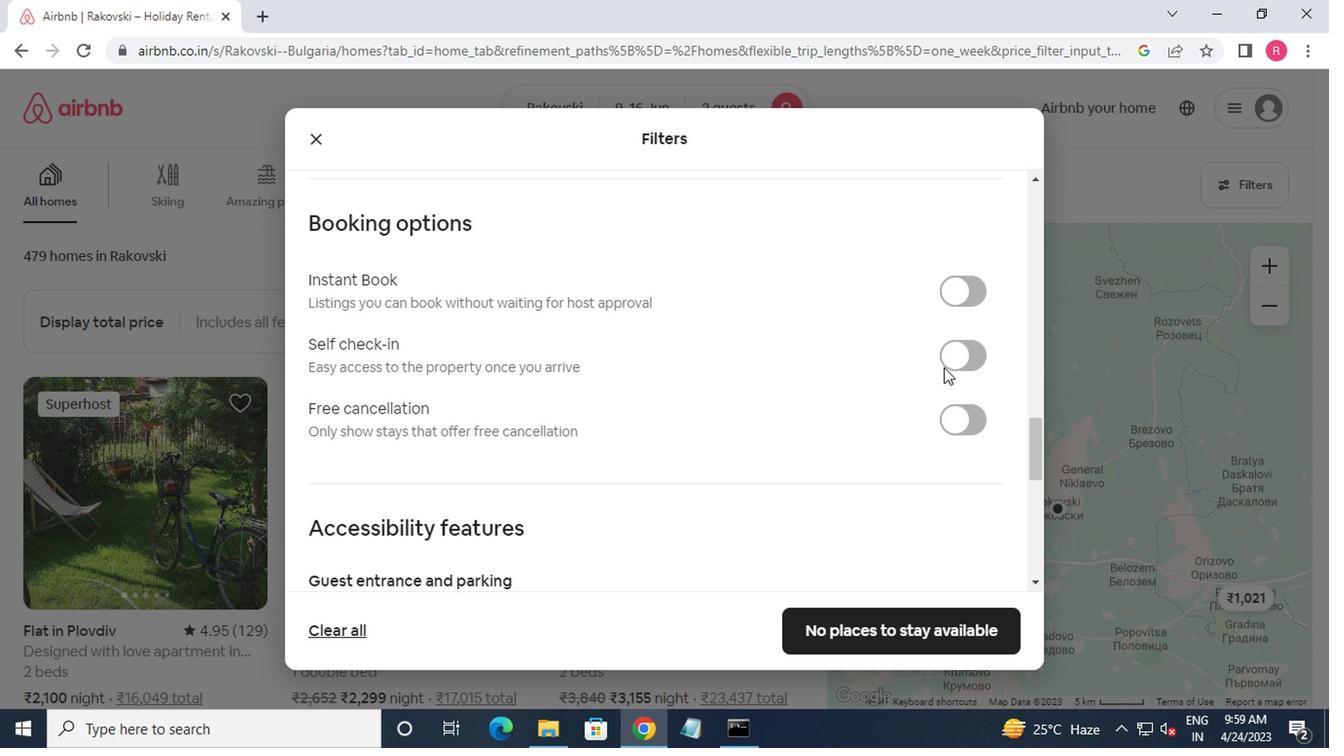 
Action: Mouse moved to (874, 447)
Screenshot: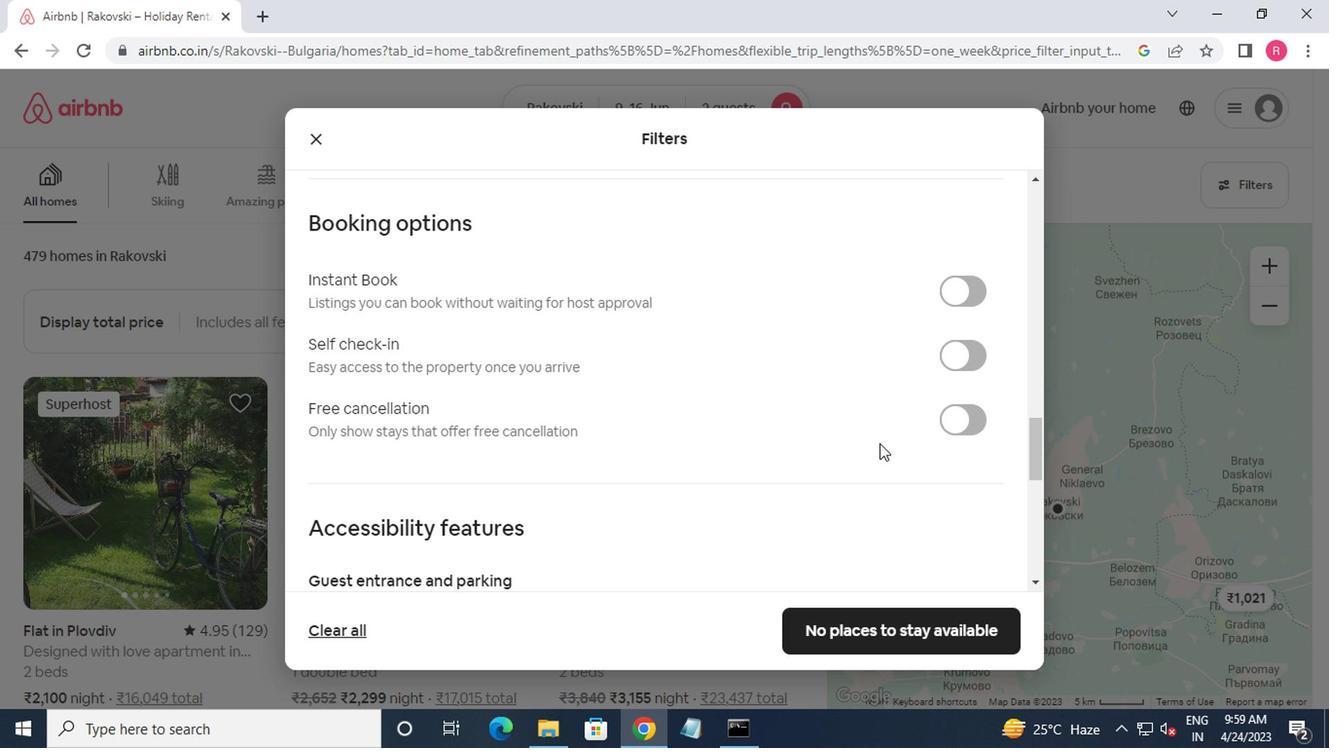 
Action: Mouse scrolled (874, 446) with delta (0, 0)
Screenshot: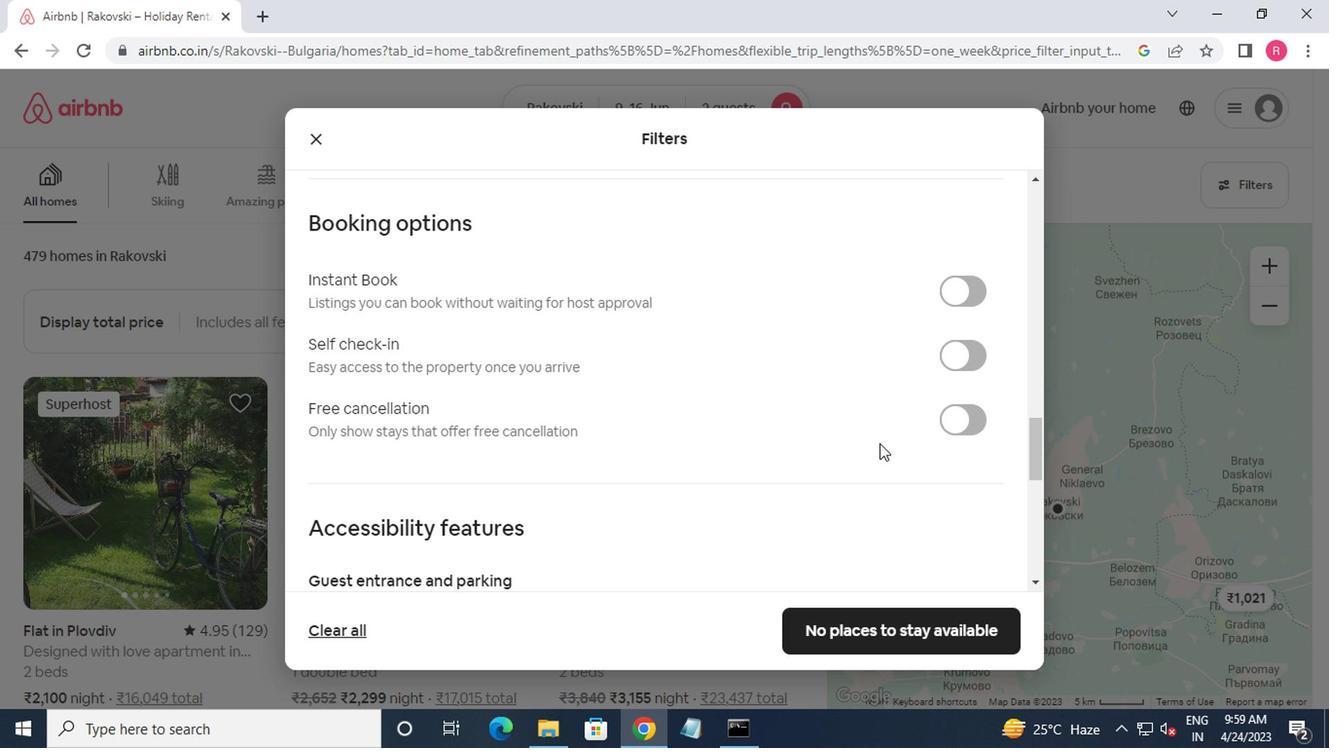 
Action: Mouse moved to (953, 251)
Screenshot: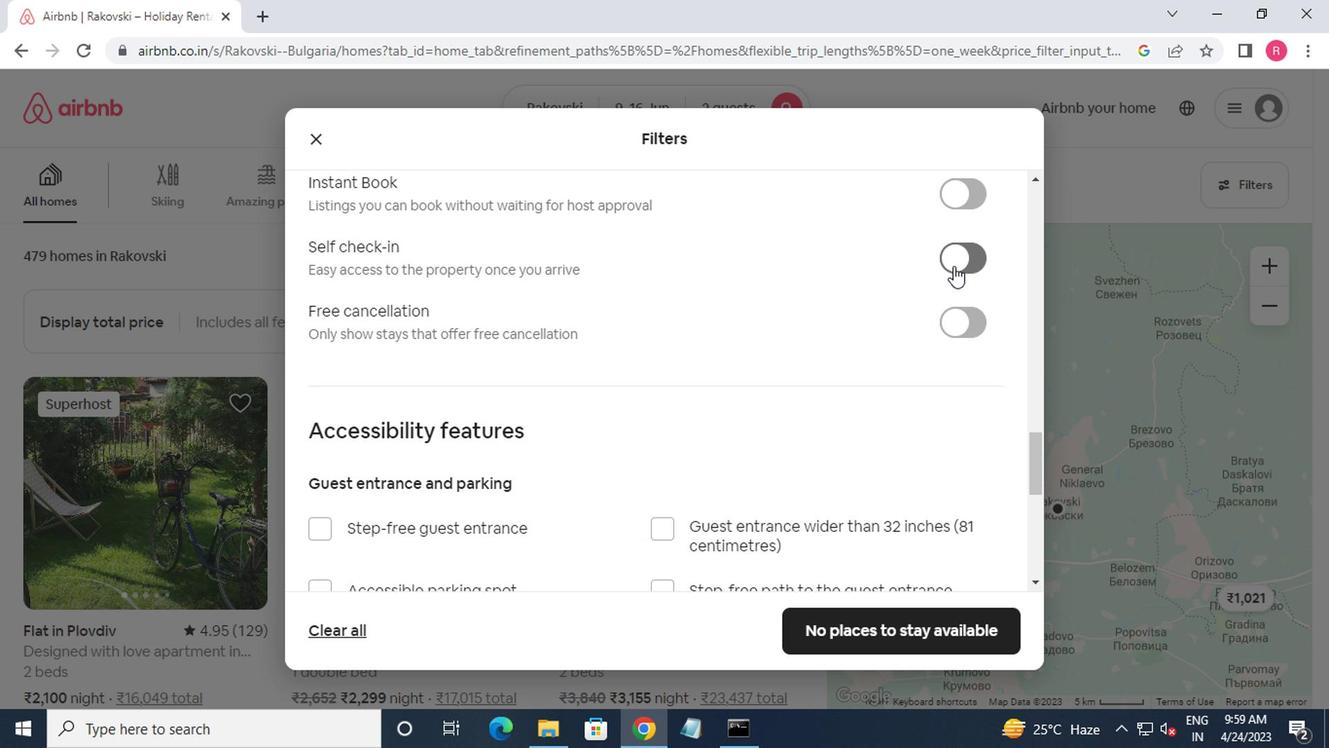
Action: Mouse pressed left at (953, 251)
Screenshot: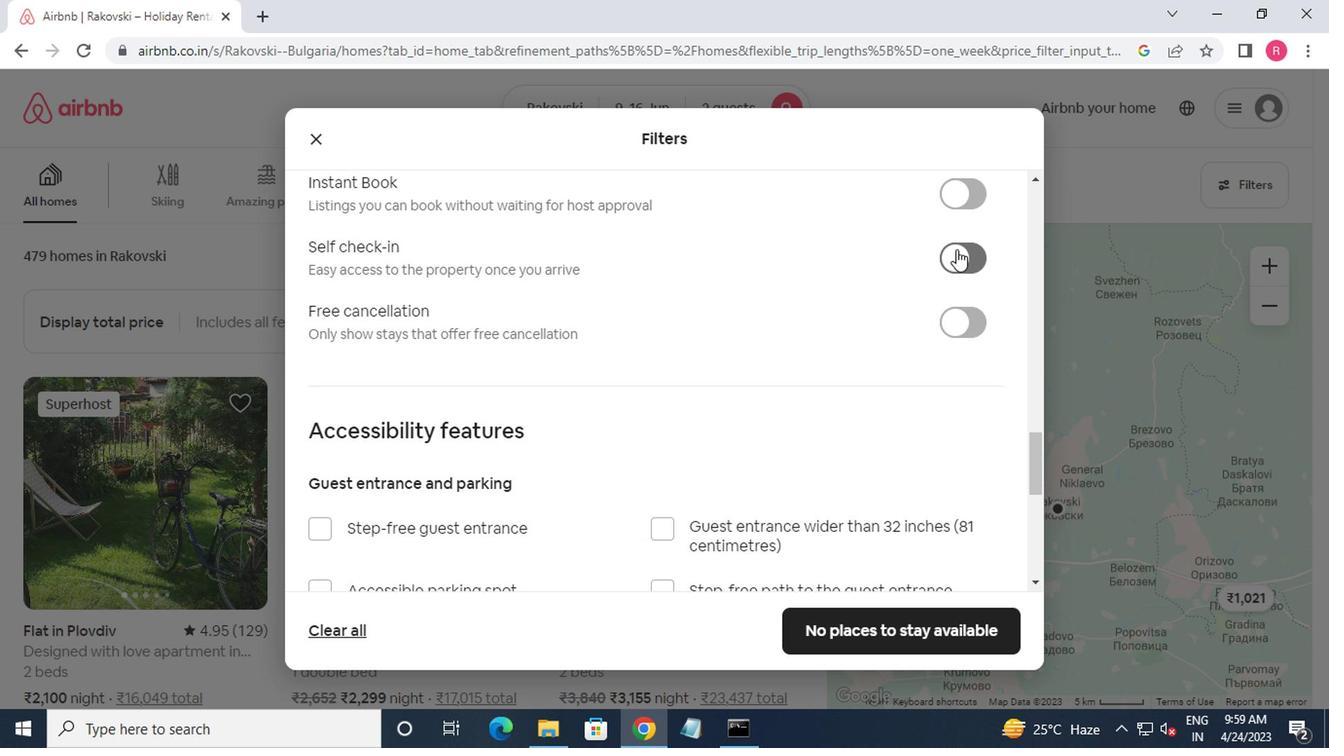 
Action: Mouse moved to (631, 478)
Screenshot: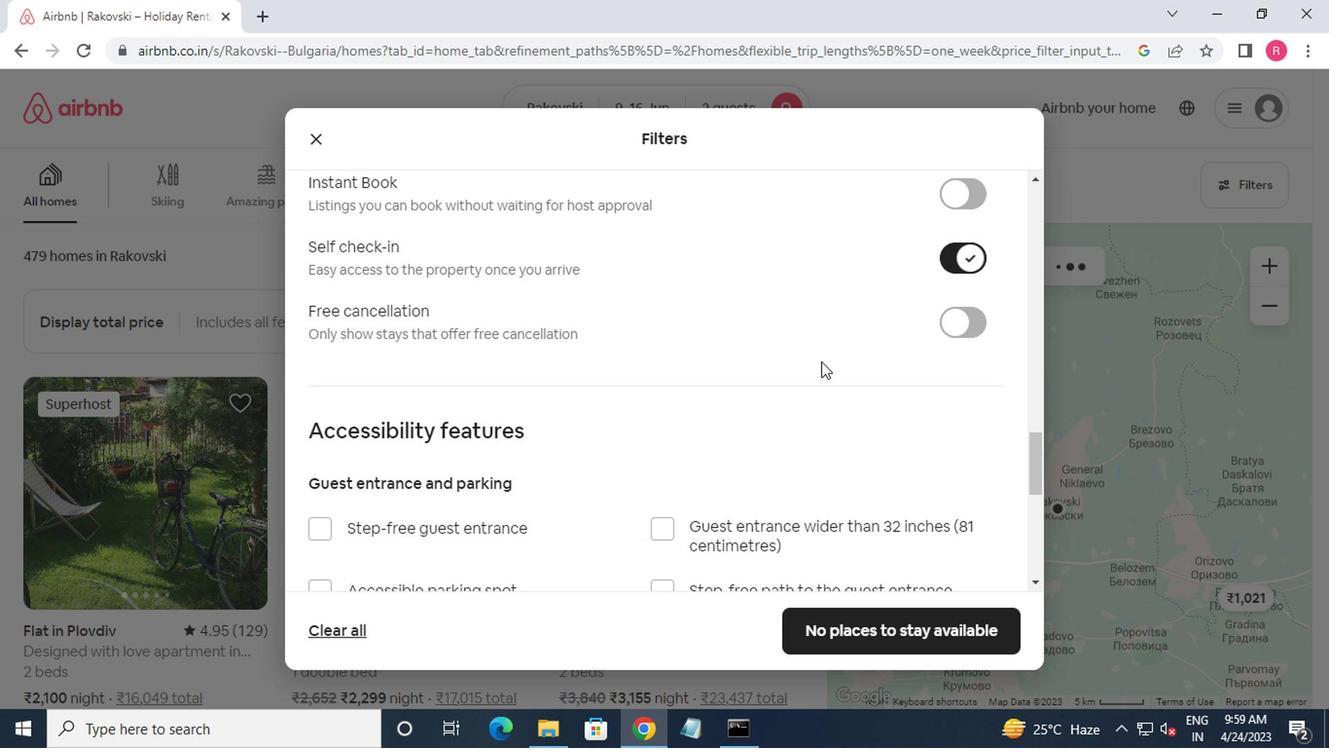 
Action: Mouse scrolled (631, 477) with delta (0, 0)
Screenshot: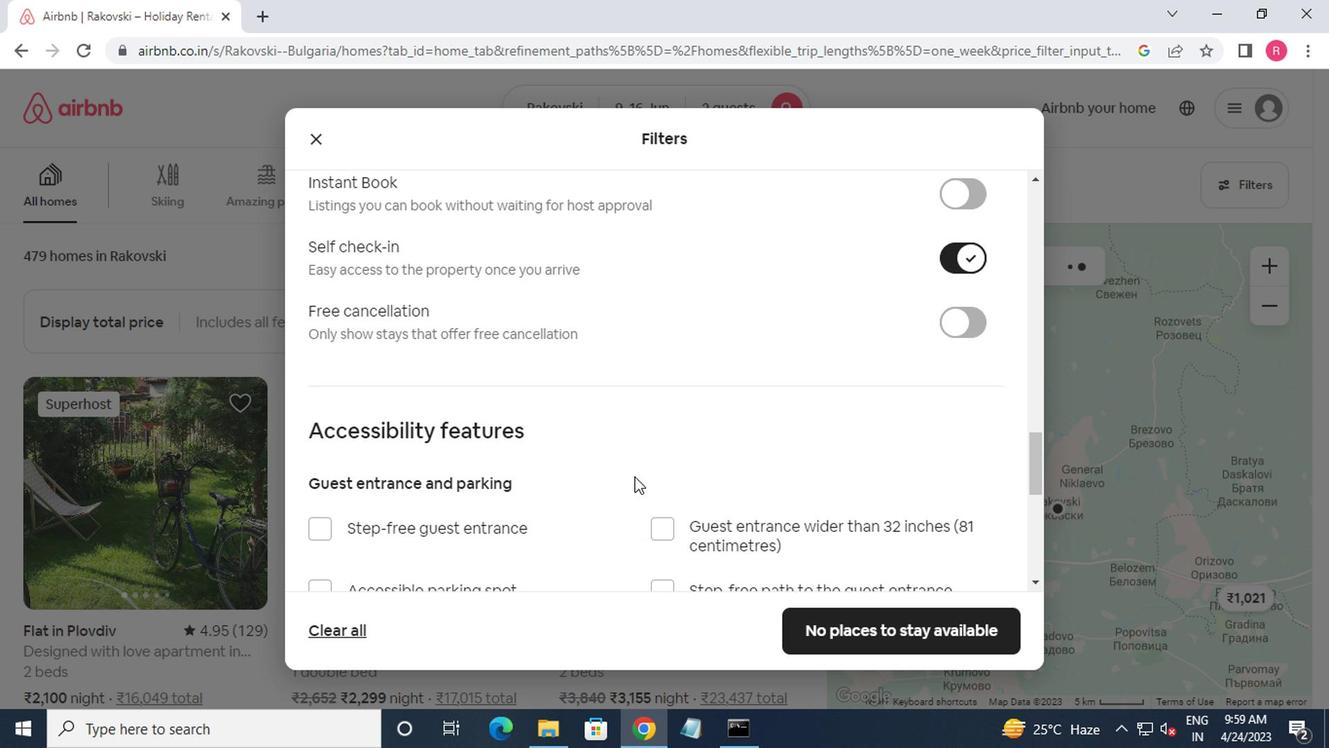 
Action: Mouse scrolled (631, 477) with delta (0, 0)
Screenshot: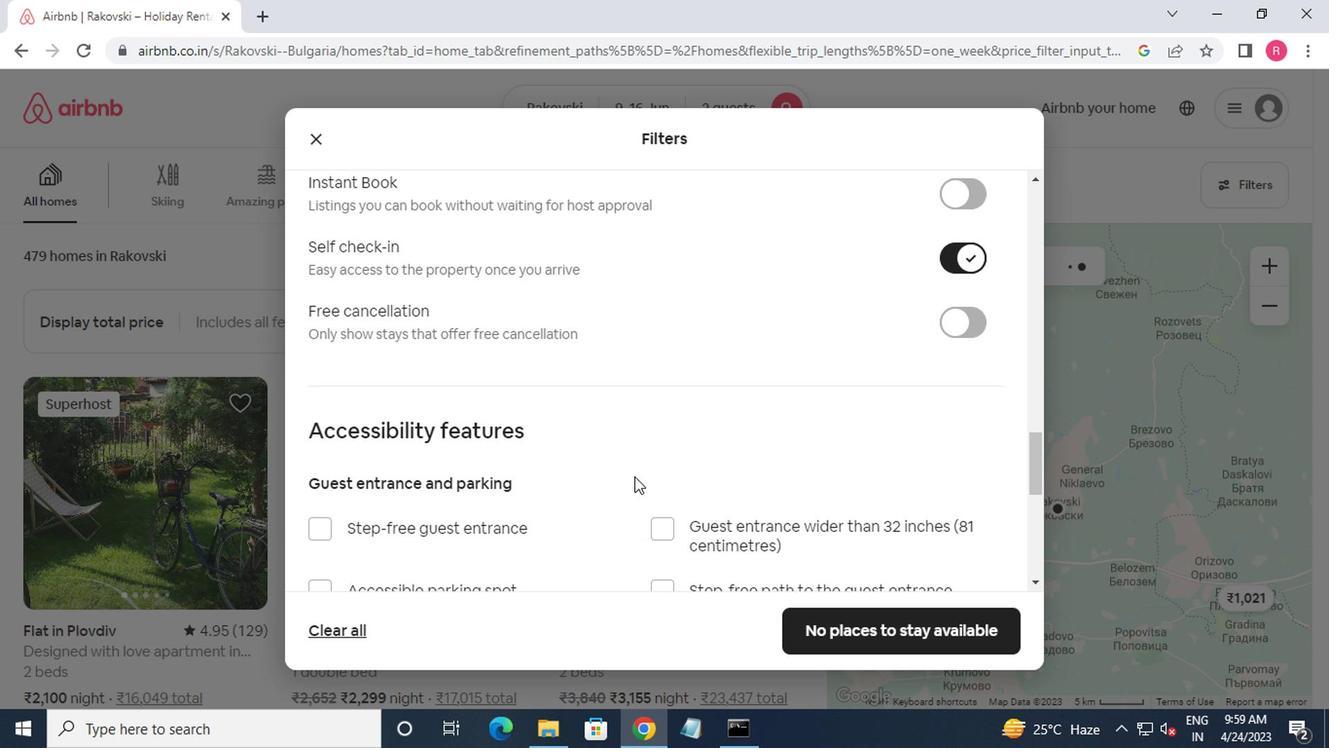 
Action: Mouse scrolled (631, 477) with delta (0, 0)
Screenshot: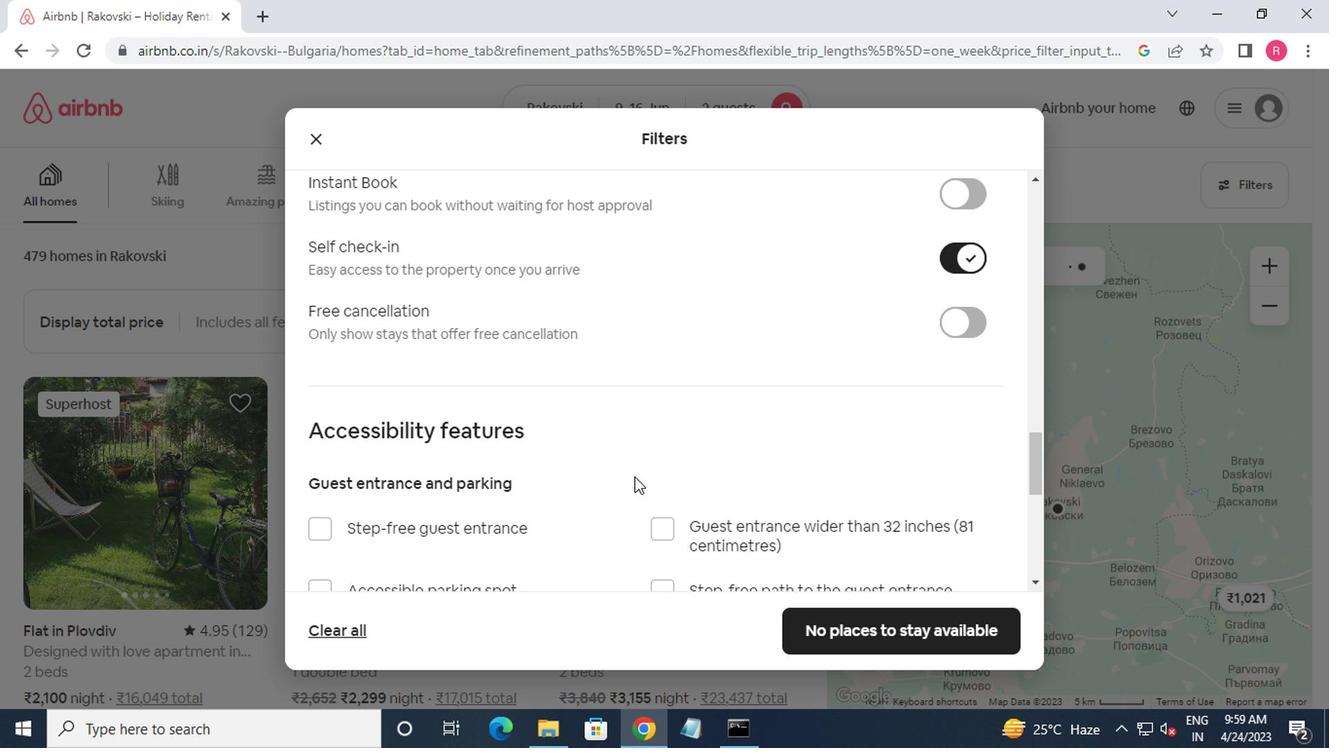 
Action: Mouse scrolled (631, 477) with delta (0, 0)
Screenshot: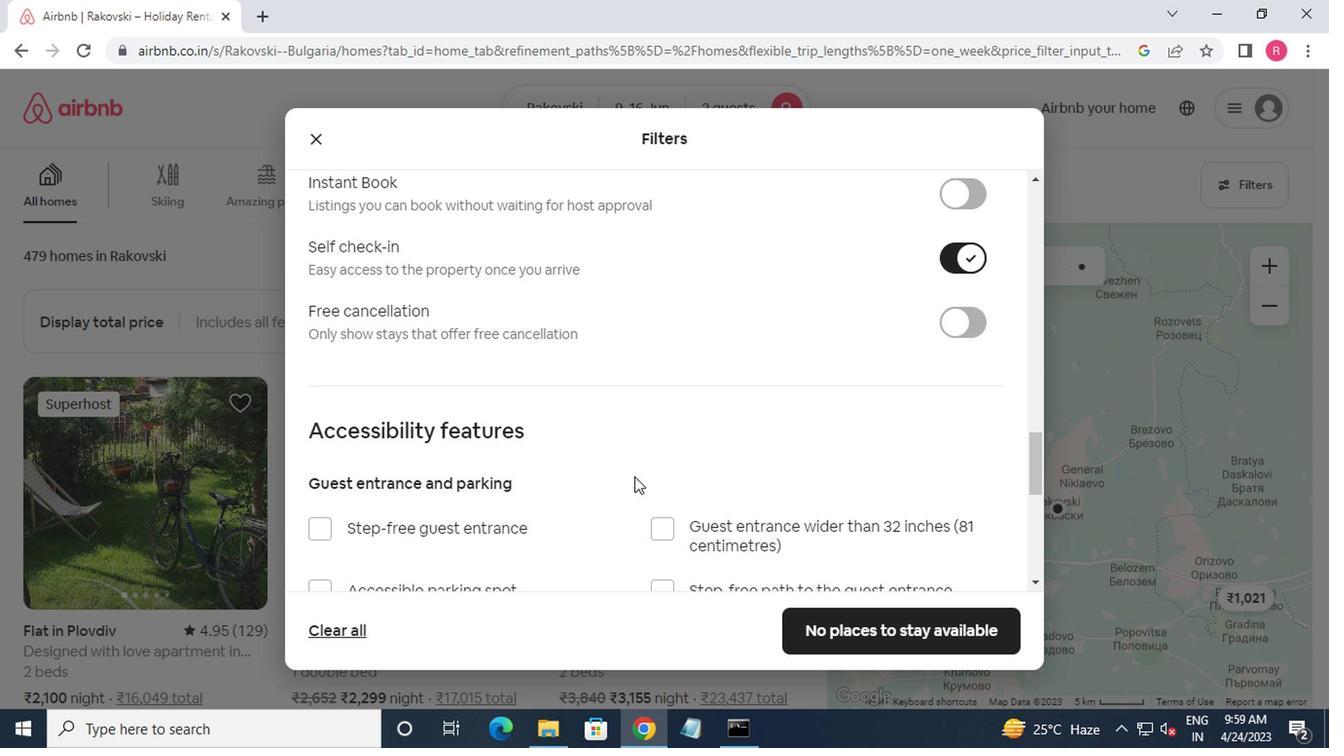
Action: Mouse moved to (423, 504)
Screenshot: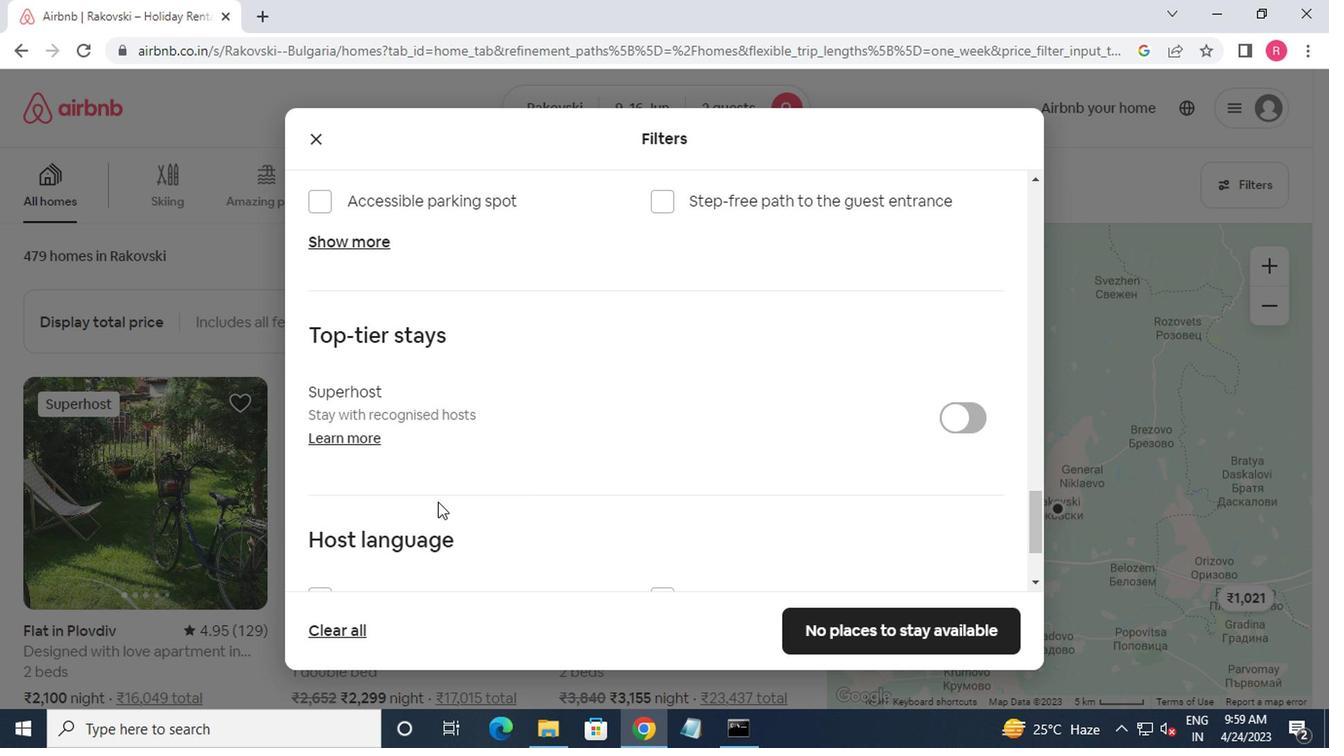 
Action: Mouse scrolled (423, 502) with delta (0, -1)
Screenshot: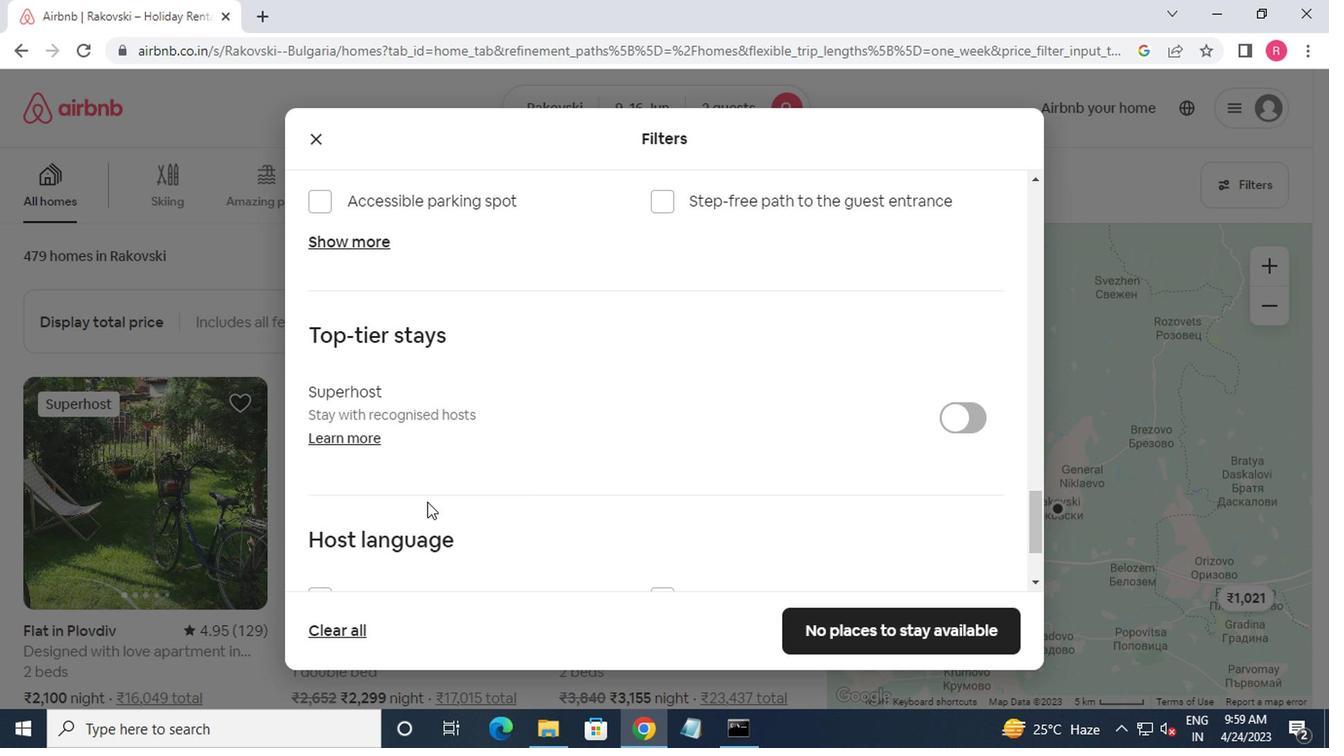 
Action: Mouse scrolled (423, 502) with delta (0, -1)
Screenshot: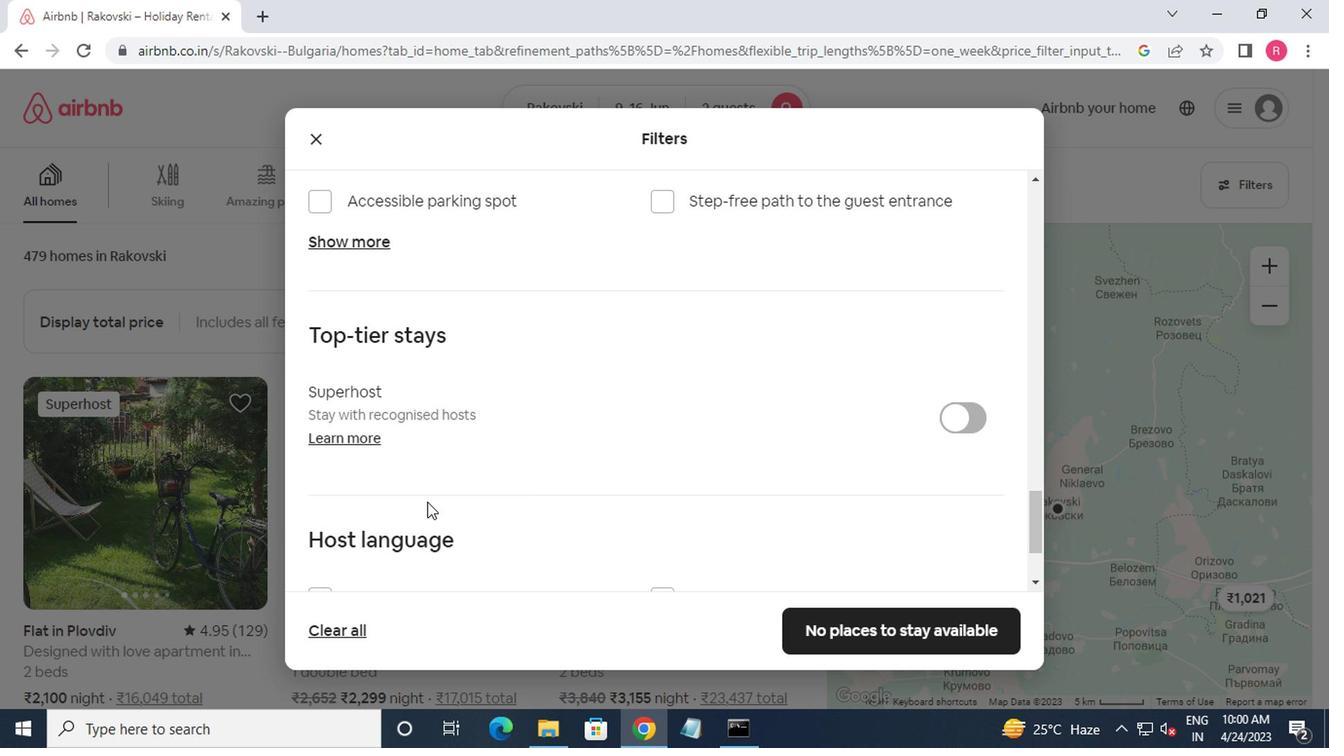 
Action: Mouse scrolled (423, 502) with delta (0, -1)
Screenshot: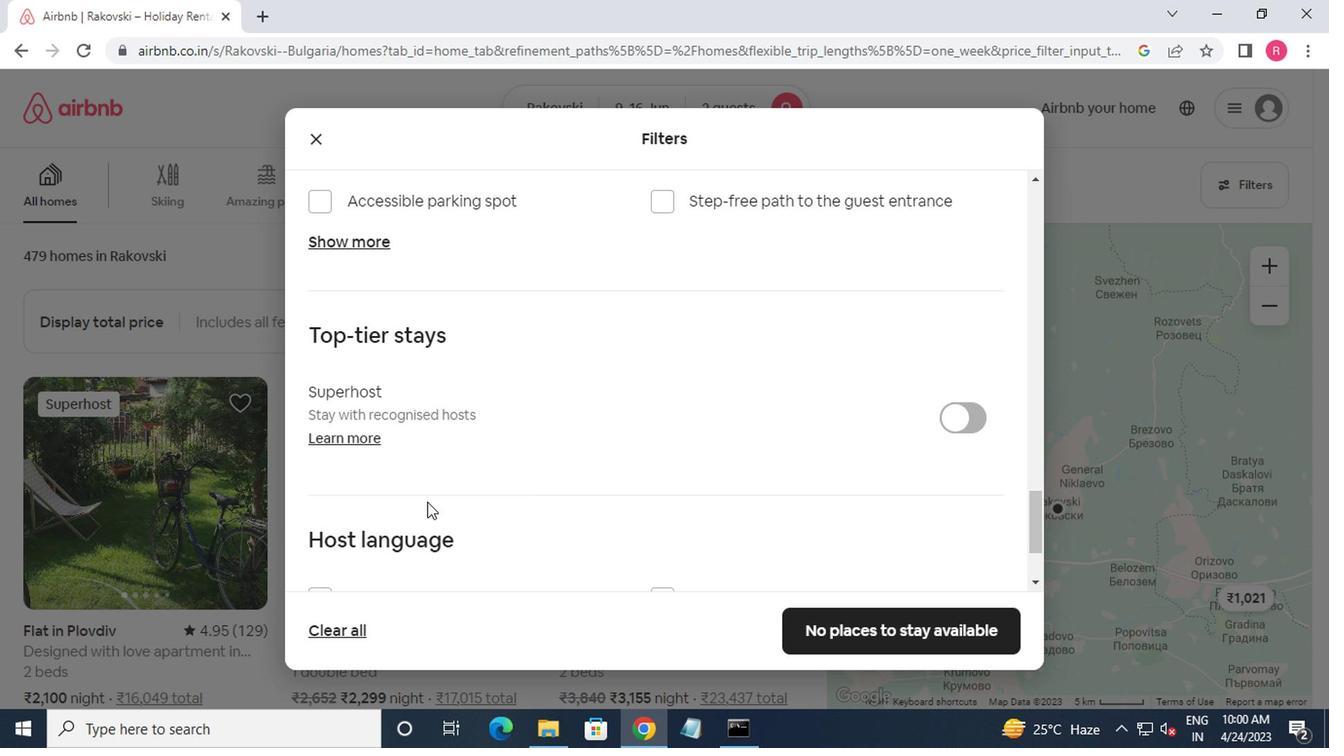
Action: Mouse moved to (359, 458)
Screenshot: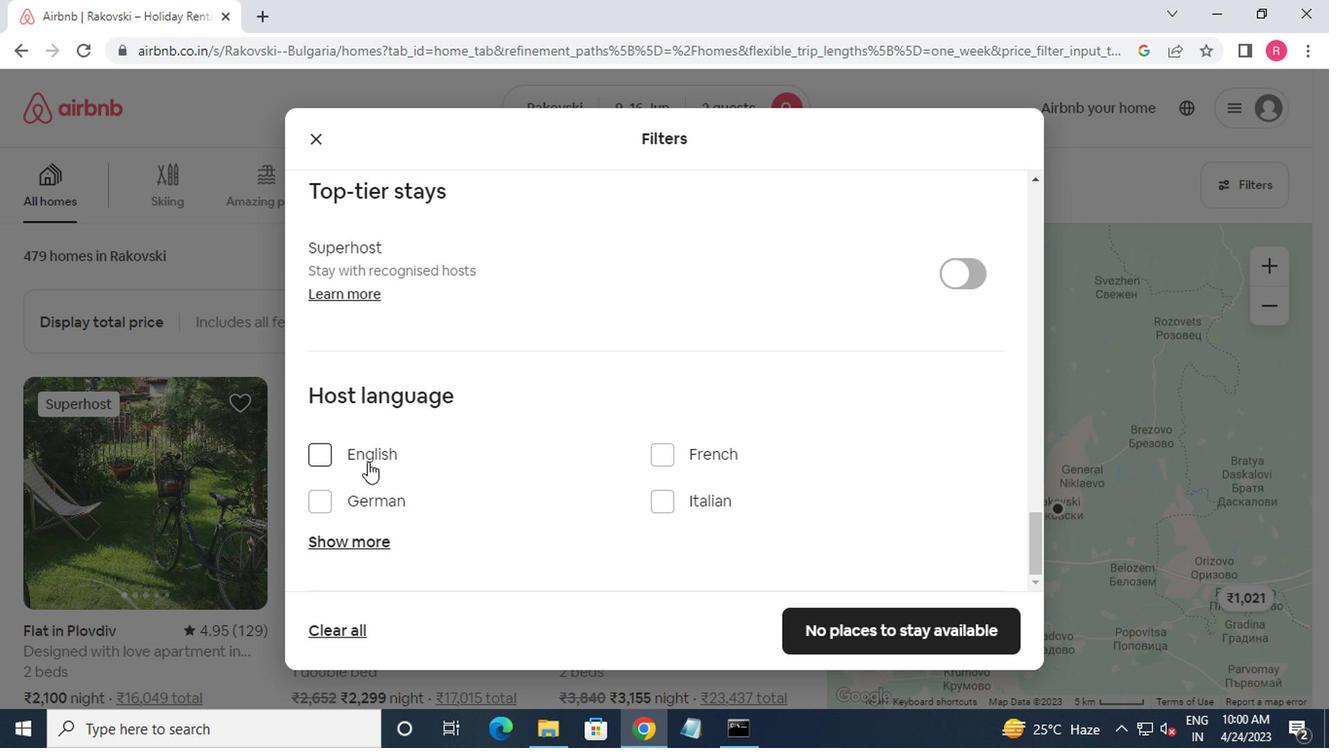 
Action: Mouse pressed left at (359, 458)
Screenshot: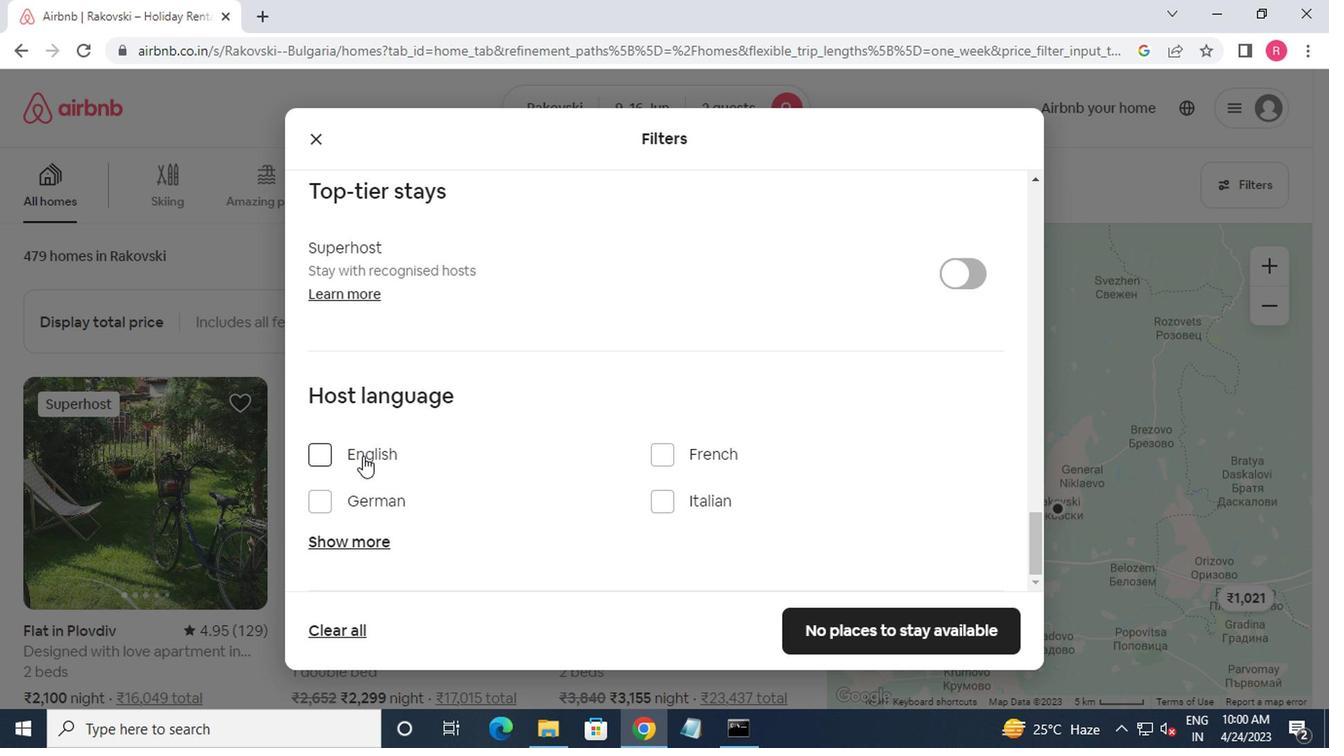 
Action: Mouse moved to (897, 635)
Screenshot: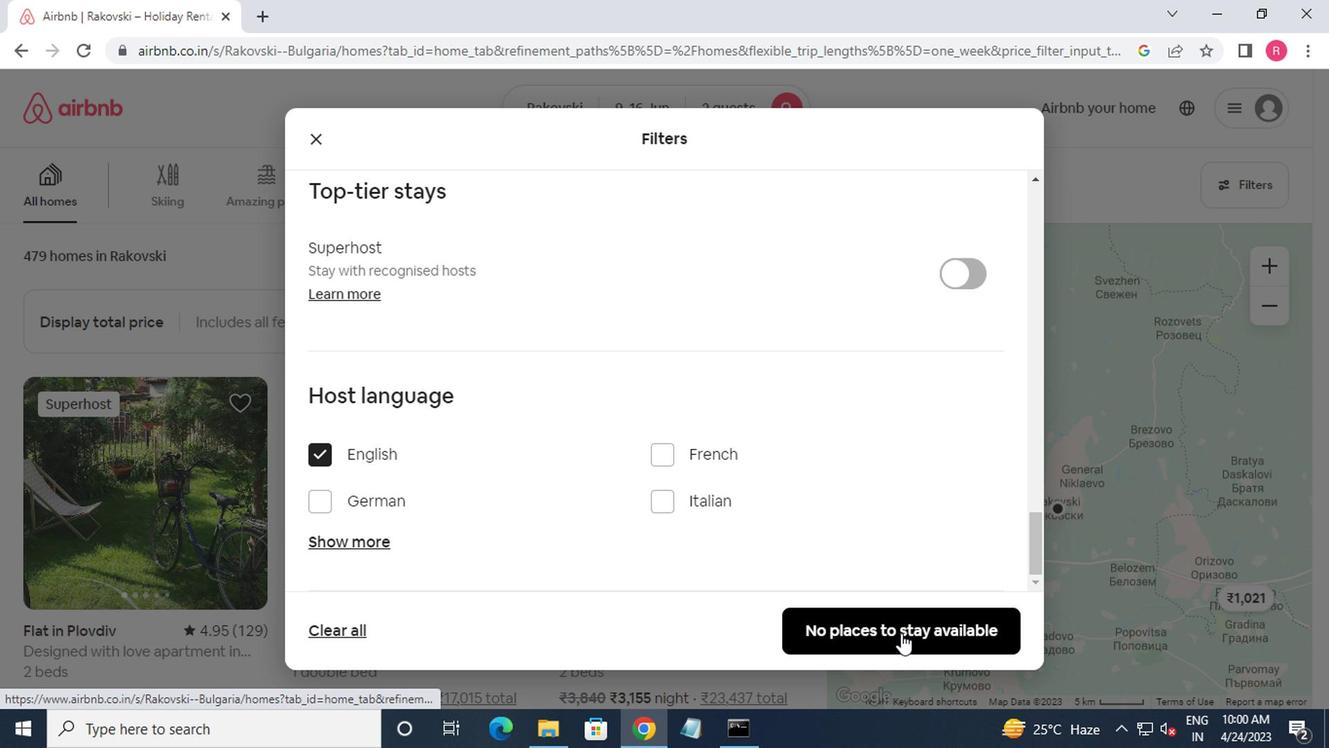 
Action: Mouse pressed left at (897, 635)
Screenshot: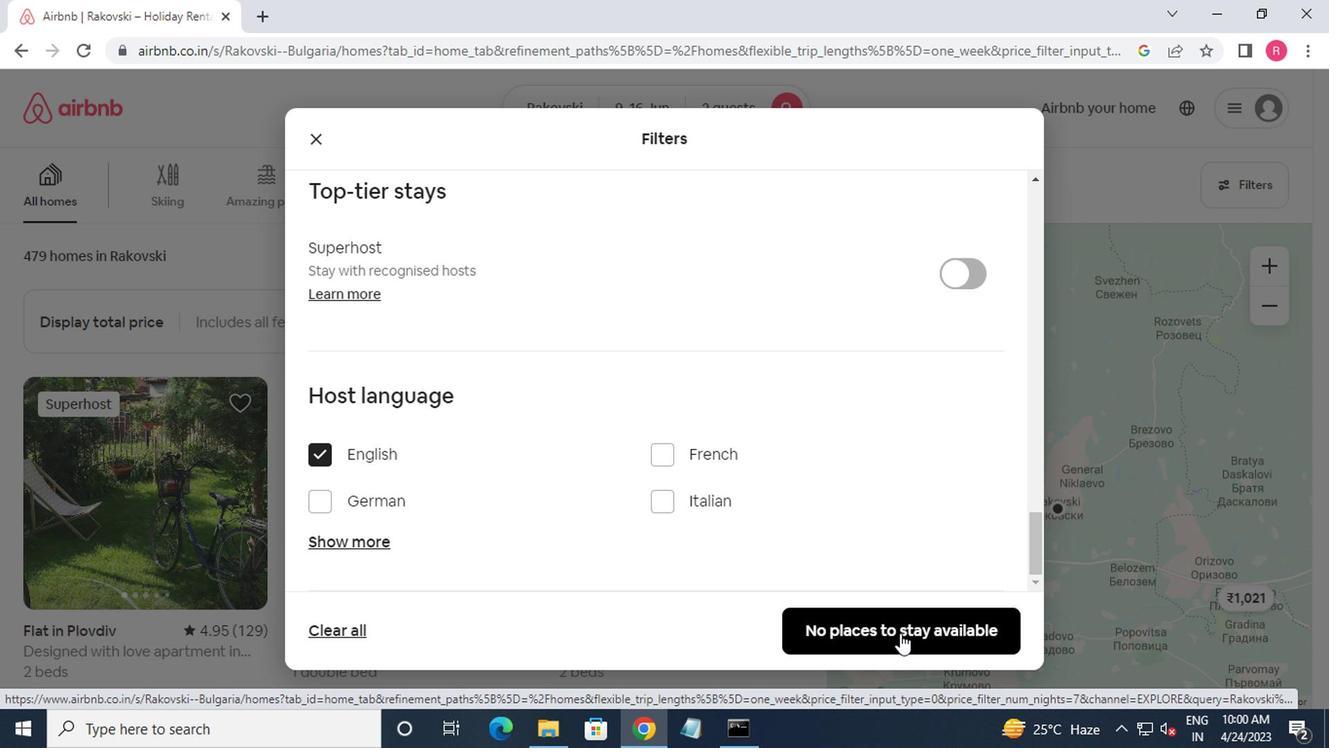 
